 Task: Find connections with filter location Jāmnagar with filter topic #sustainabilitywith filter profile language Potuguese with filter current company Mahindra and Mahindra Limited [Automotive and Farm Equipment Business] with filter school Asia Pacific Institute Of Management with filter industry Movies, Videos and Sound with filter service category Visual Design with filter keywords title Restaurant Manager
Action: Mouse moved to (630, 79)
Screenshot: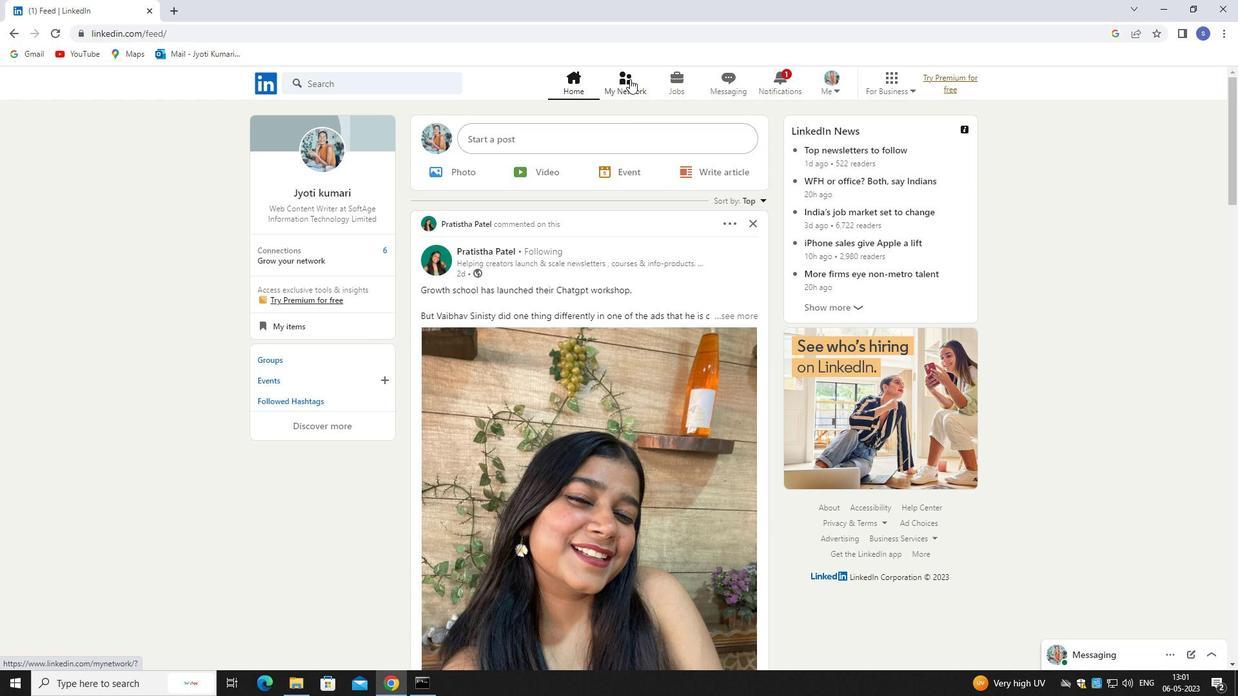 
Action: Mouse pressed left at (630, 79)
Screenshot: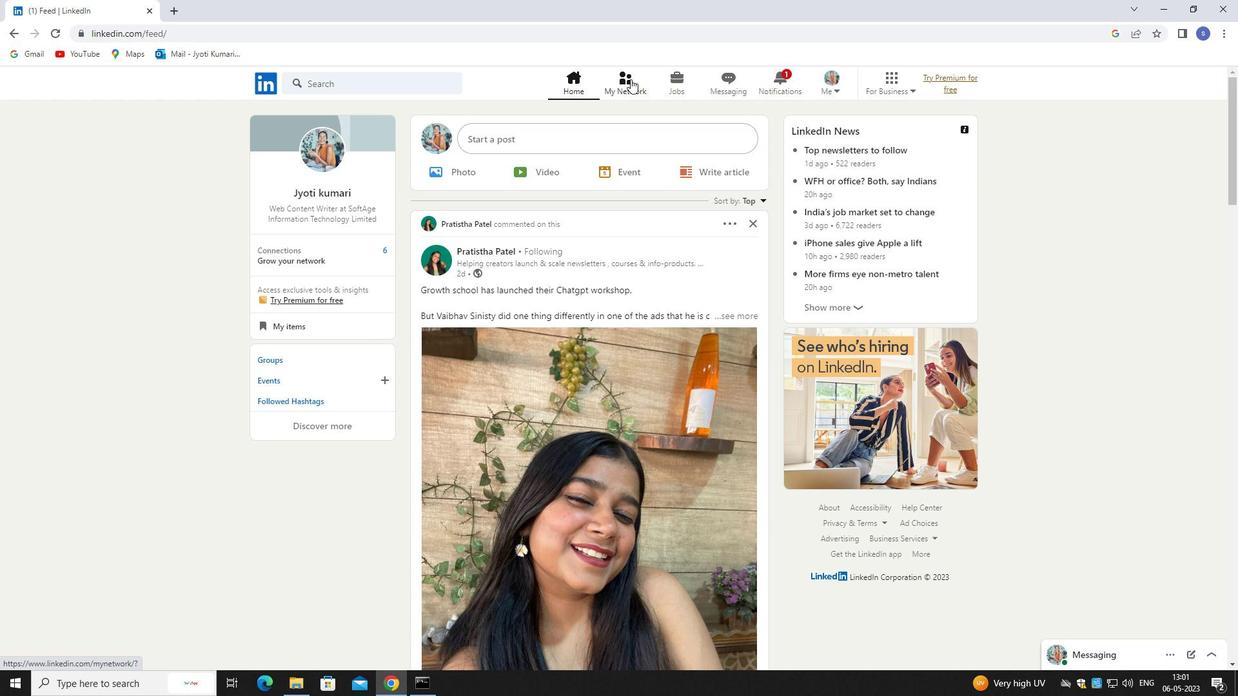 
Action: Mouse moved to (630, 78)
Screenshot: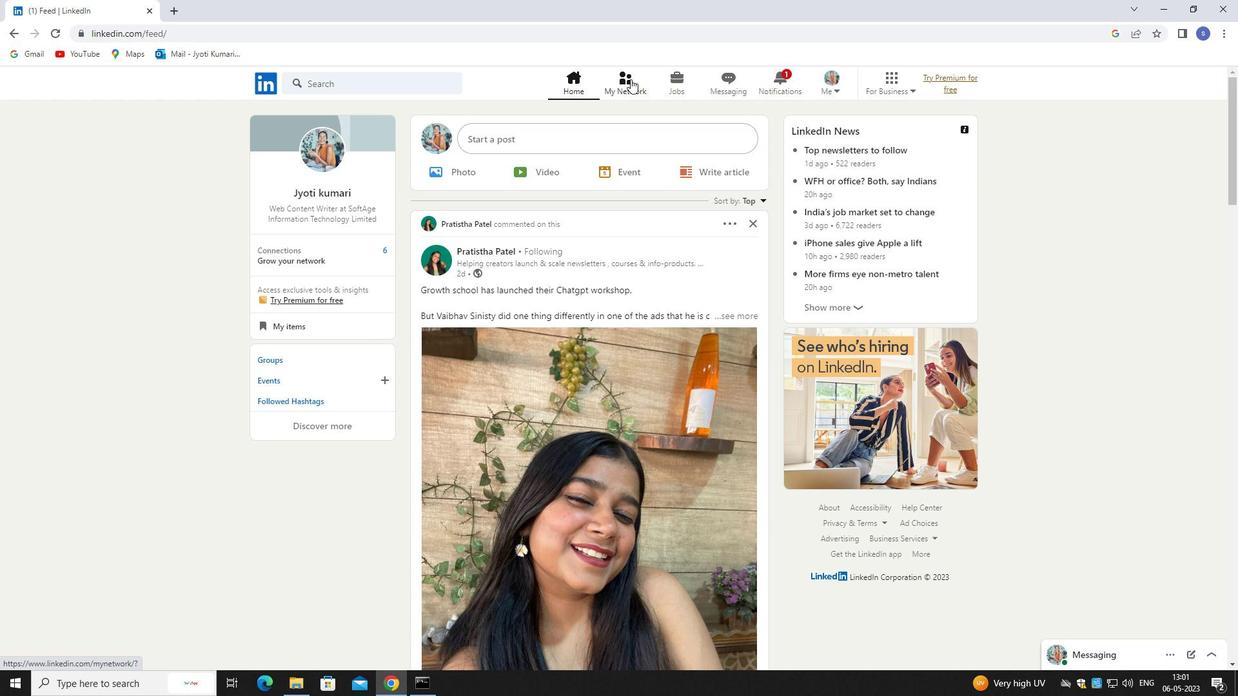 
Action: Mouse pressed left at (630, 78)
Screenshot: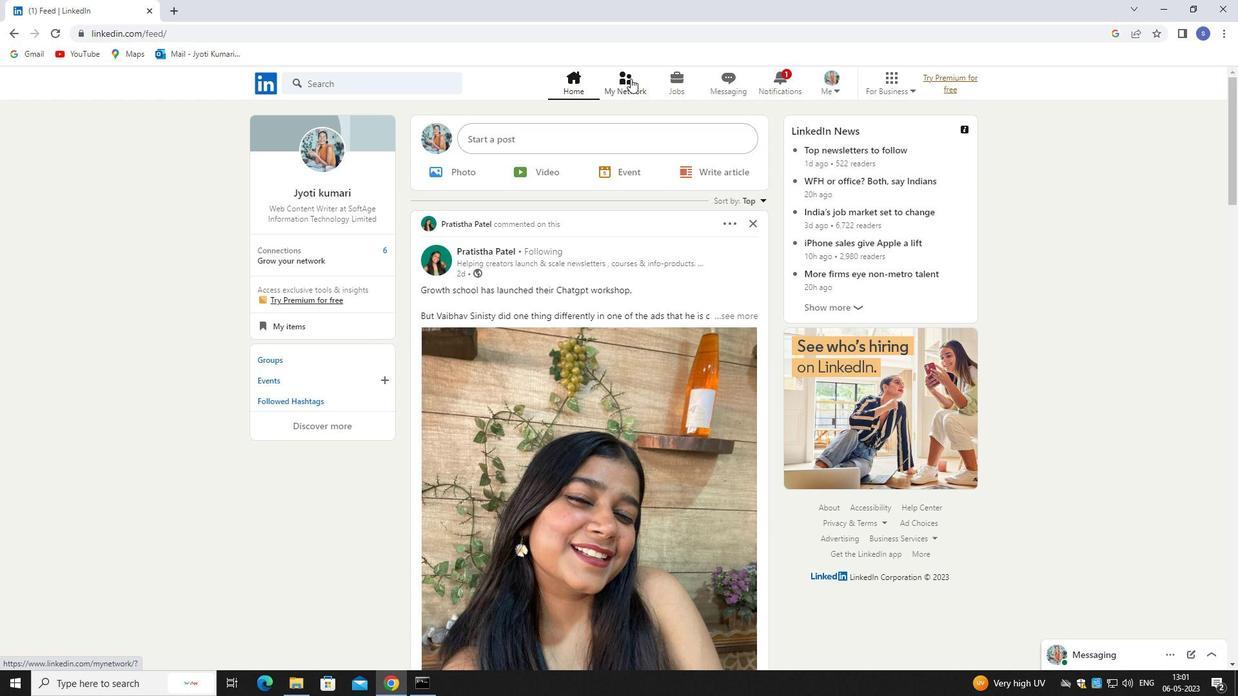 
Action: Mouse moved to (630, 77)
Screenshot: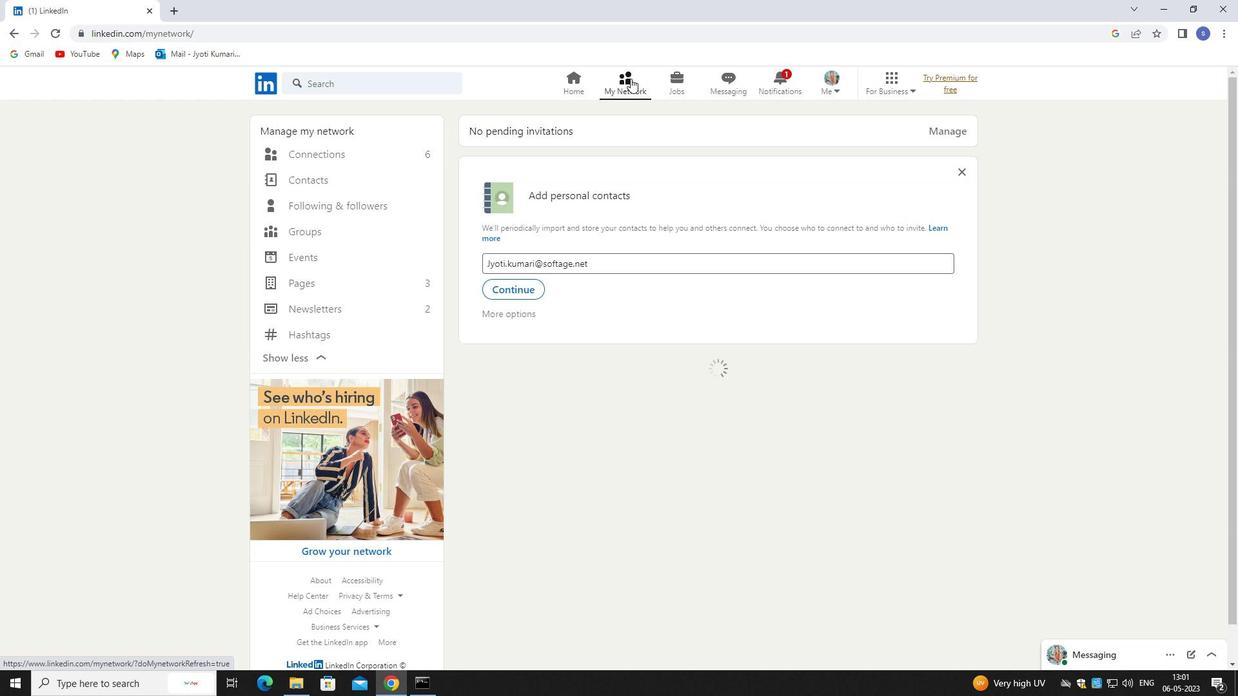 
Action: Key pressed jamnagr
Screenshot: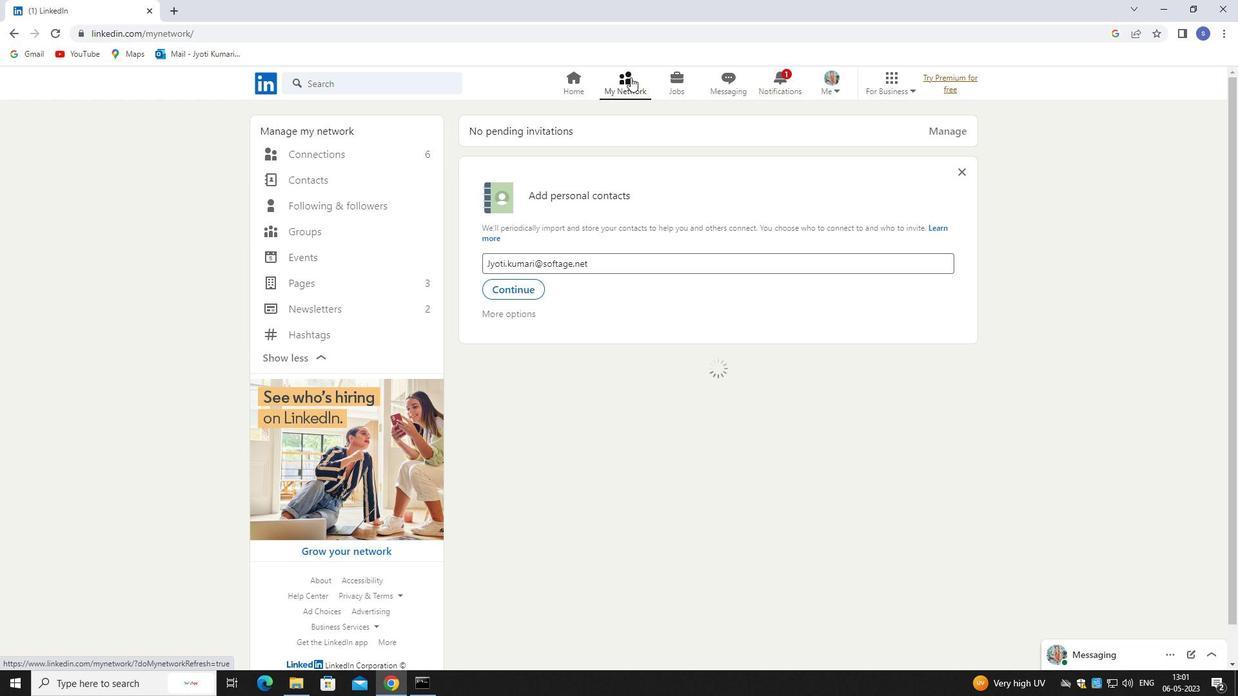 
Action: Mouse moved to (424, 155)
Screenshot: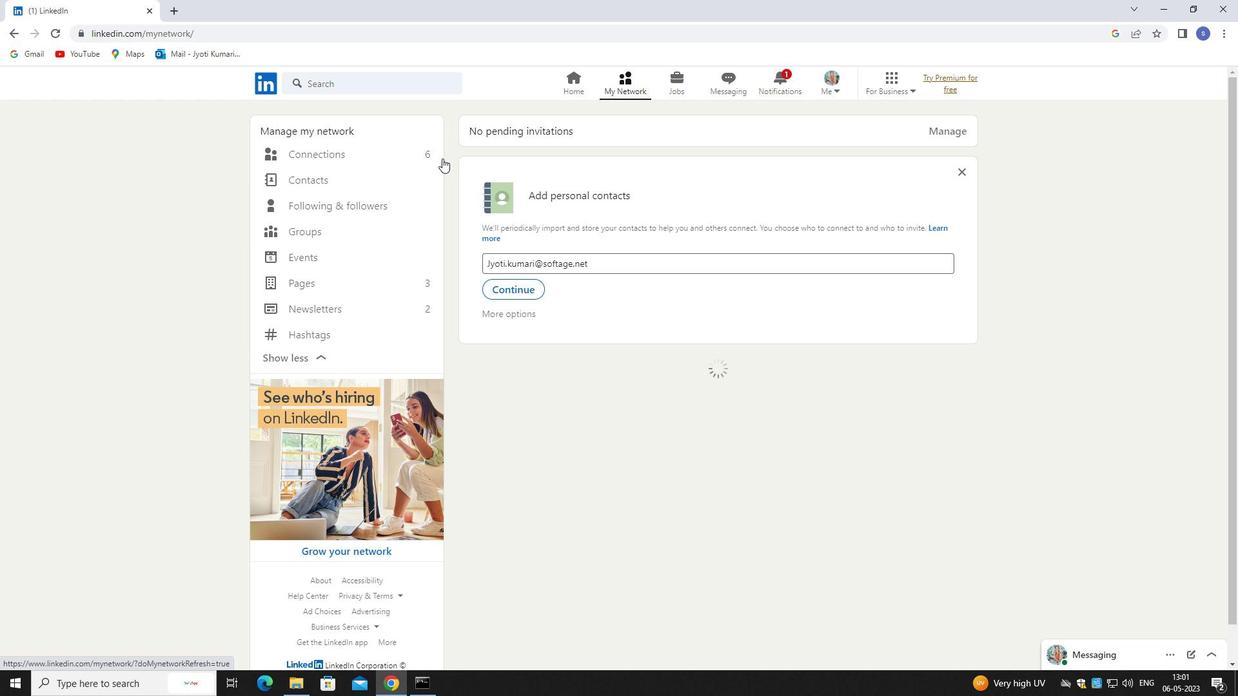 
Action: Mouse pressed left at (424, 155)
Screenshot: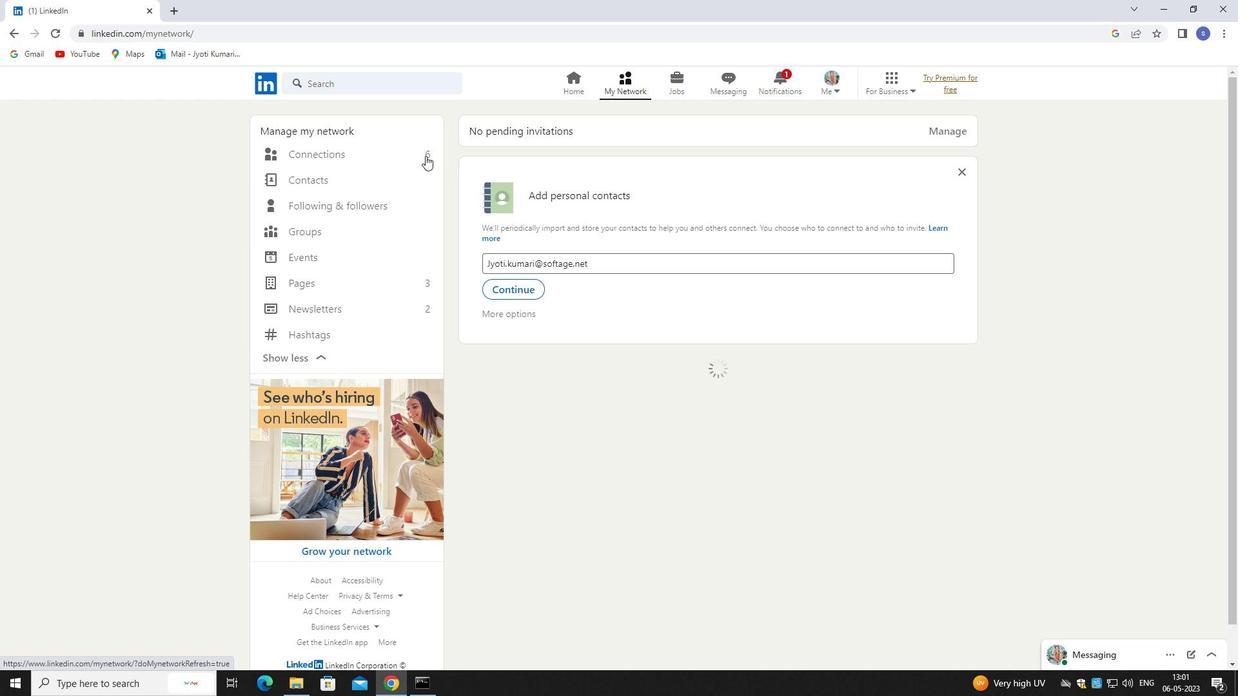 
Action: Mouse pressed left at (424, 155)
Screenshot: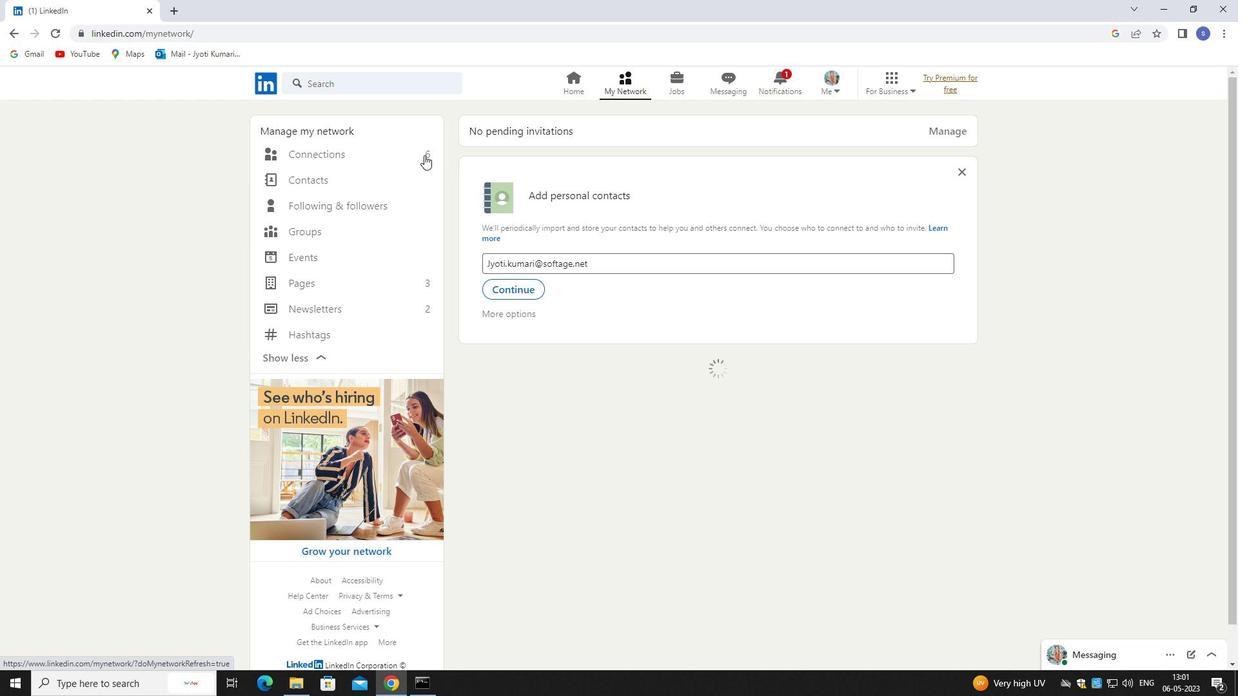 
Action: Mouse moved to (355, 154)
Screenshot: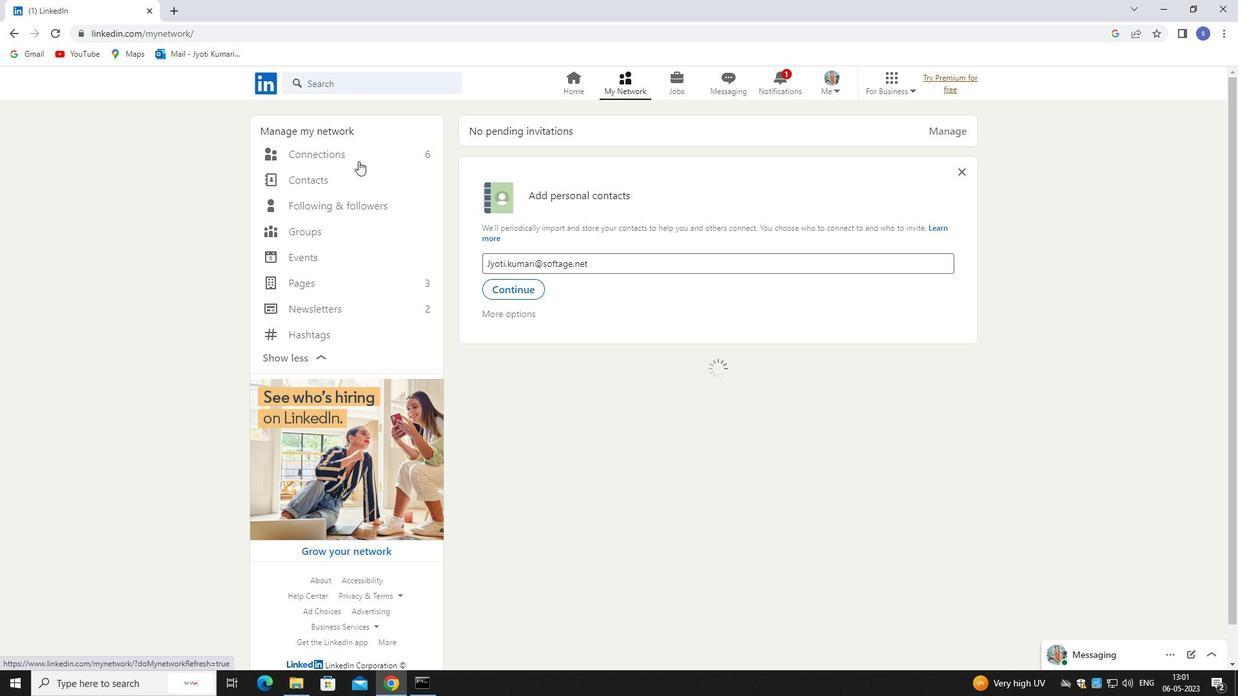 
Action: Mouse pressed left at (355, 154)
Screenshot: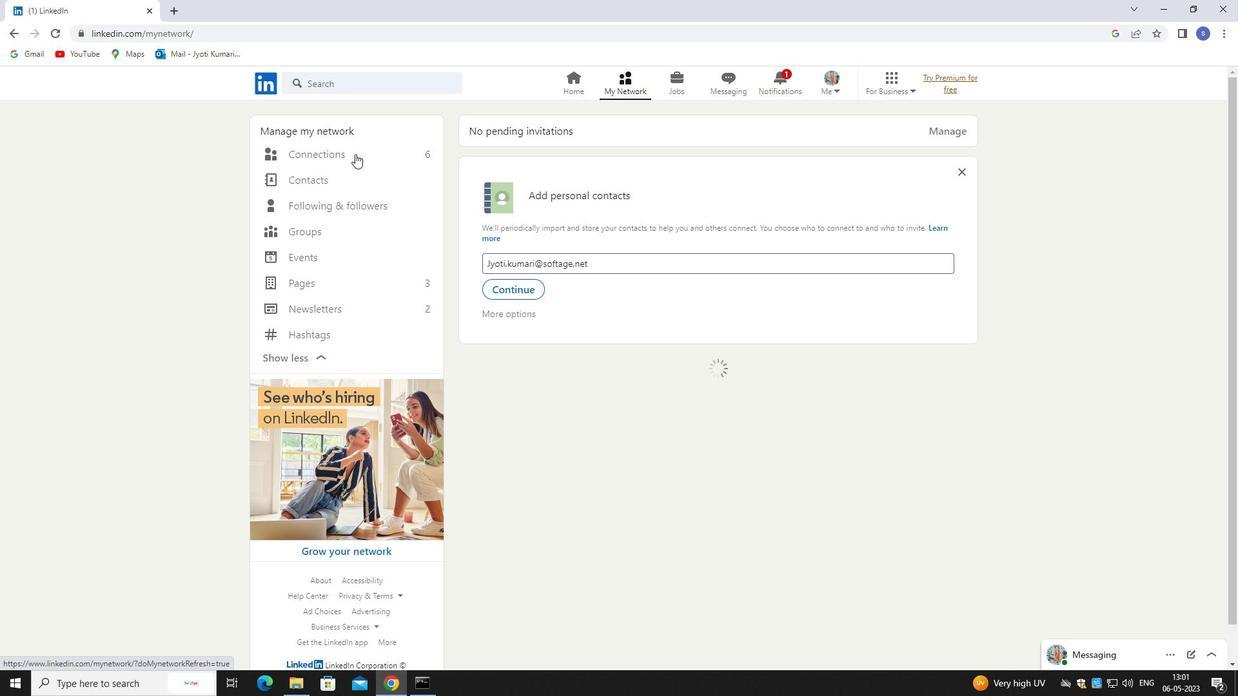 
Action: Mouse pressed left at (355, 154)
Screenshot: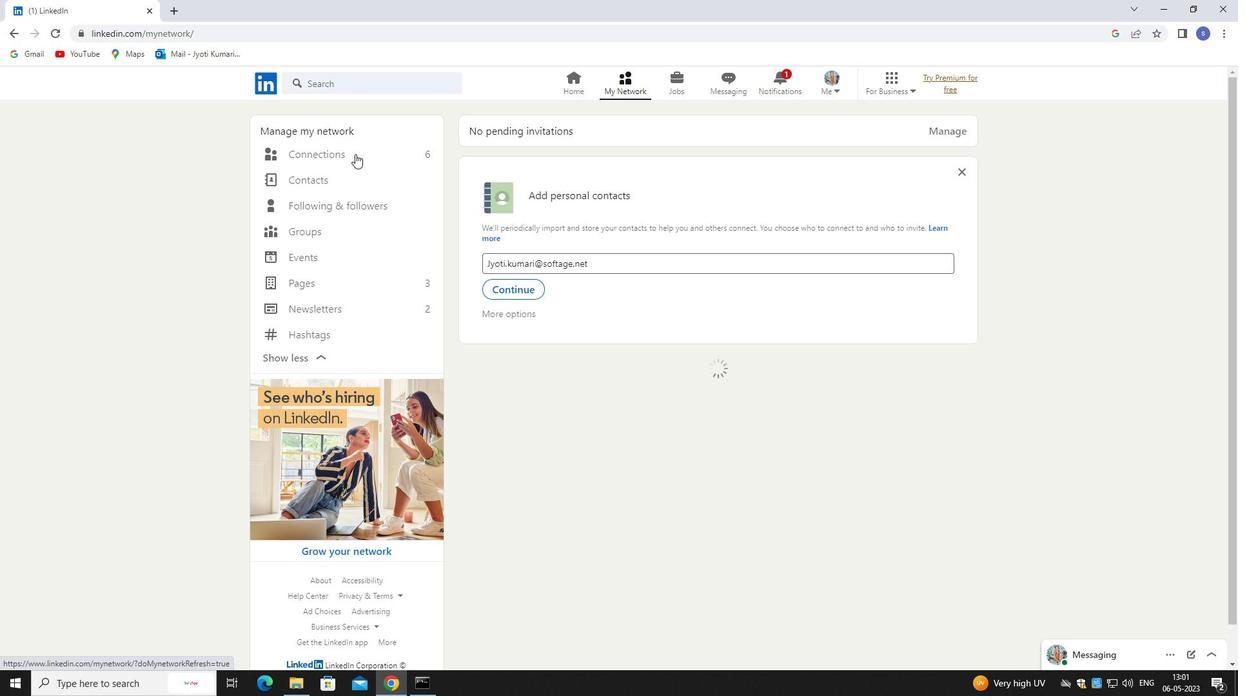 
Action: Mouse moved to (336, 154)
Screenshot: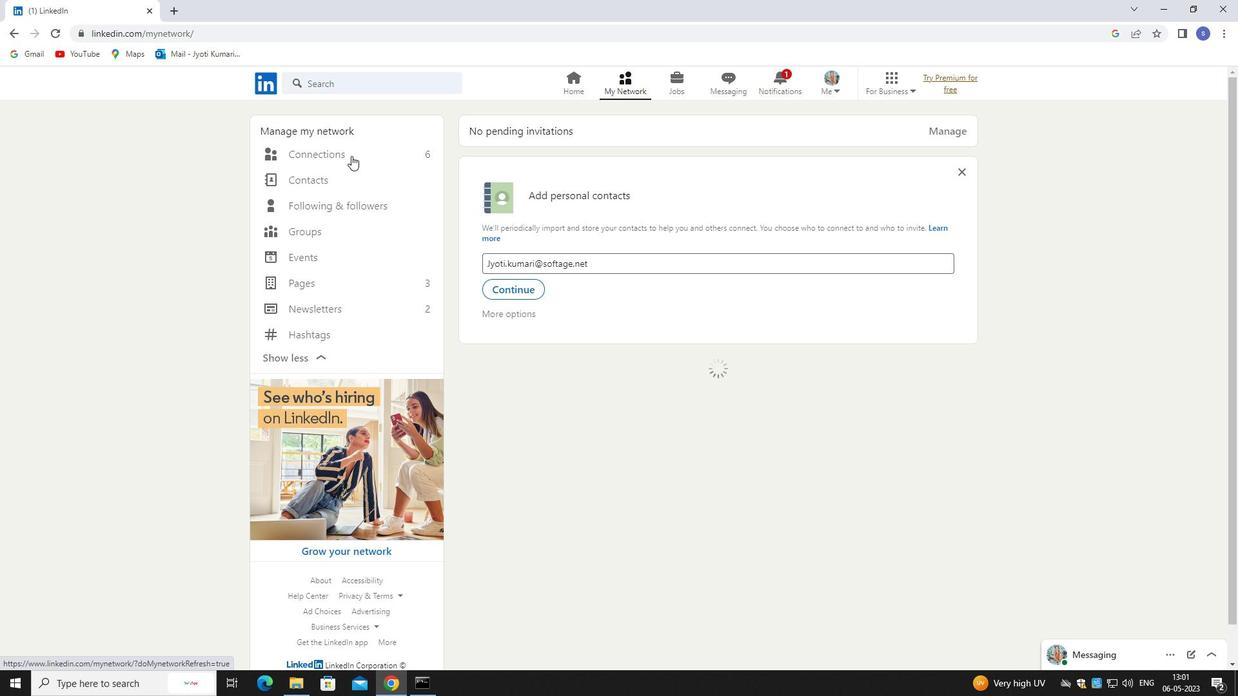 
Action: Mouse pressed left at (336, 154)
Screenshot: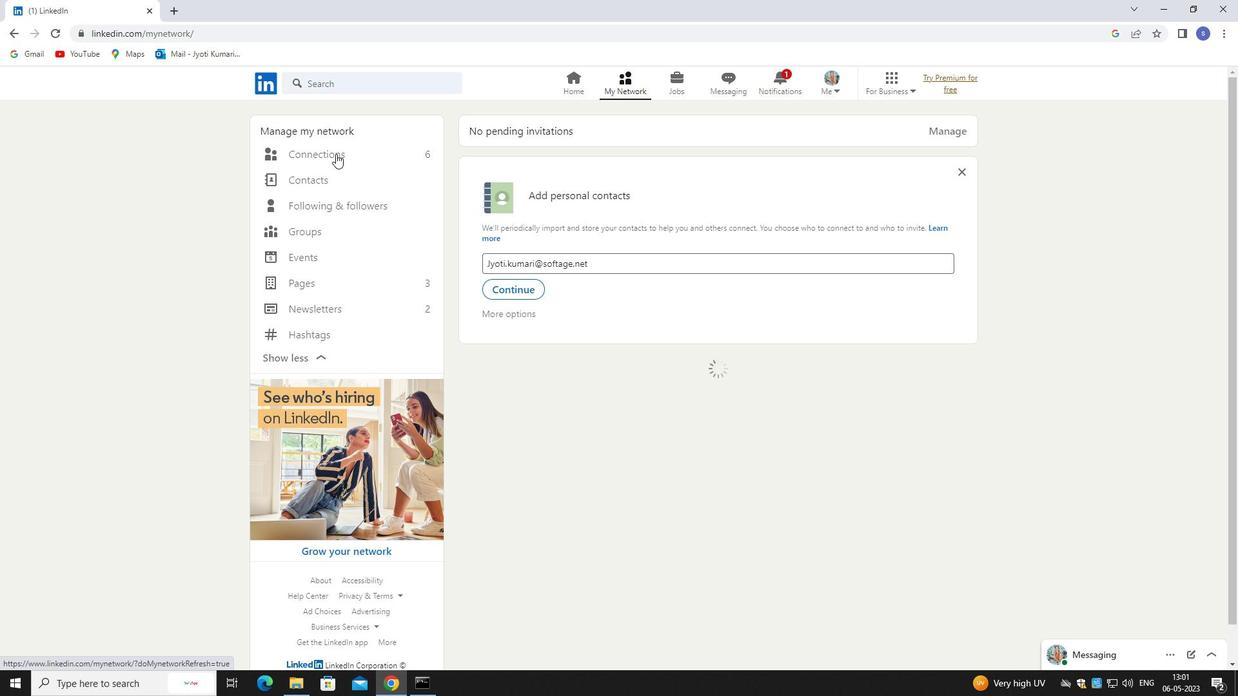 
Action: Mouse moved to (335, 153)
Screenshot: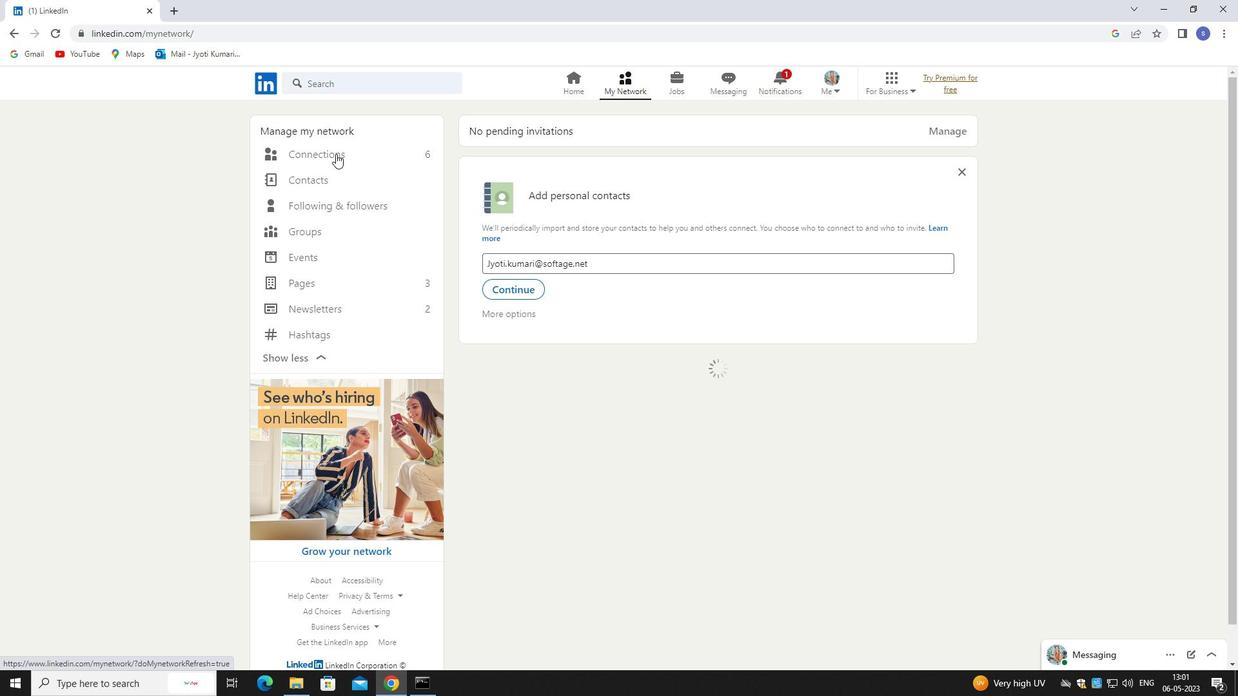 
Action: Mouse pressed left at (335, 153)
Screenshot: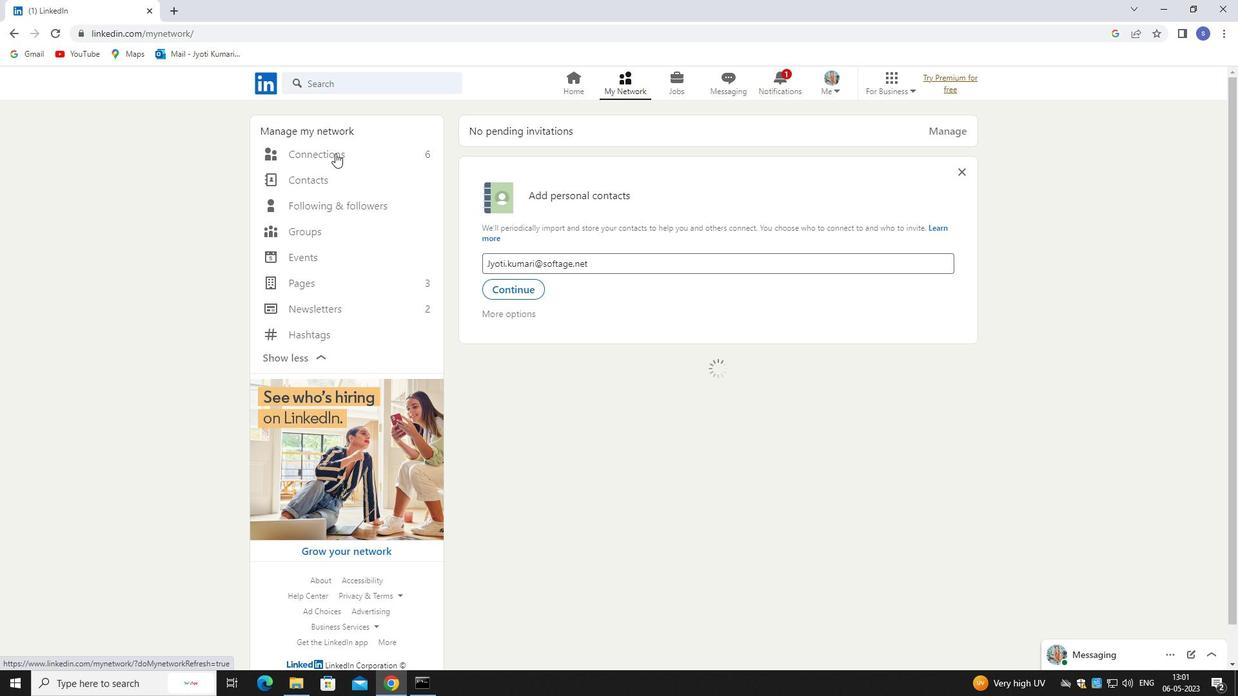 
Action: Mouse moved to (741, 149)
Screenshot: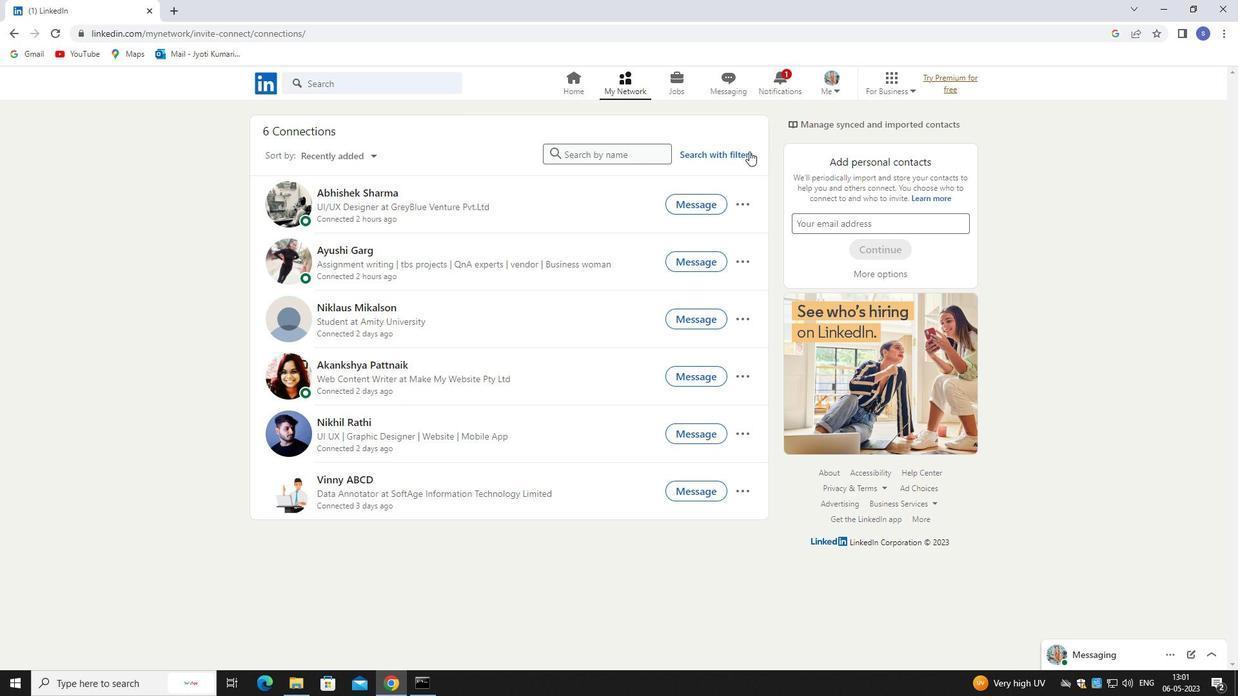 
Action: Mouse pressed left at (741, 149)
Screenshot: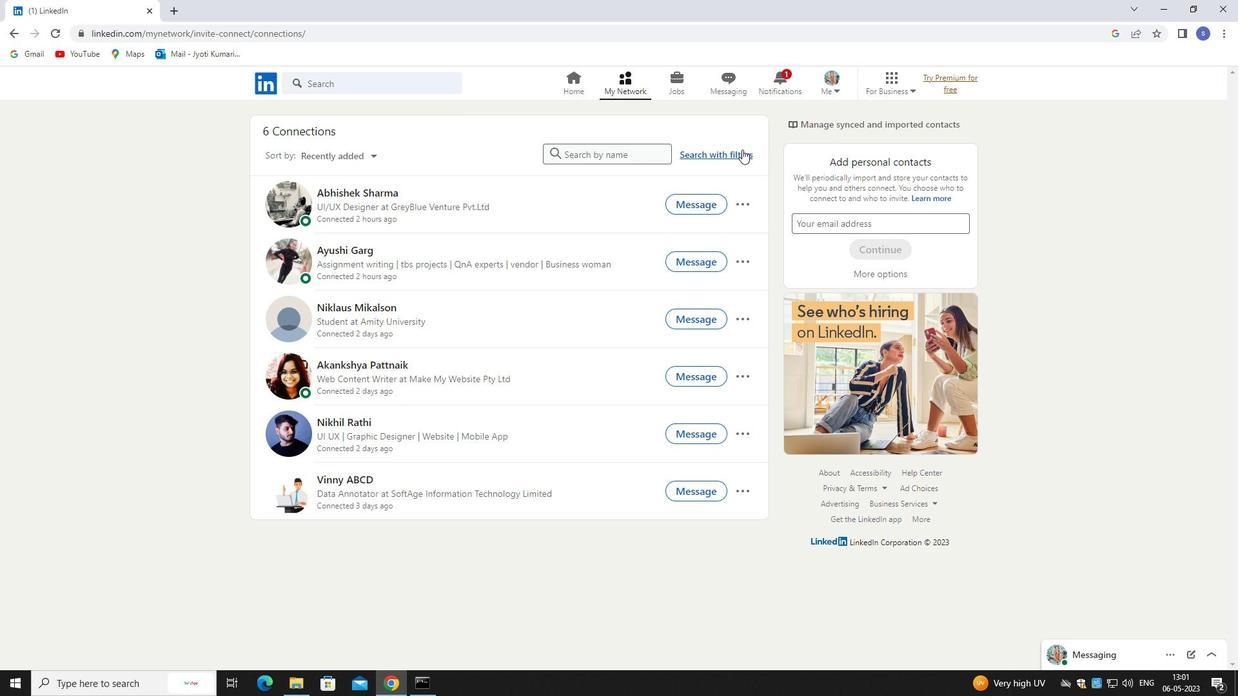 
Action: Mouse moved to (668, 120)
Screenshot: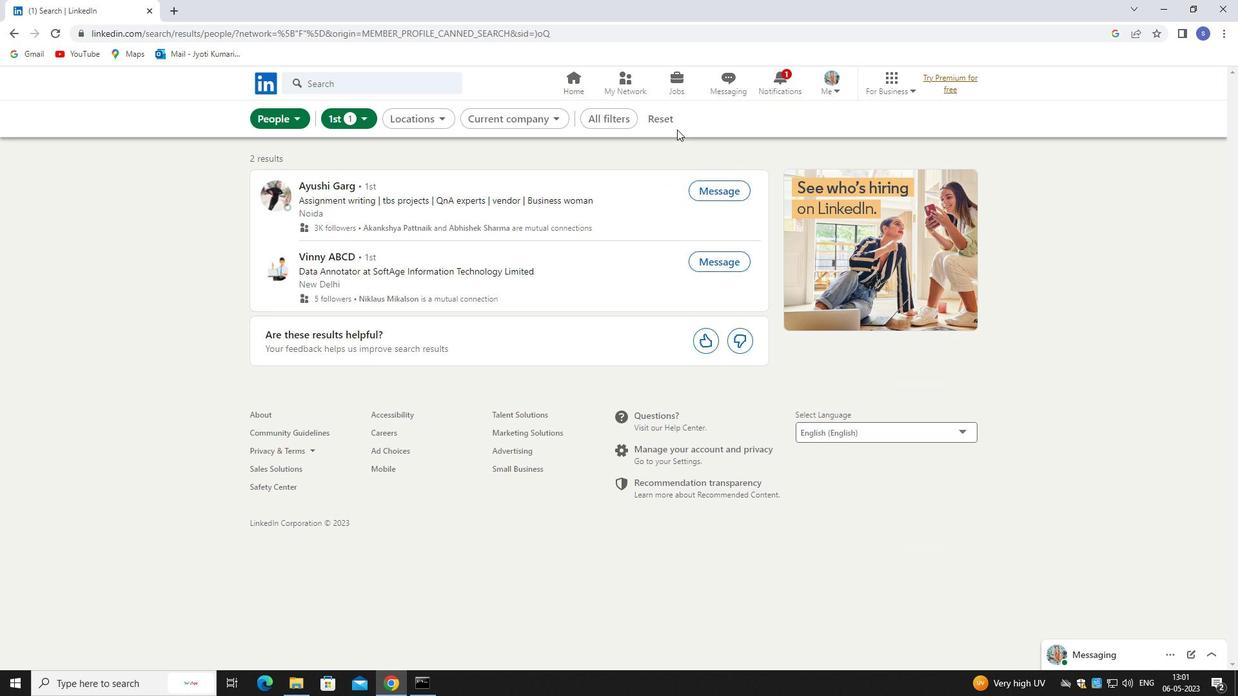 
Action: Mouse pressed left at (668, 120)
Screenshot: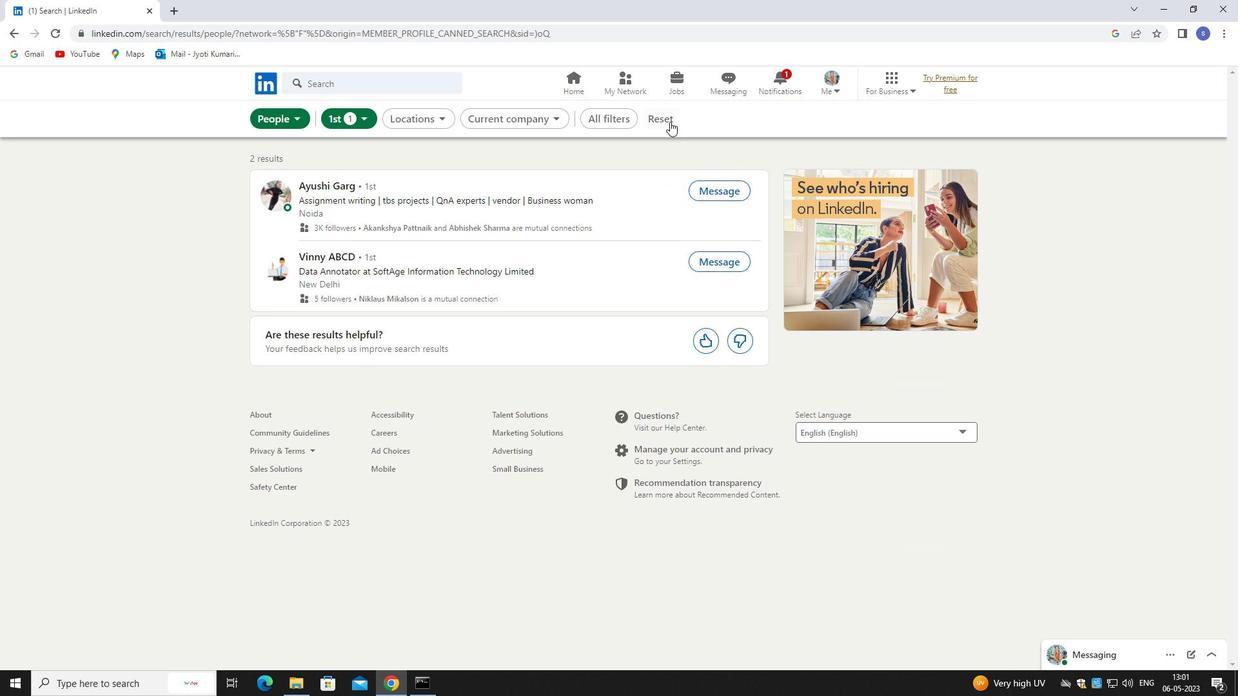 
Action: Mouse moved to (624, 119)
Screenshot: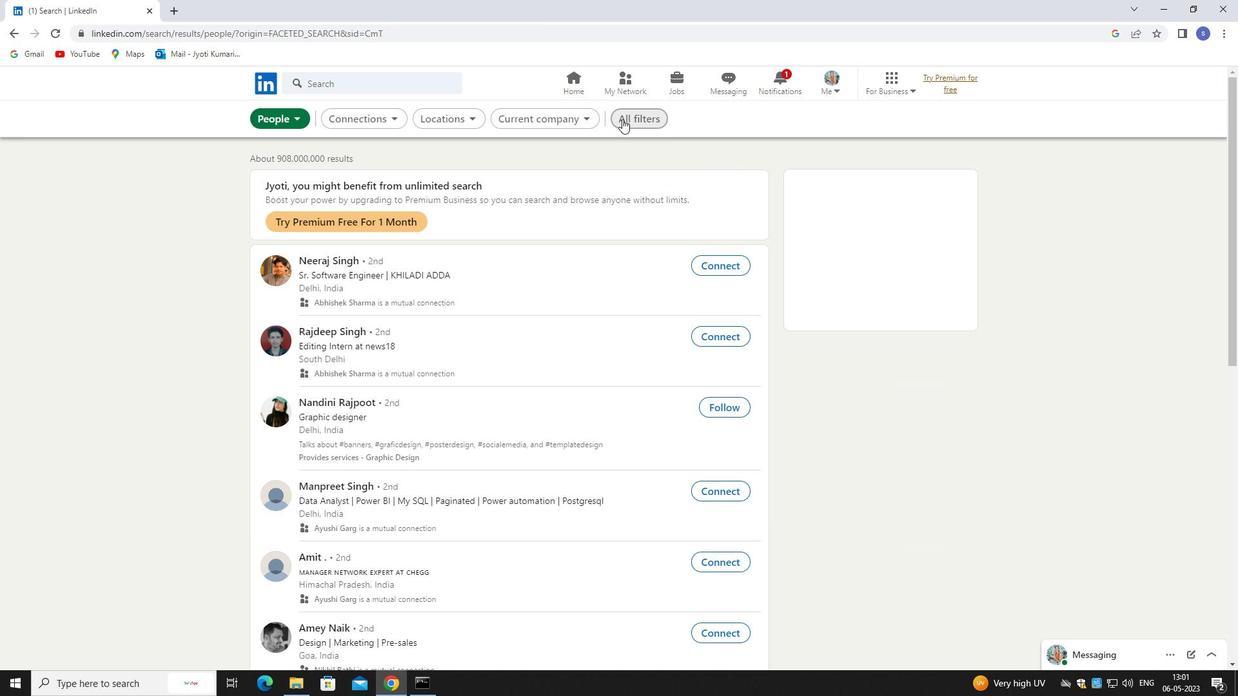 
Action: Mouse pressed left at (624, 119)
Screenshot: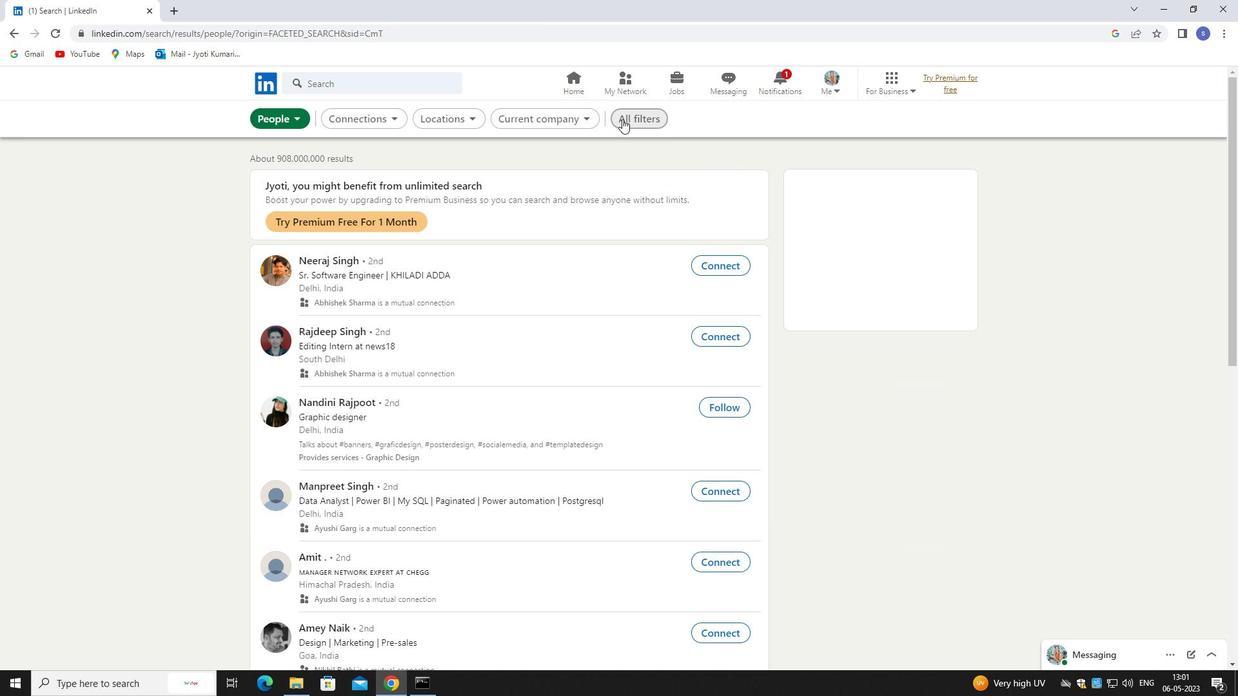
Action: Mouse moved to (1104, 505)
Screenshot: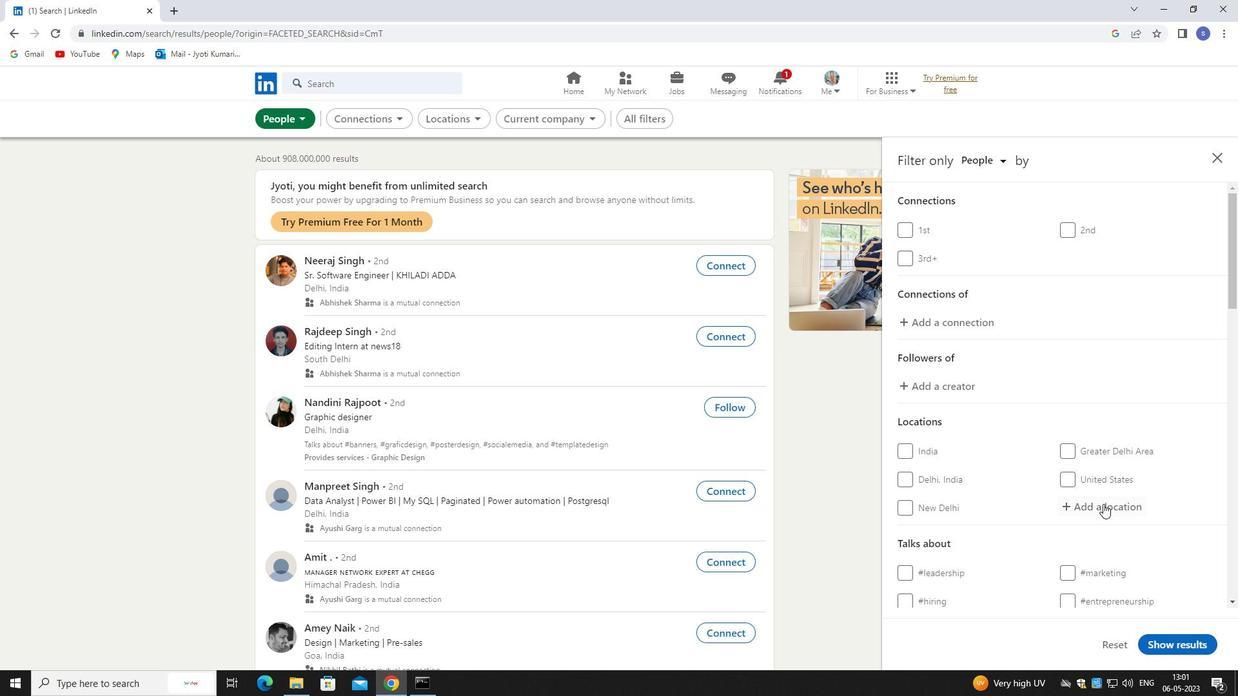 
Action: Mouse pressed left at (1104, 505)
Screenshot: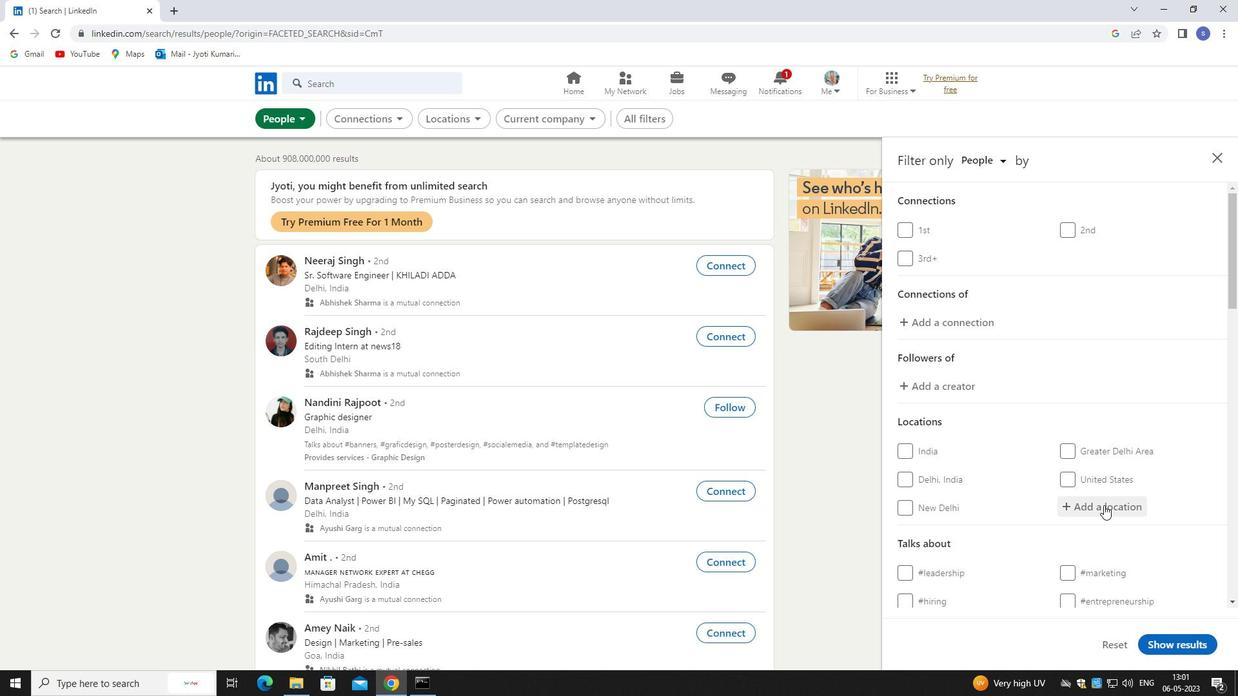 
Action: Mouse moved to (1068, 483)
Screenshot: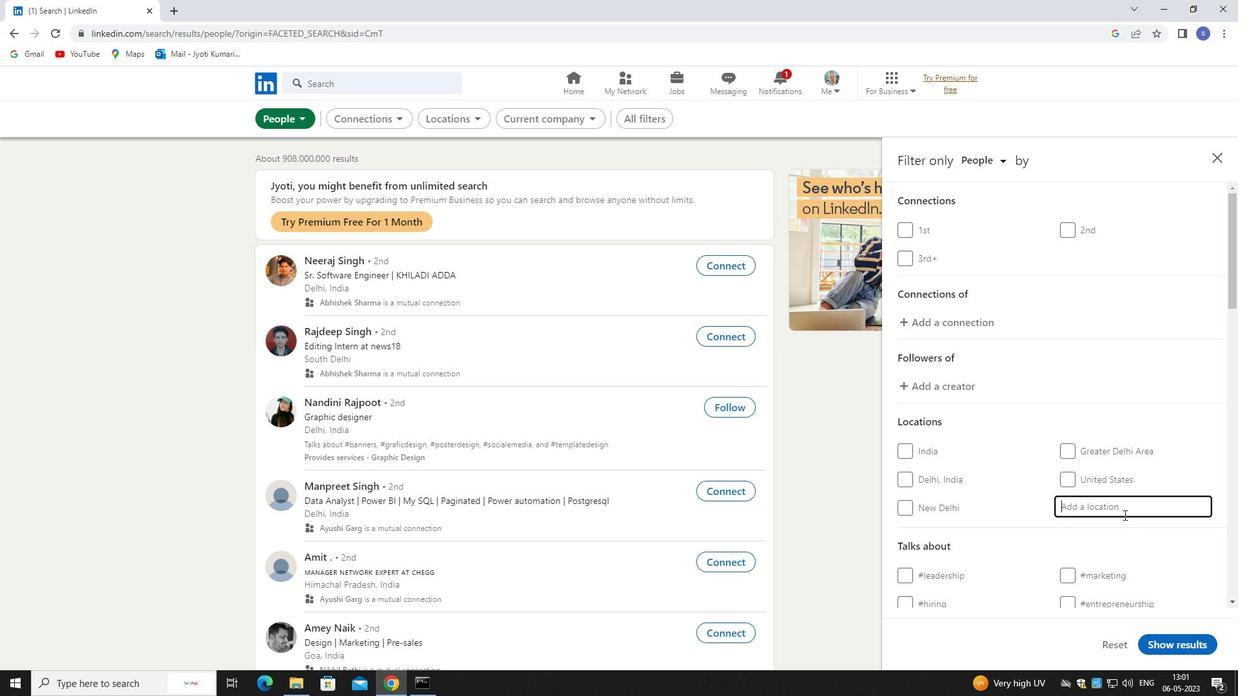 
Action: Key pressed jamnag
Screenshot: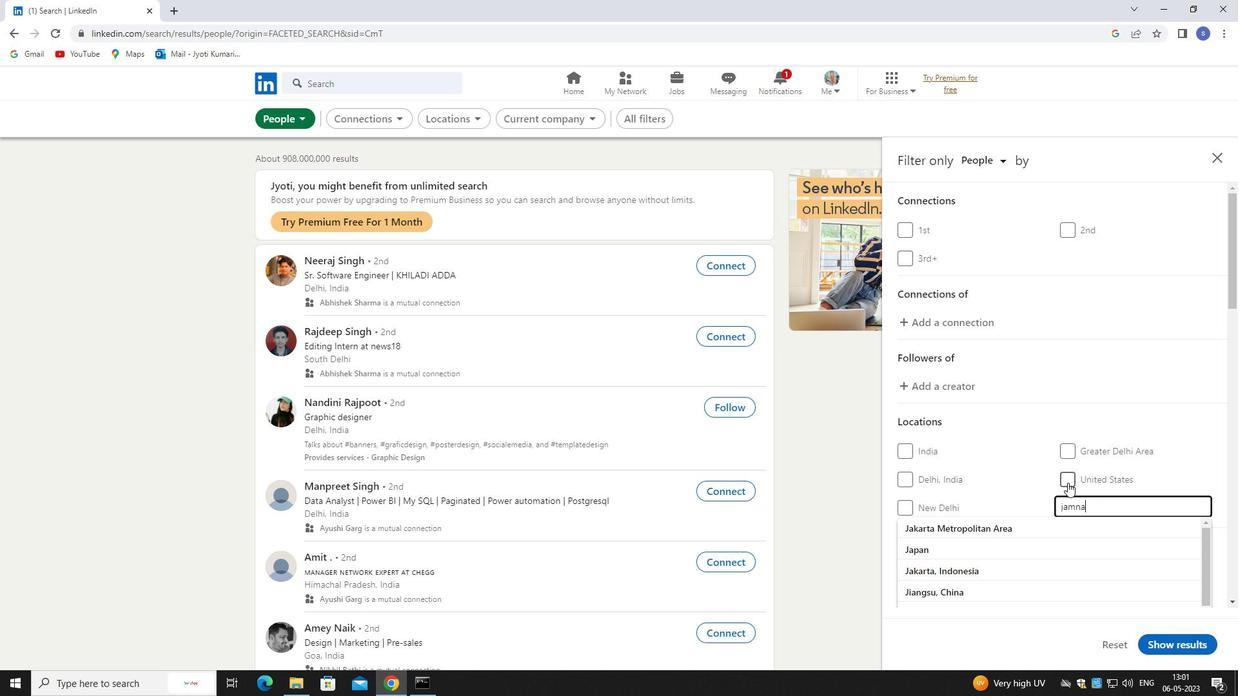 
Action: Mouse moved to (1059, 530)
Screenshot: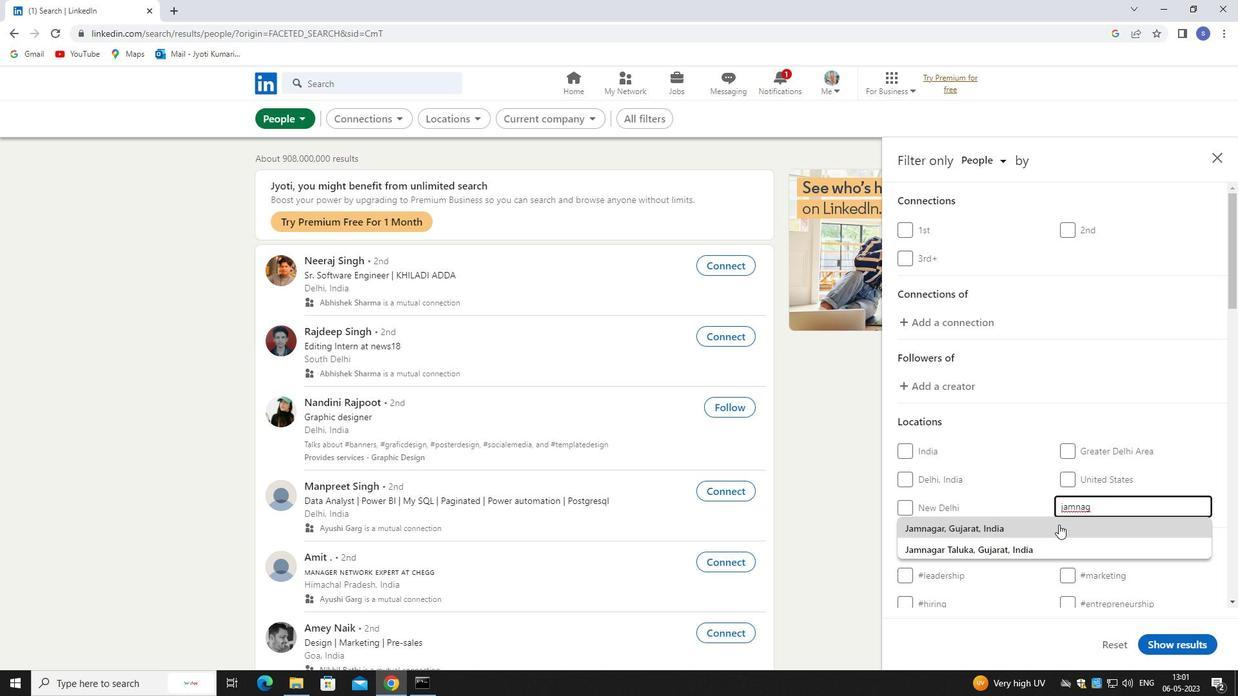 
Action: Mouse pressed left at (1059, 530)
Screenshot: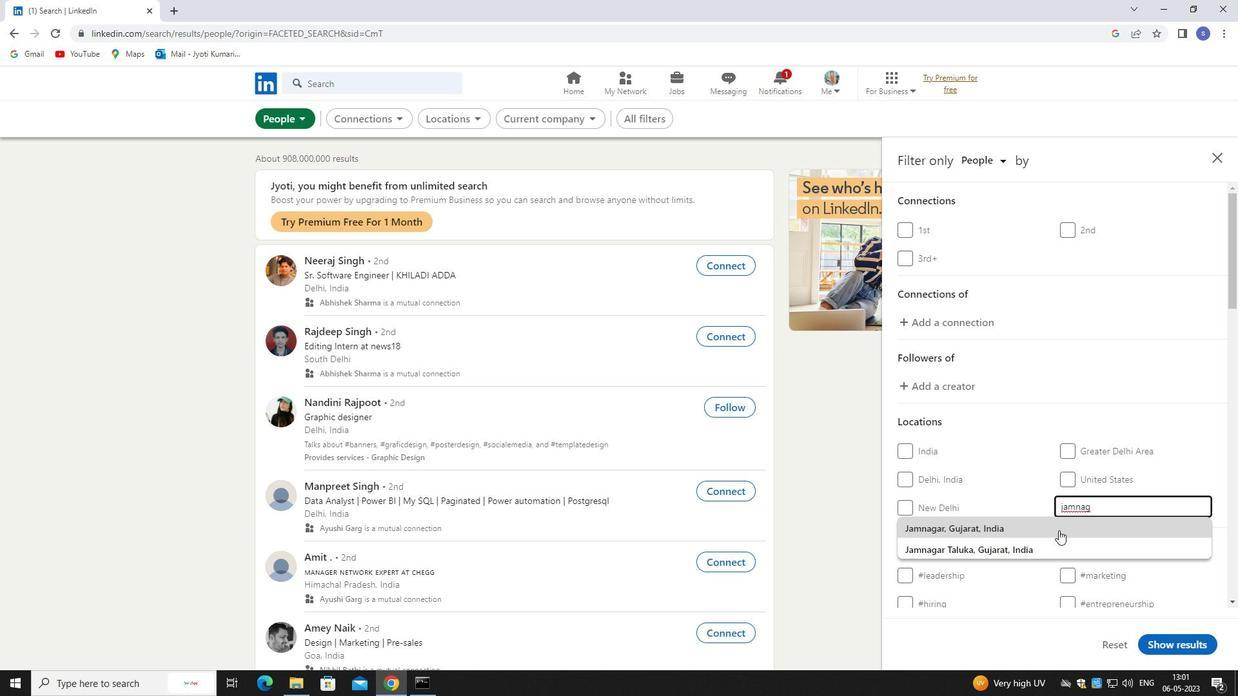 
Action: Mouse scrolled (1059, 530) with delta (0, 0)
Screenshot: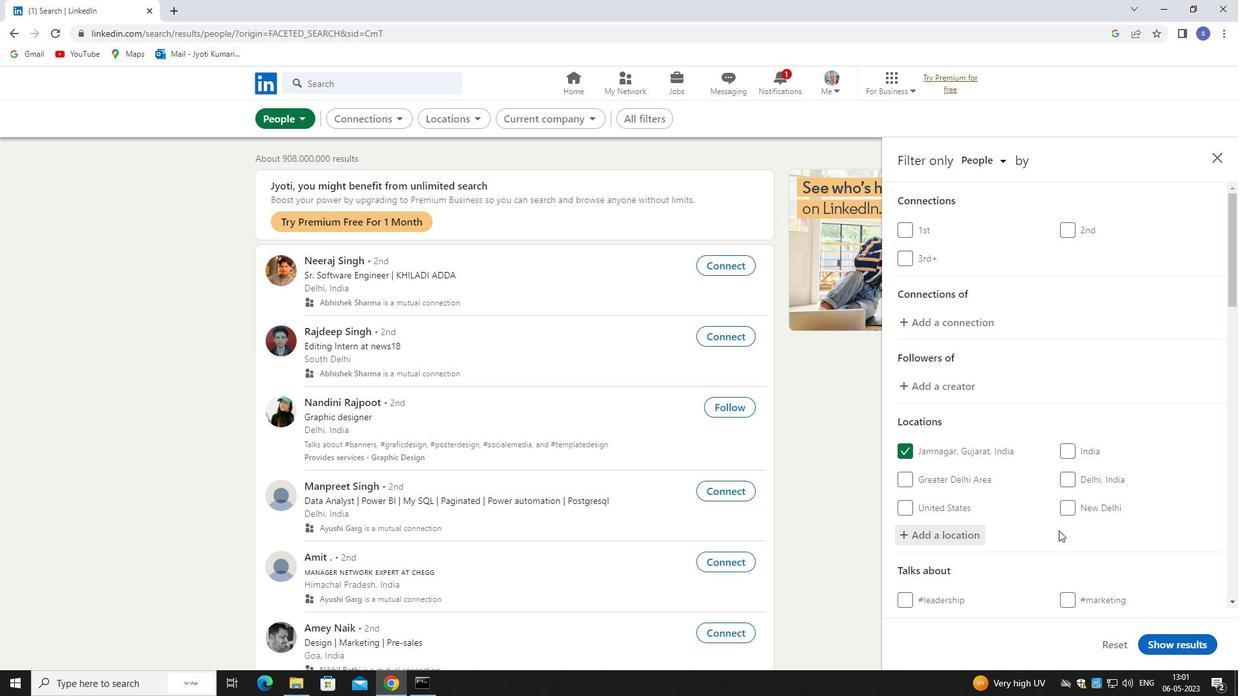 
Action: Mouse scrolled (1059, 530) with delta (0, 0)
Screenshot: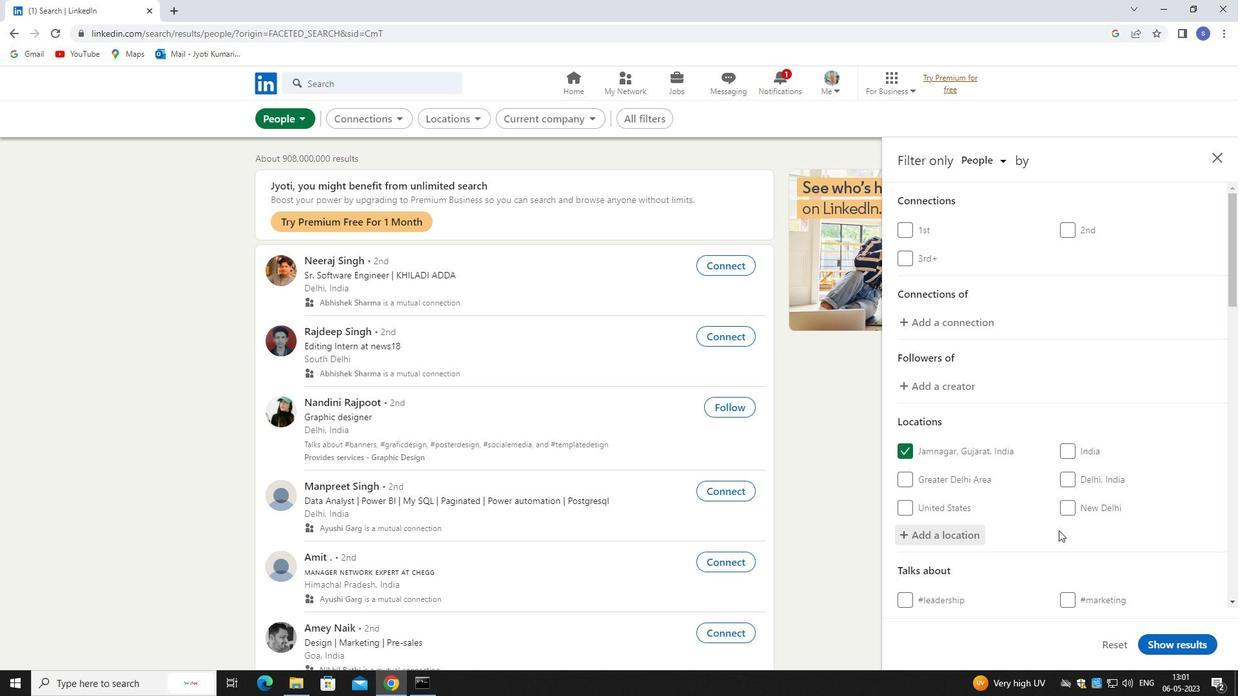 
Action: Mouse scrolled (1059, 530) with delta (0, 0)
Screenshot: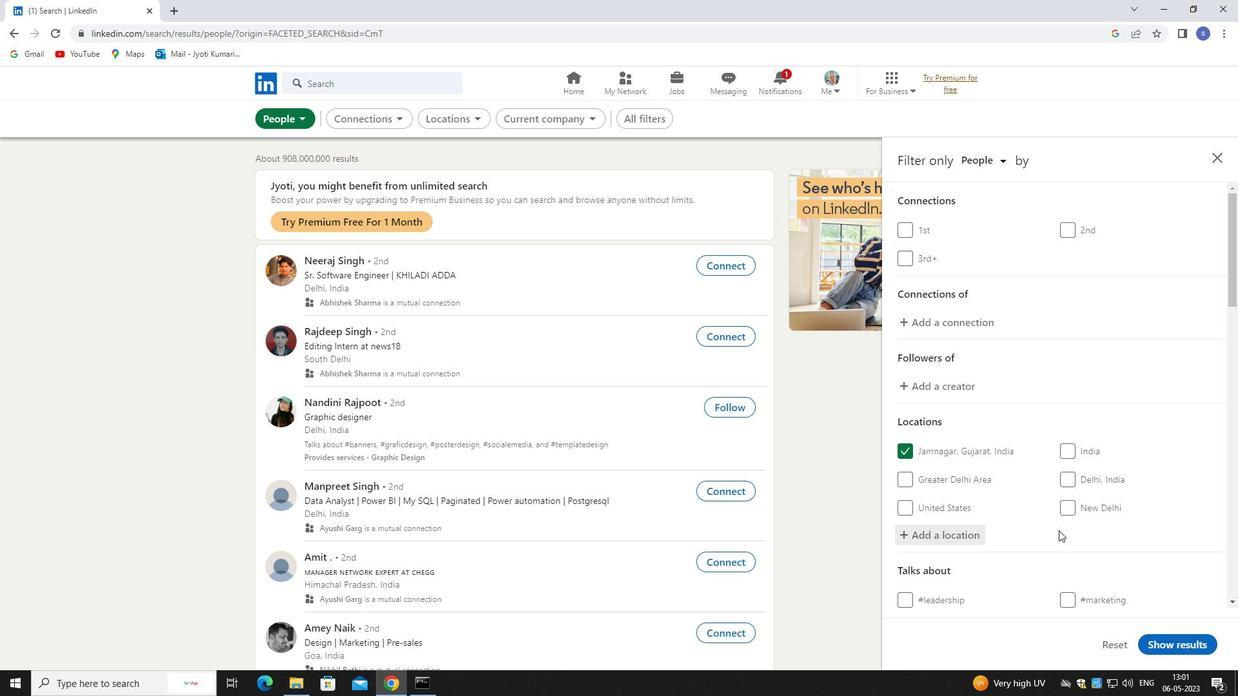 
Action: Mouse scrolled (1059, 530) with delta (0, 0)
Screenshot: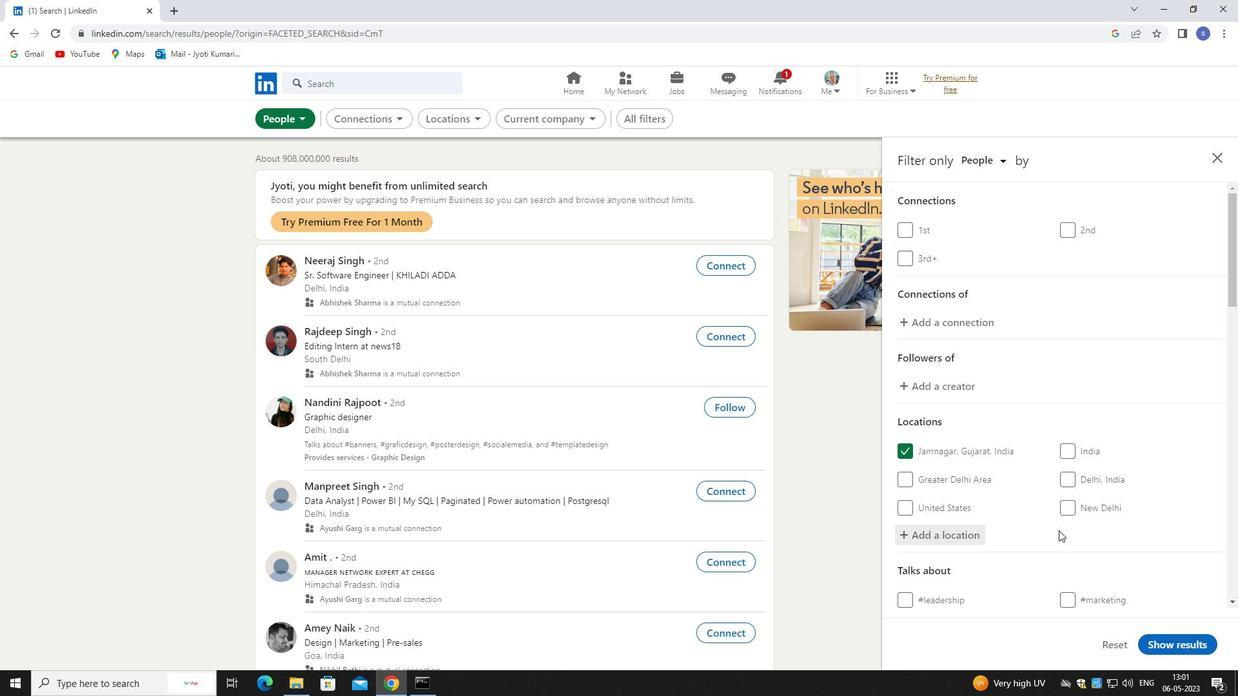 
Action: Mouse scrolled (1059, 530) with delta (0, 0)
Screenshot: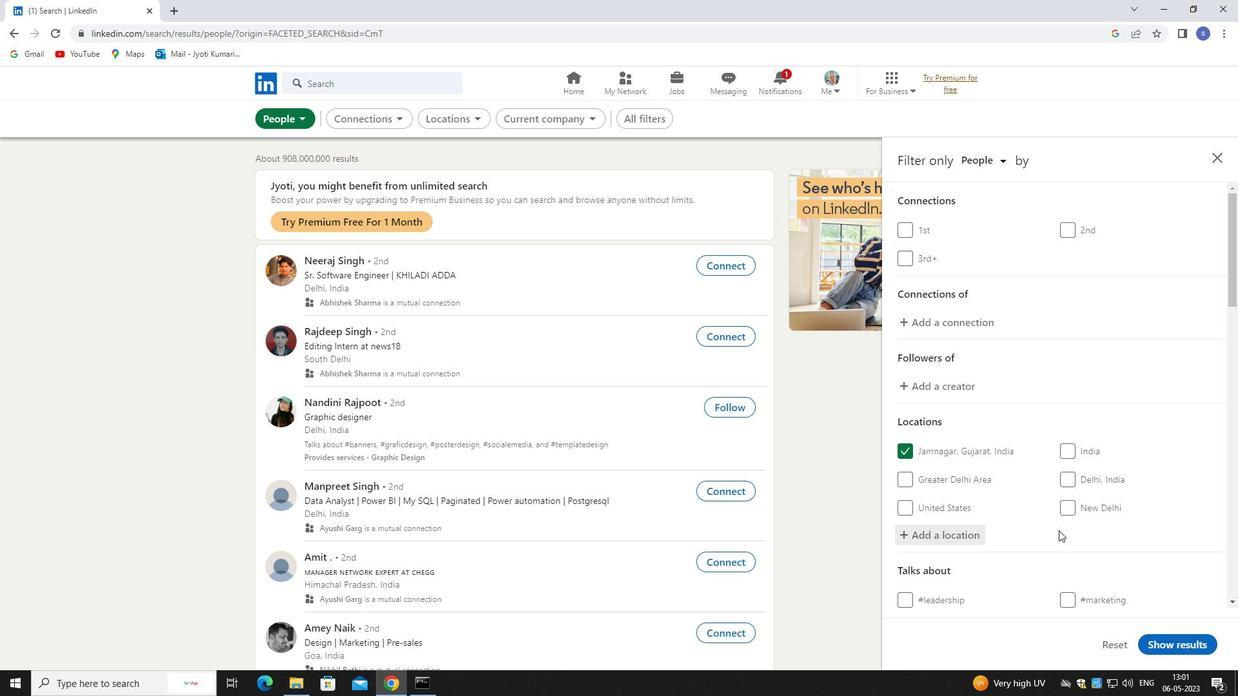 
Action: Mouse moved to (1109, 327)
Screenshot: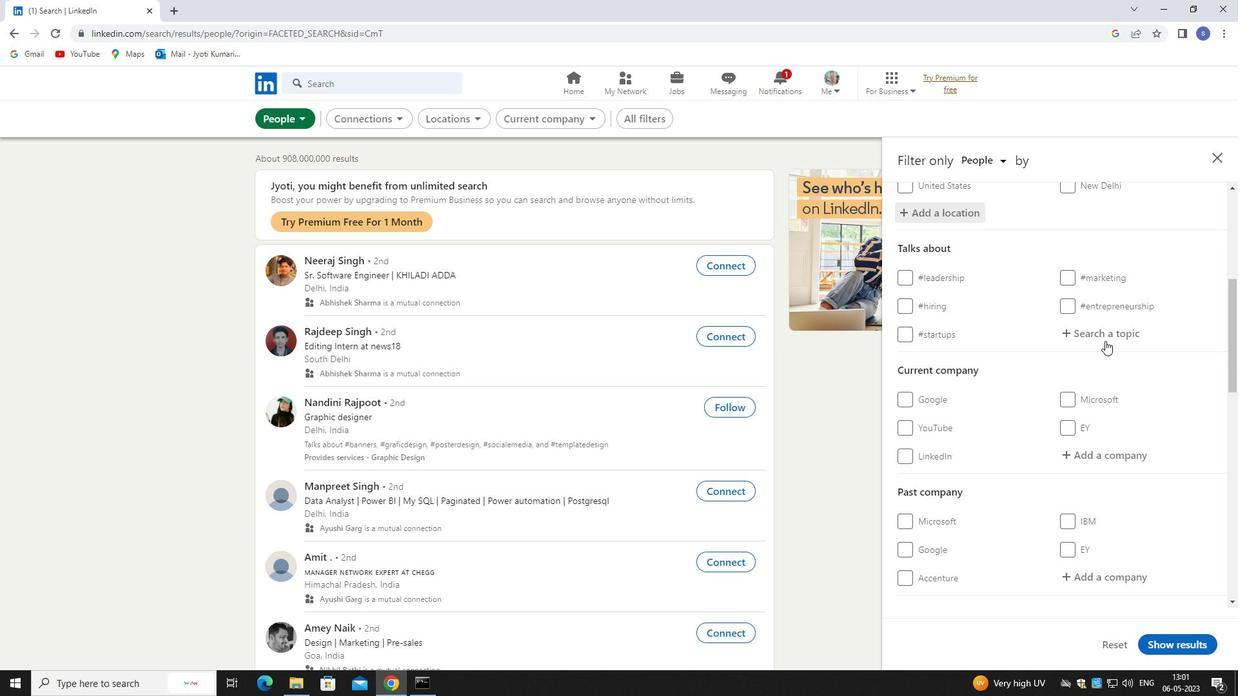 
Action: Mouse pressed left at (1109, 327)
Screenshot: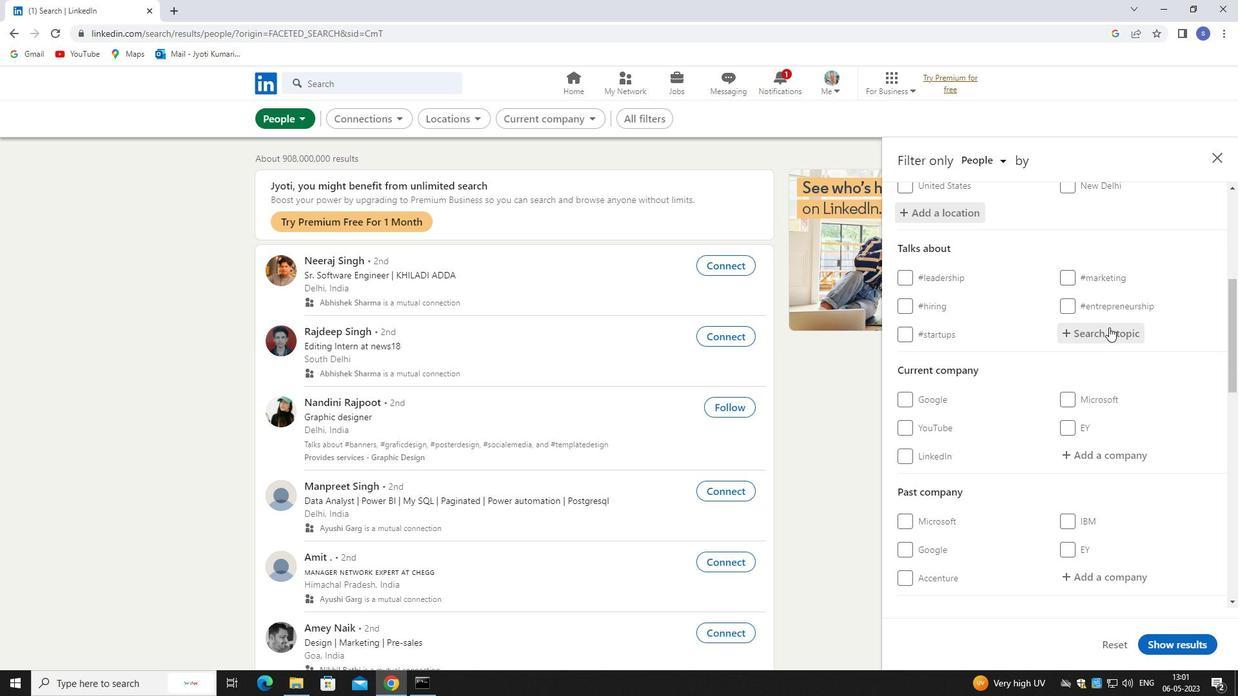 
Action: Mouse moved to (1087, 316)
Screenshot: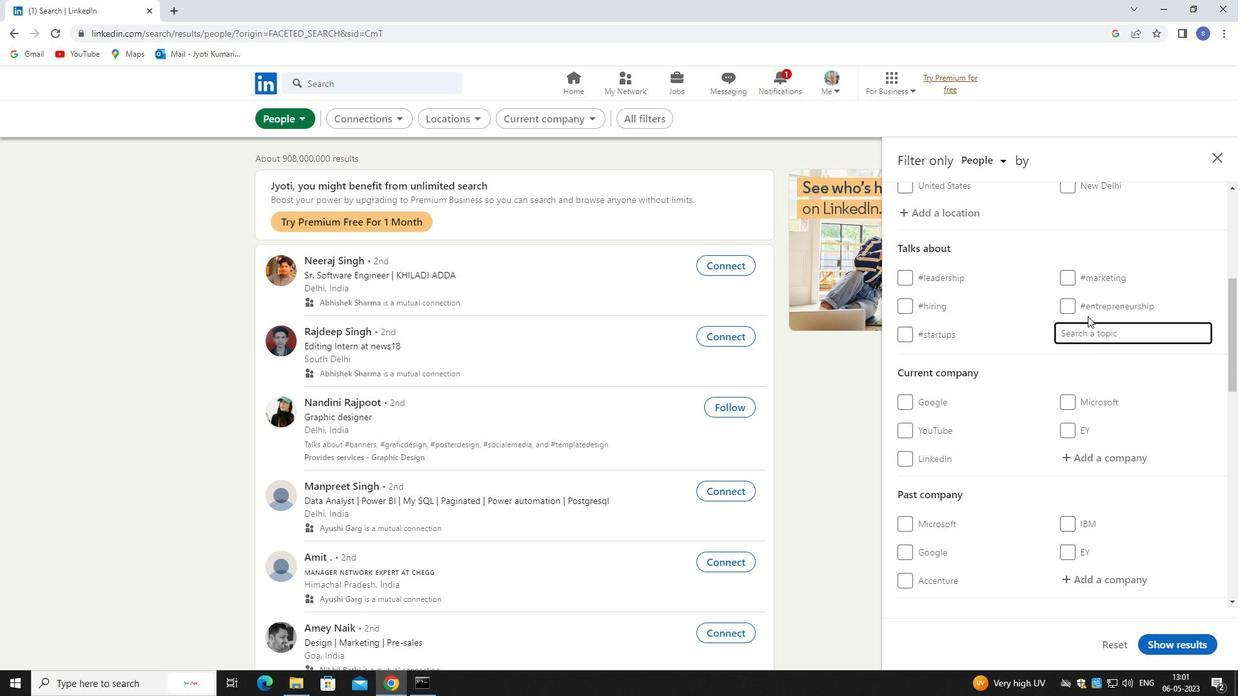 
Action: Key pressed sustain
Screenshot: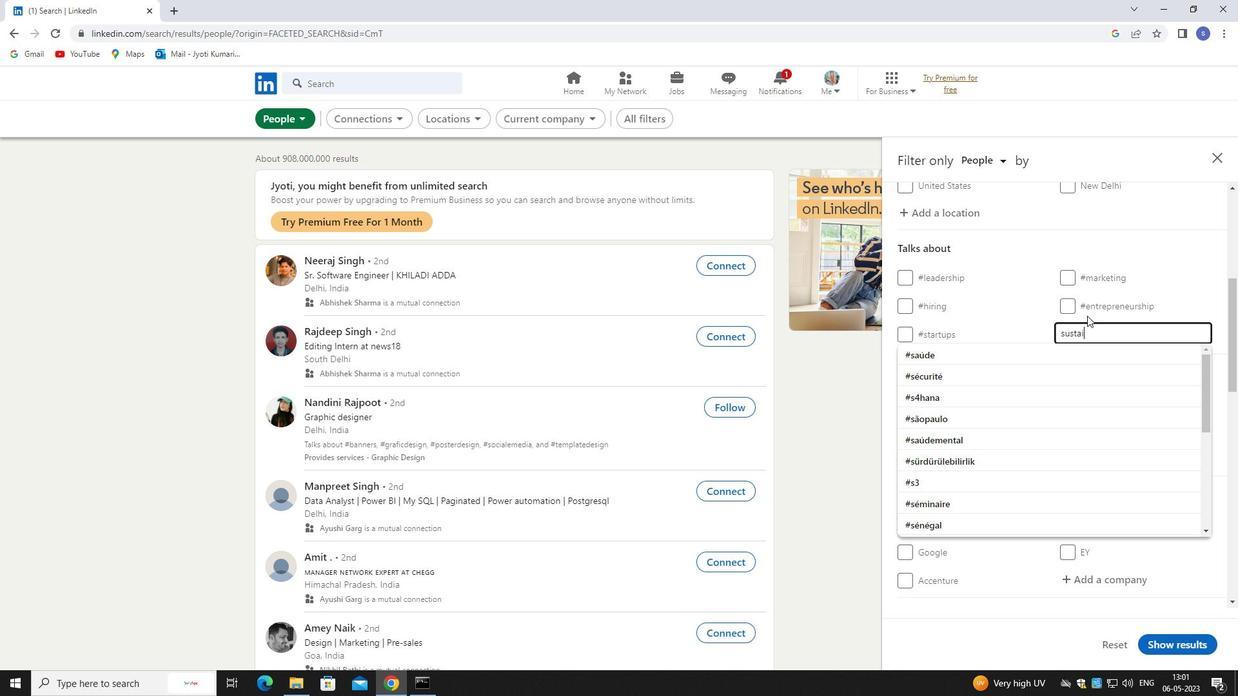 
Action: Mouse moved to (1044, 344)
Screenshot: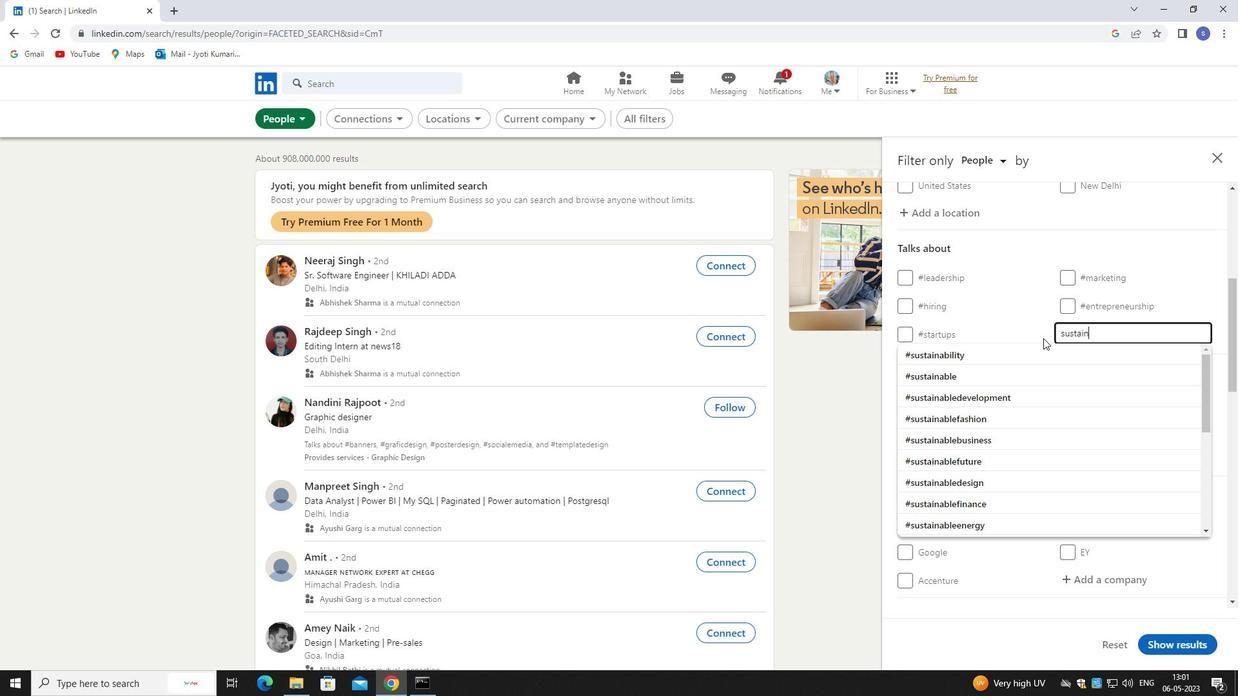 
Action: Mouse pressed left at (1044, 344)
Screenshot: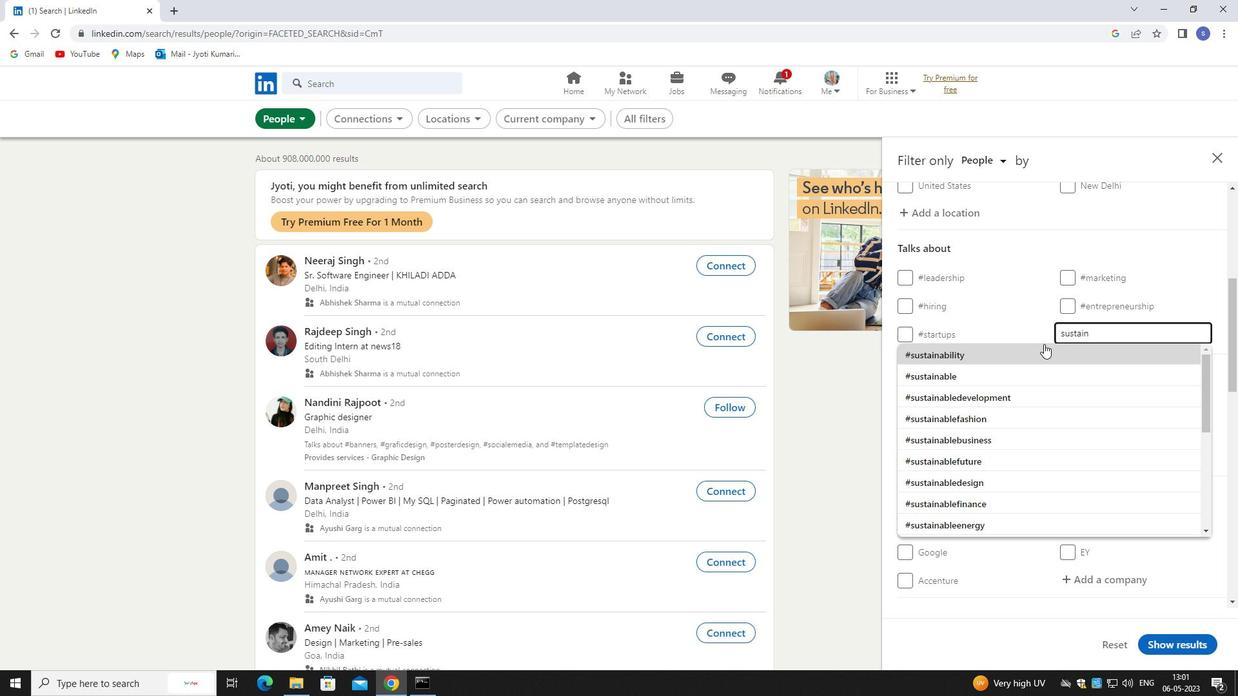 
Action: Mouse moved to (1044, 348)
Screenshot: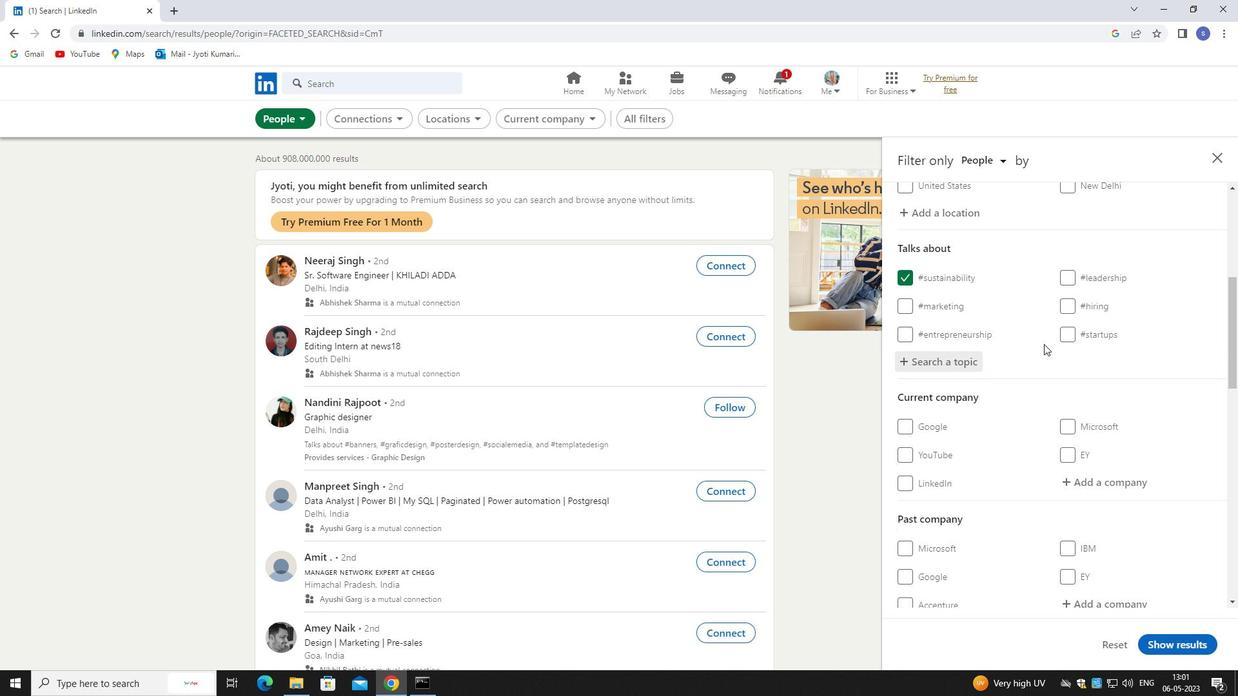 
Action: Mouse scrolled (1044, 347) with delta (0, 0)
Screenshot: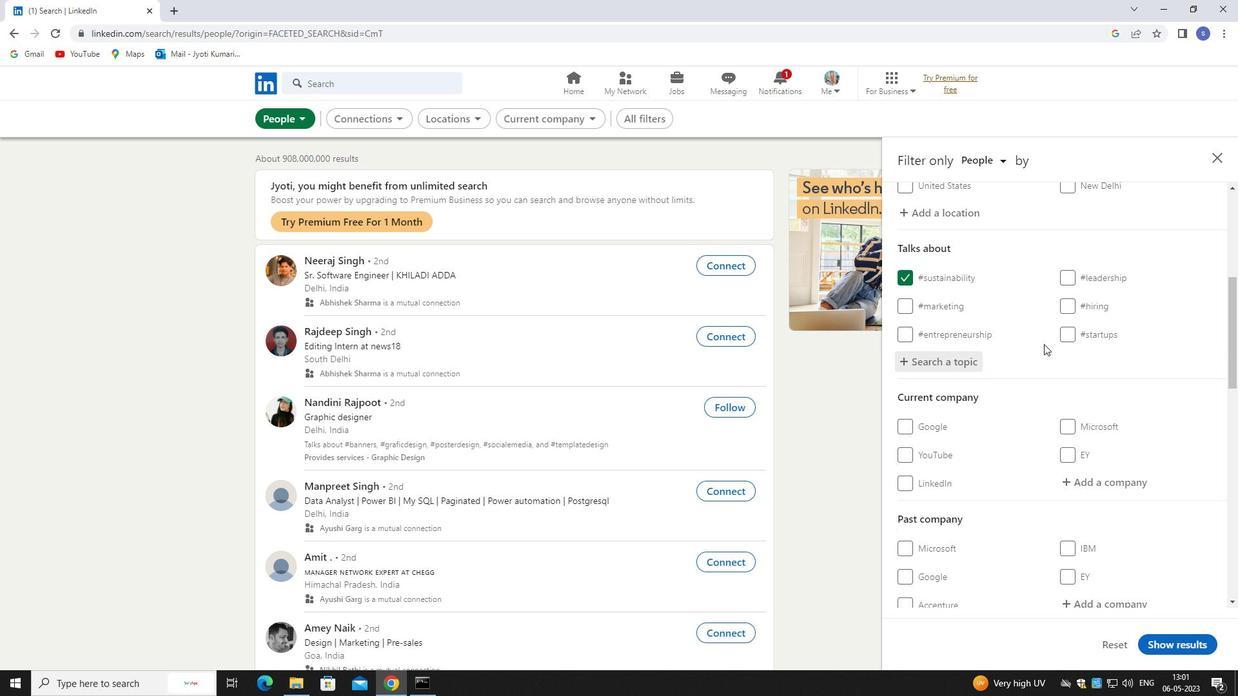 
Action: Mouse moved to (1044, 352)
Screenshot: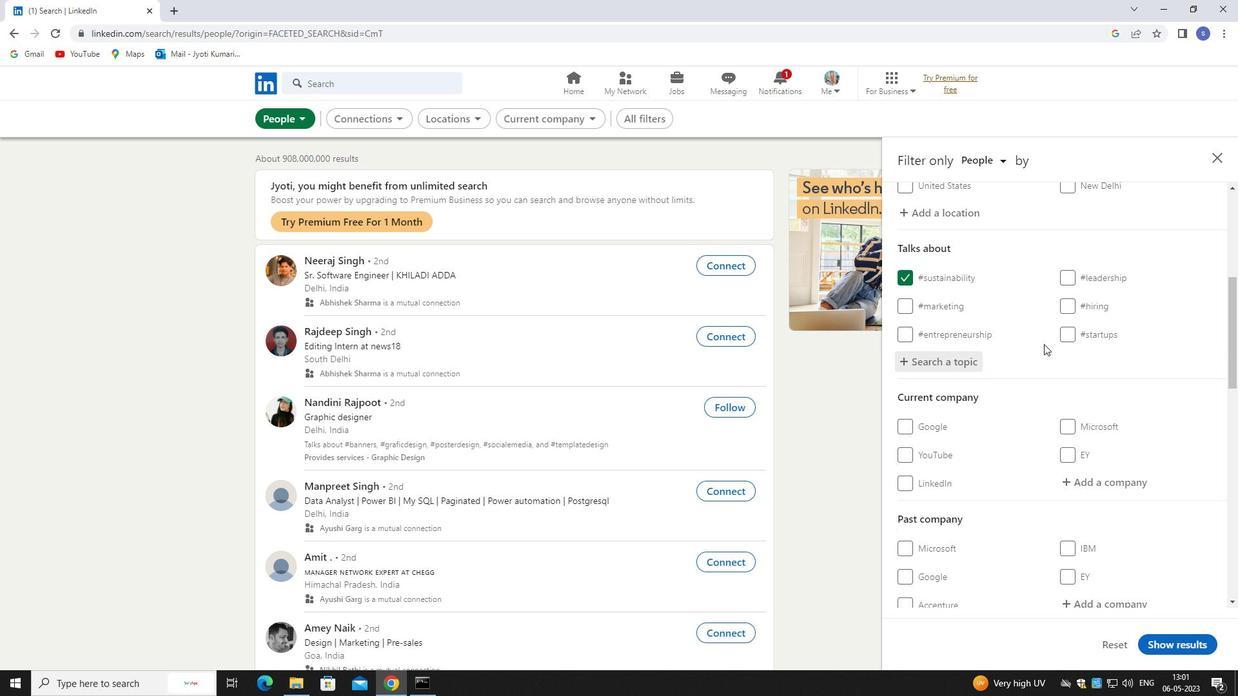 
Action: Mouse scrolled (1044, 351) with delta (0, 0)
Screenshot: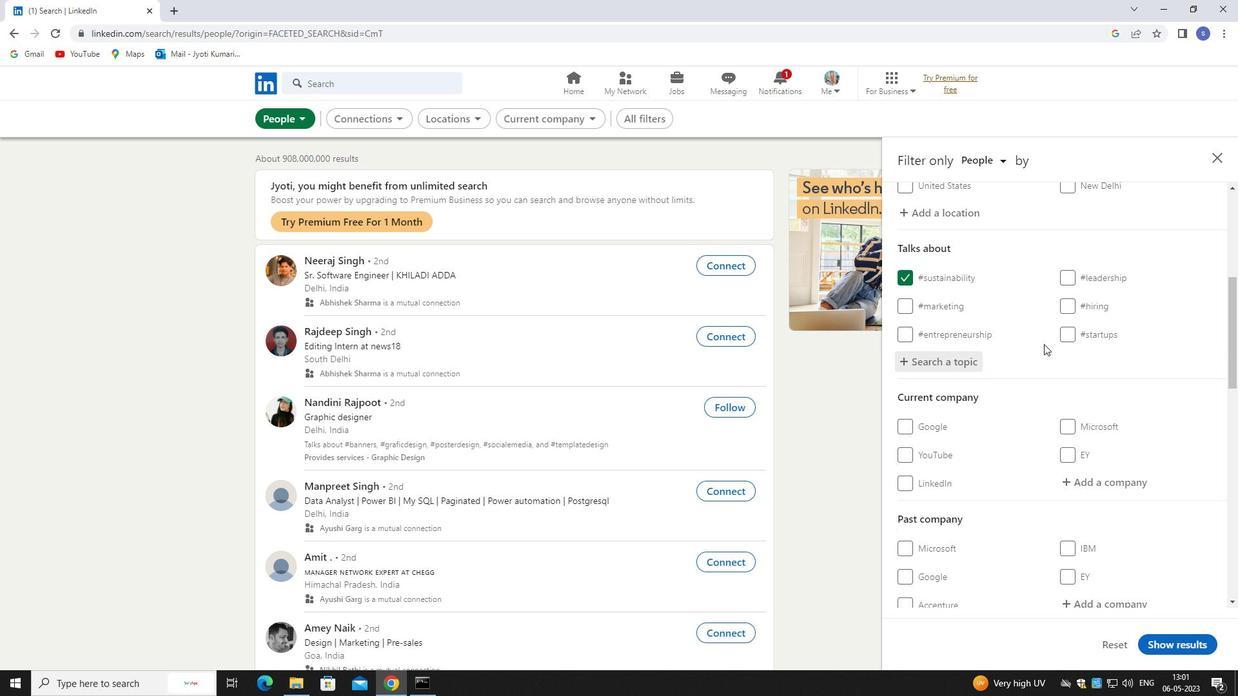 
Action: Mouse moved to (1134, 353)
Screenshot: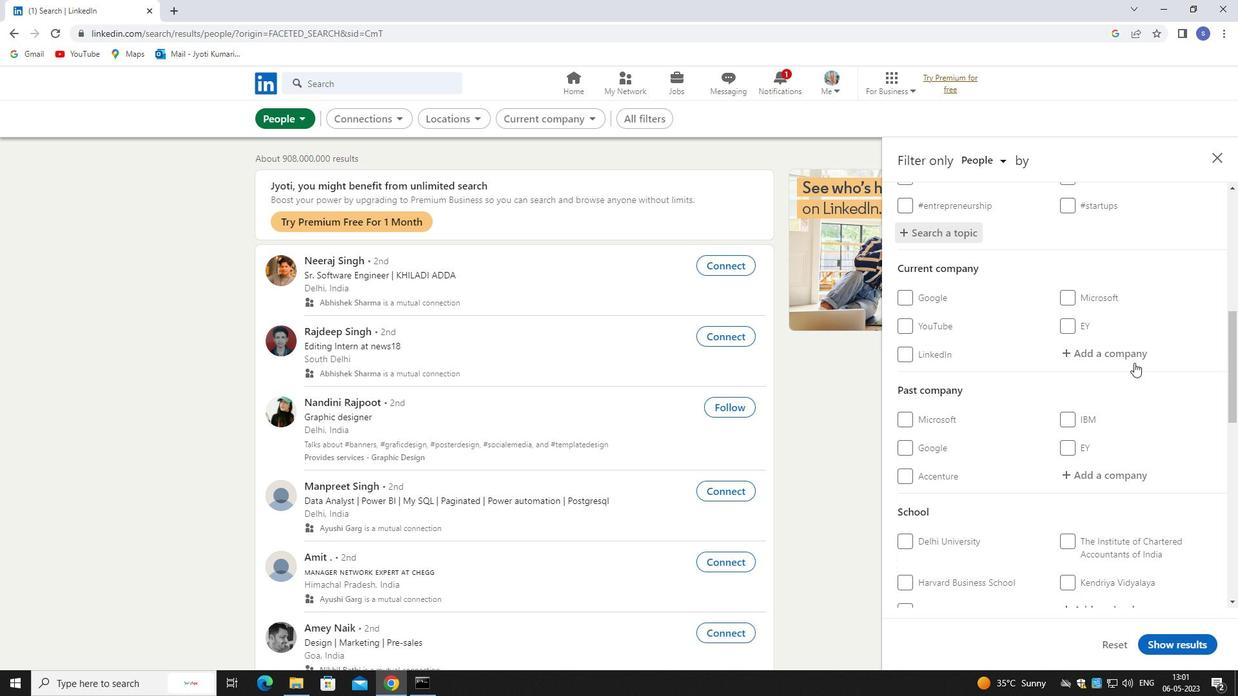 
Action: Mouse pressed left at (1134, 353)
Screenshot: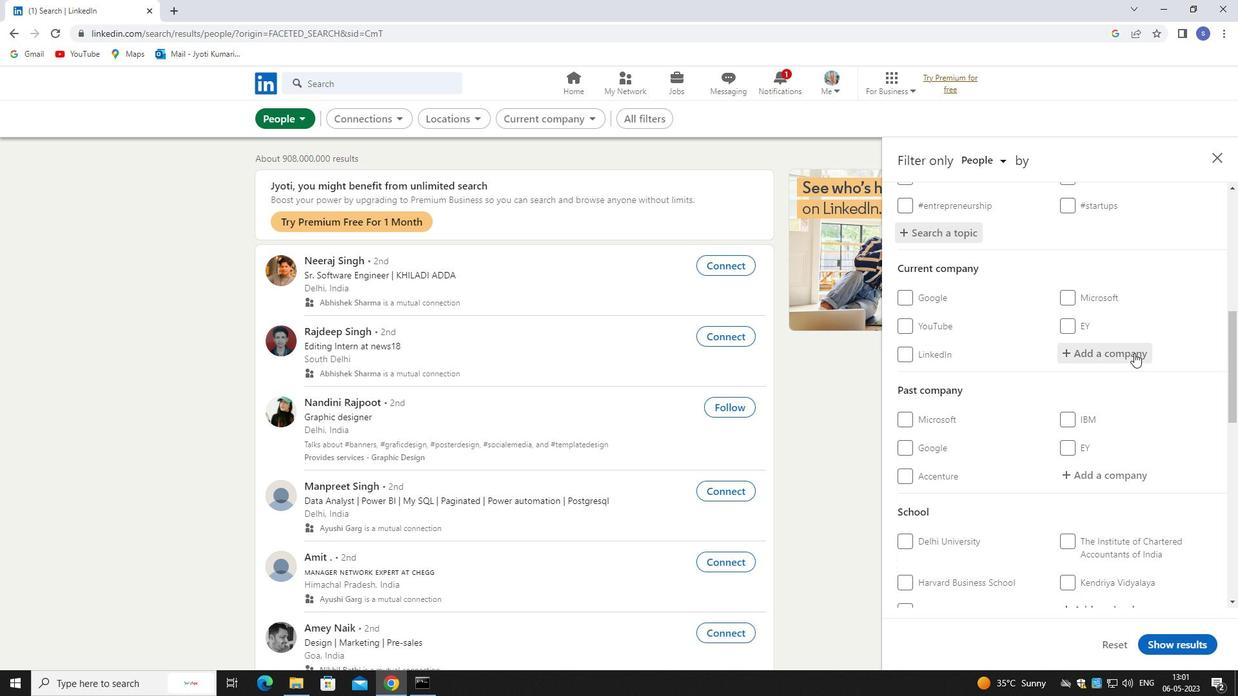 
Action: Key pressed mahindra
Screenshot: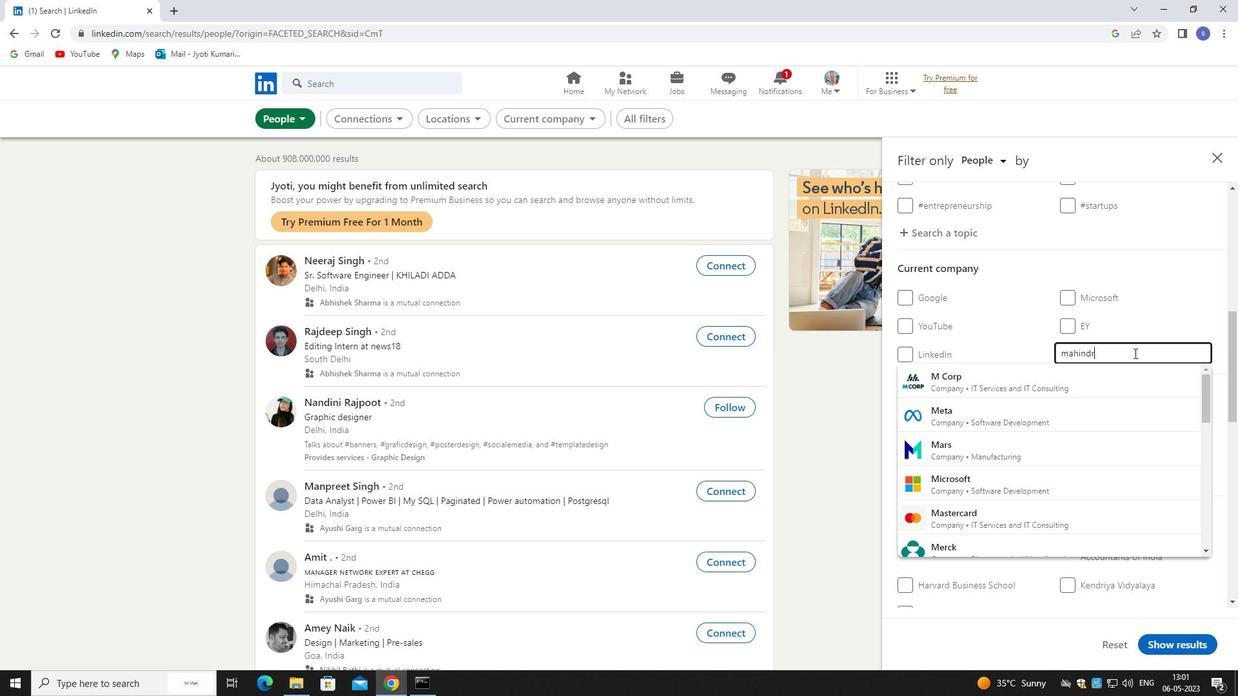 
Action: Mouse moved to (1103, 516)
Screenshot: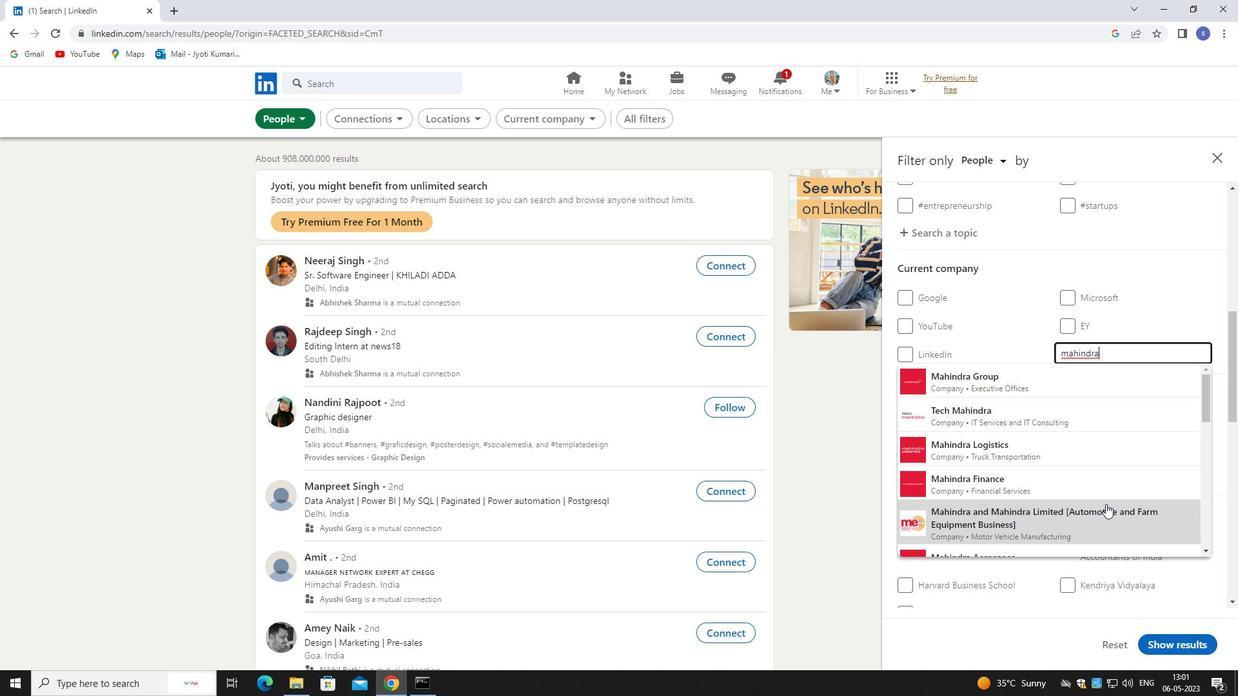 
Action: Mouse pressed left at (1103, 516)
Screenshot: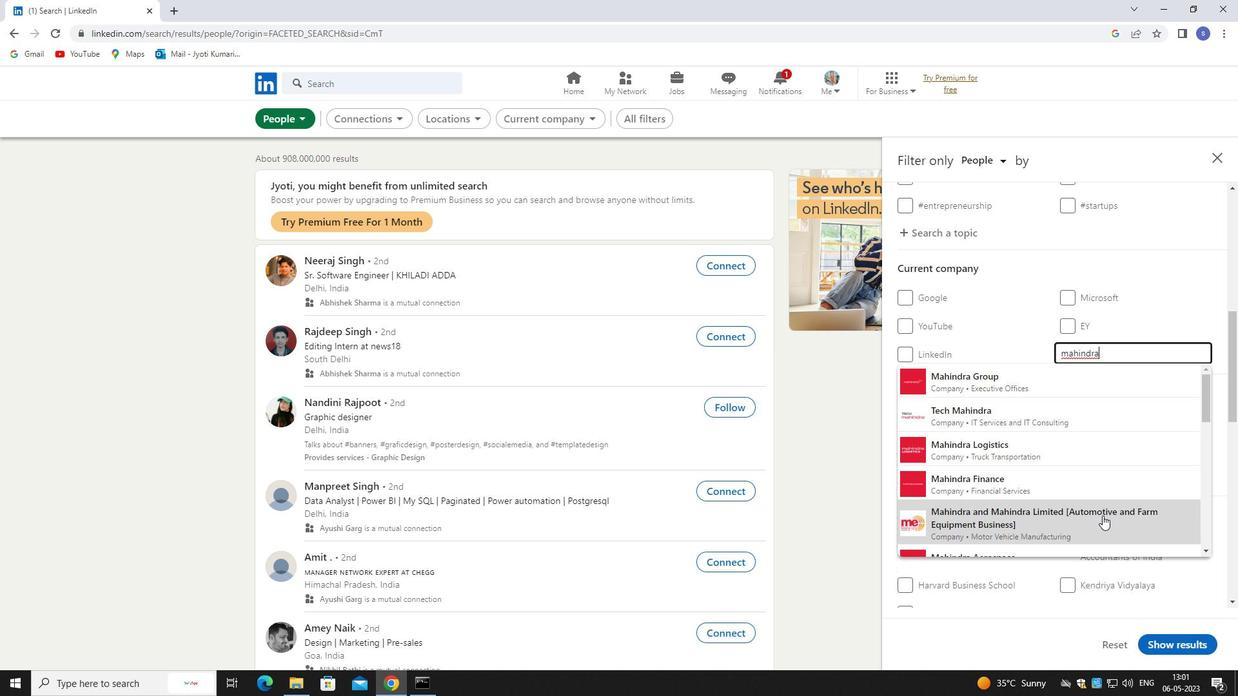 
Action: Mouse moved to (1103, 496)
Screenshot: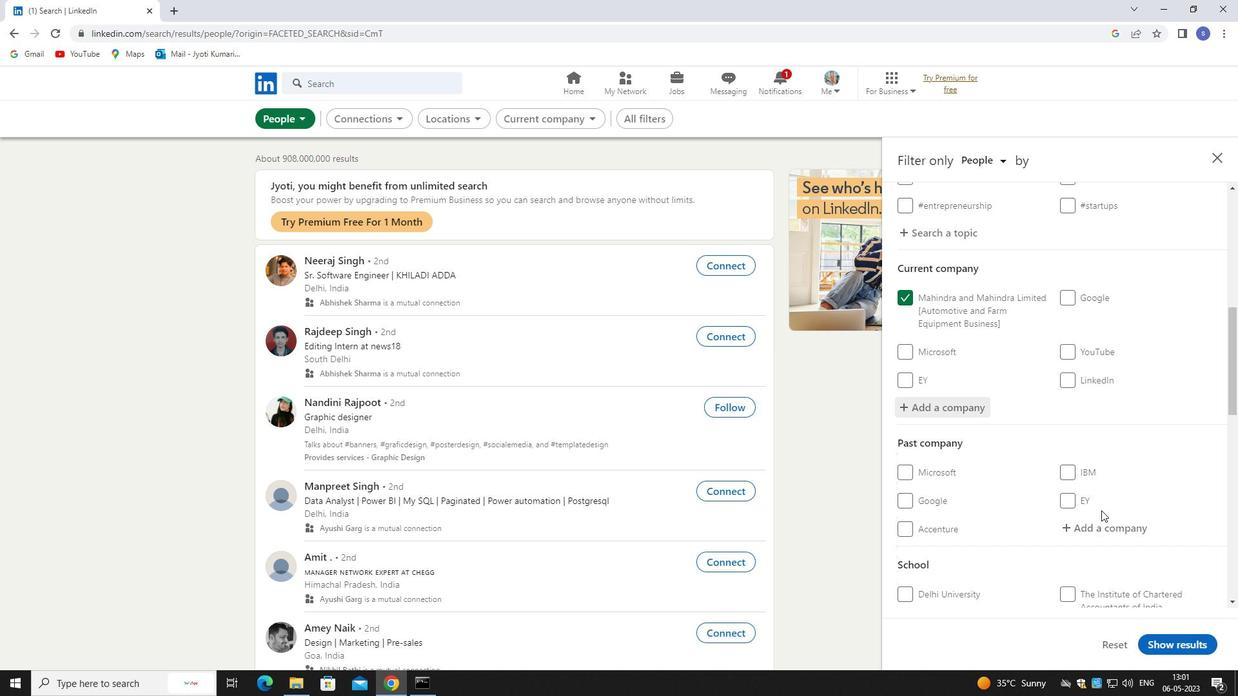 
Action: Mouse scrolled (1103, 495) with delta (0, 0)
Screenshot: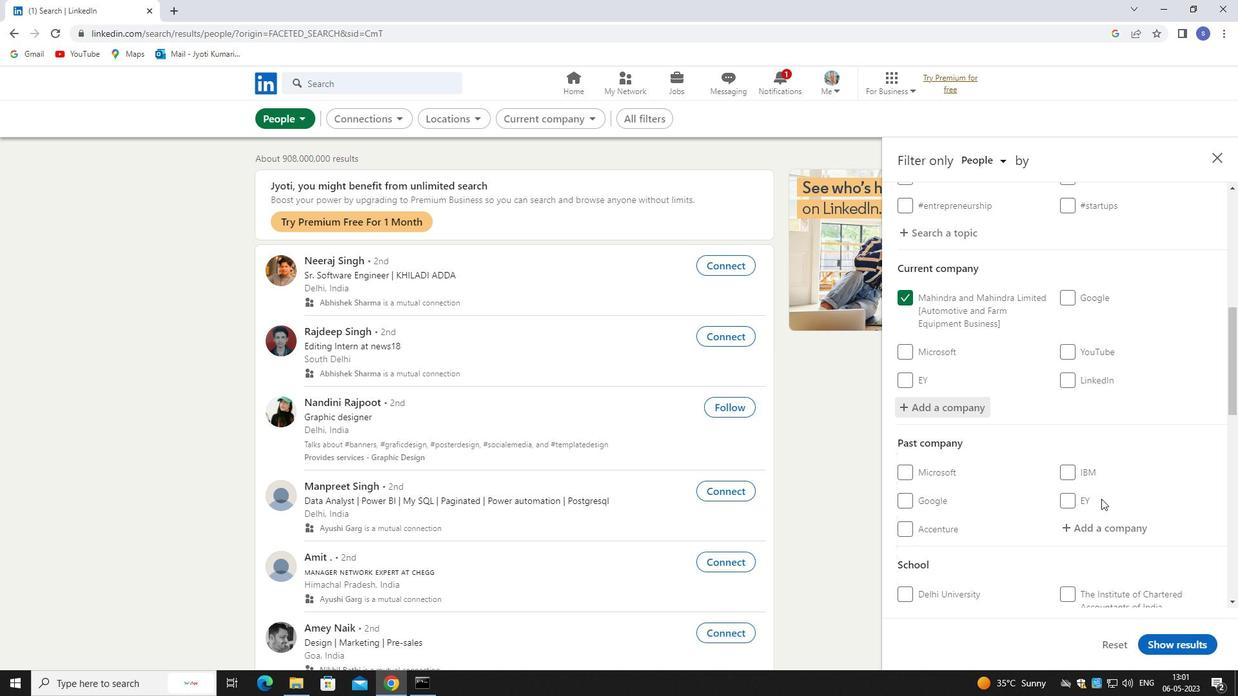 
Action: Mouse scrolled (1103, 495) with delta (0, 0)
Screenshot: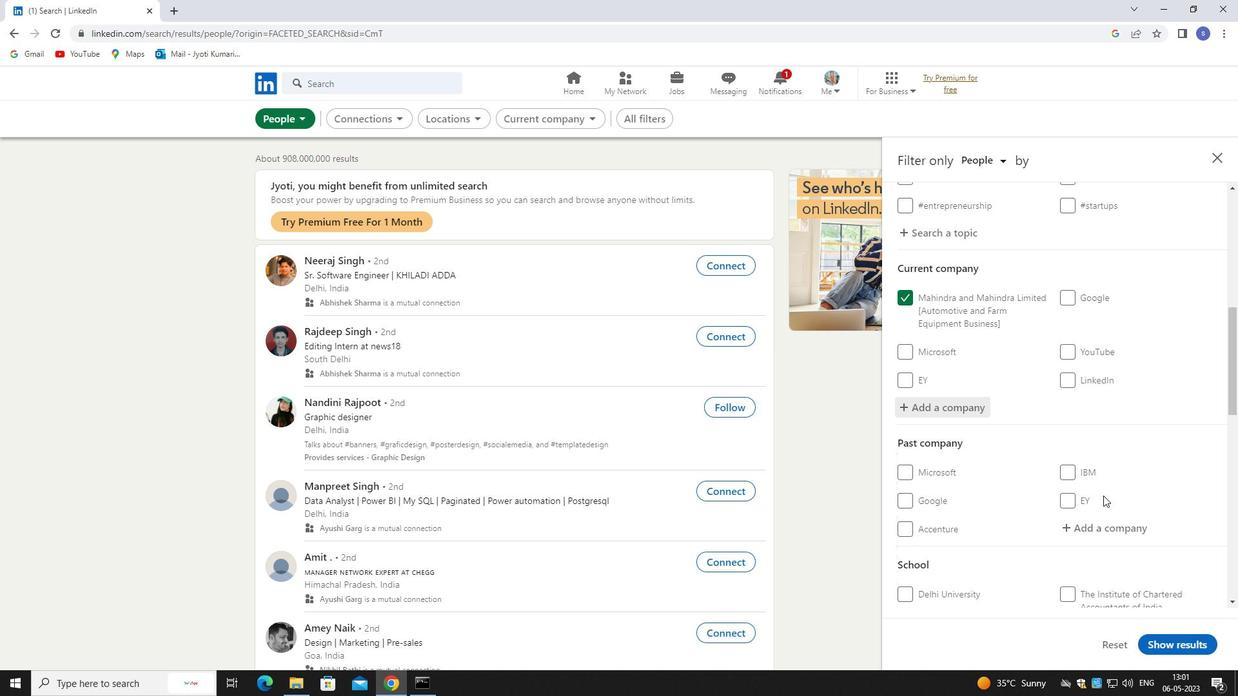 
Action: Mouse scrolled (1103, 495) with delta (0, 0)
Screenshot: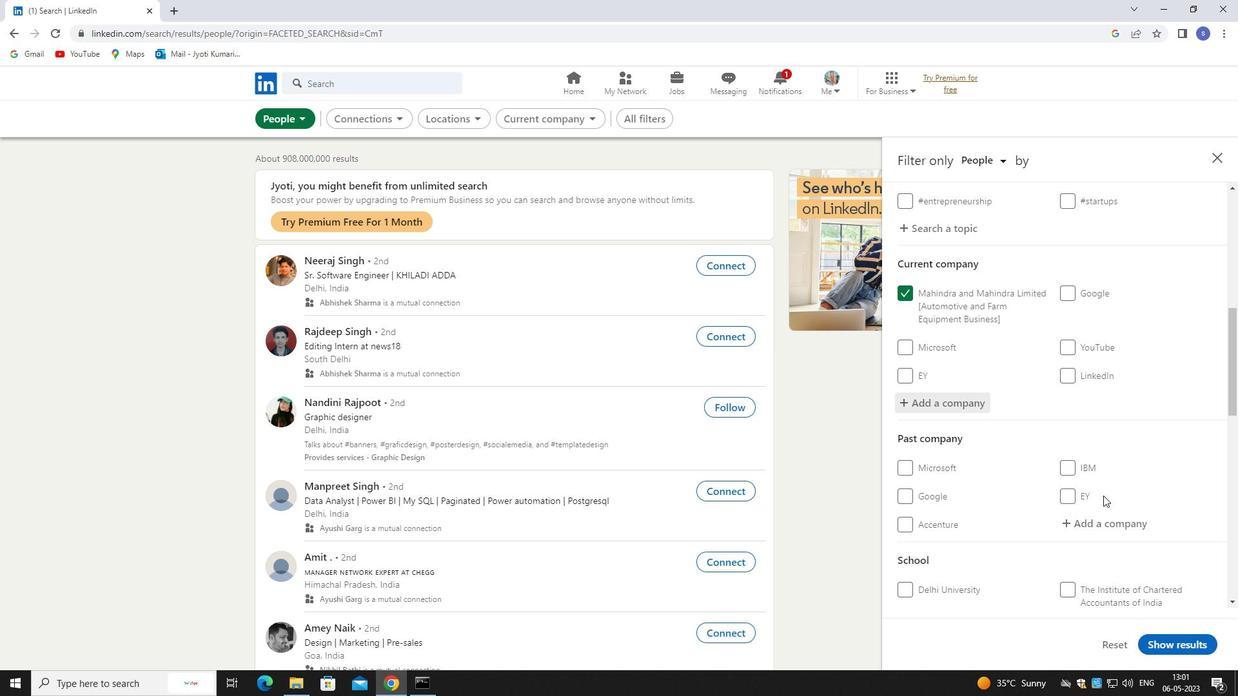 
Action: Mouse moved to (1111, 470)
Screenshot: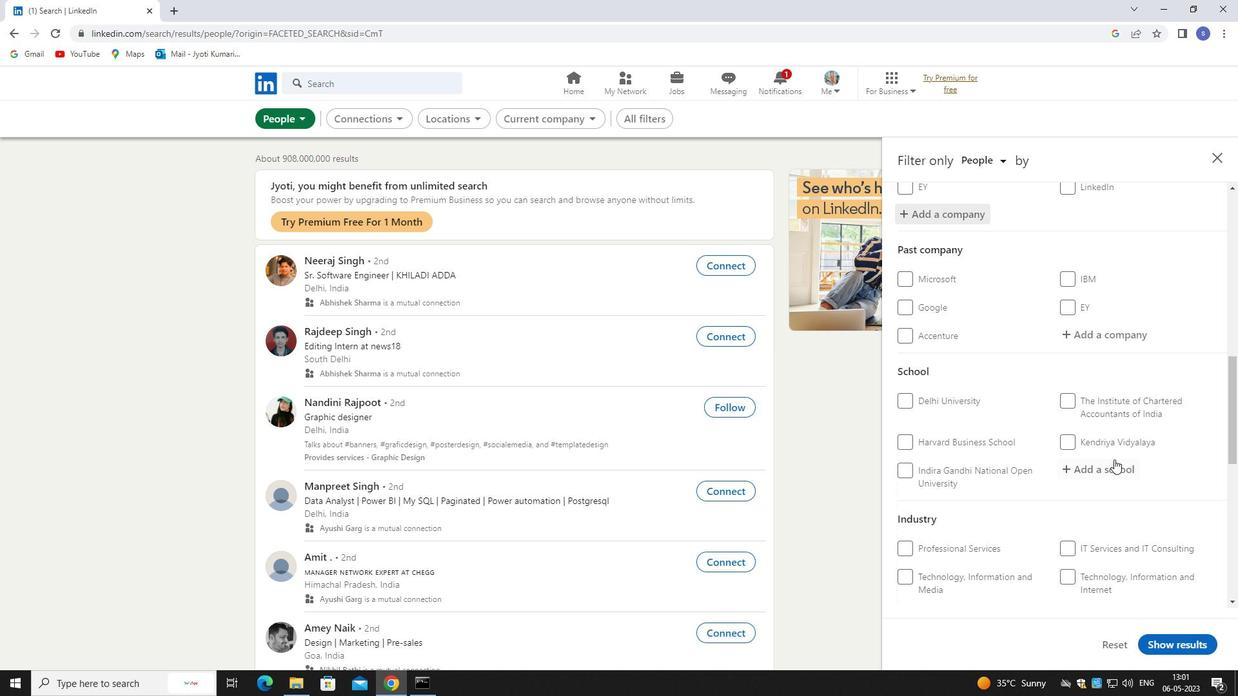 
Action: Mouse pressed left at (1111, 470)
Screenshot: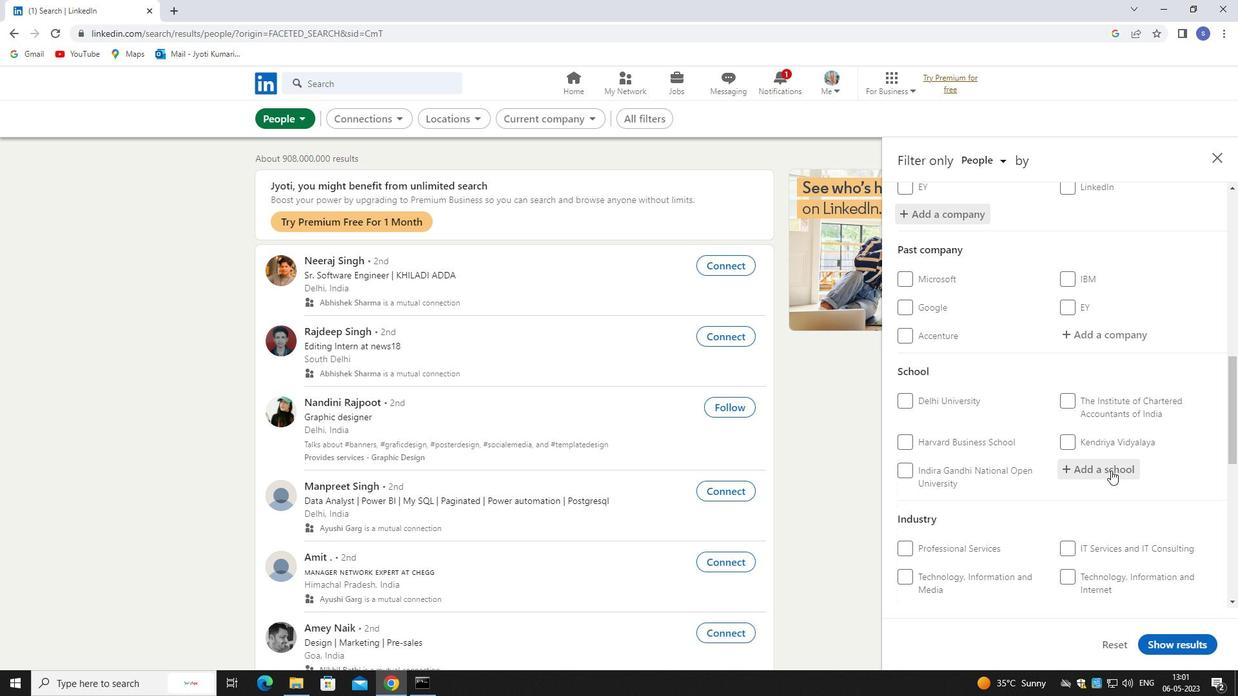 
Action: Key pressed asia<Key.space>pac
Screenshot: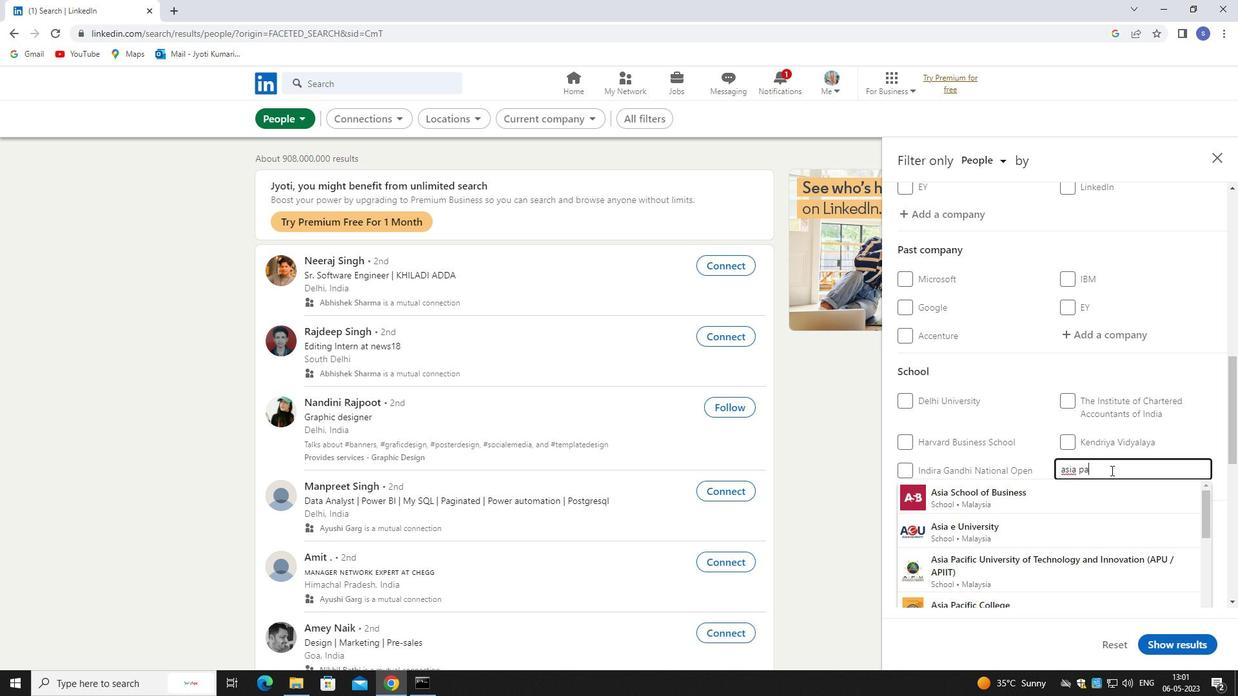 
Action: Mouse moved to (1105, 567)
Screenshot: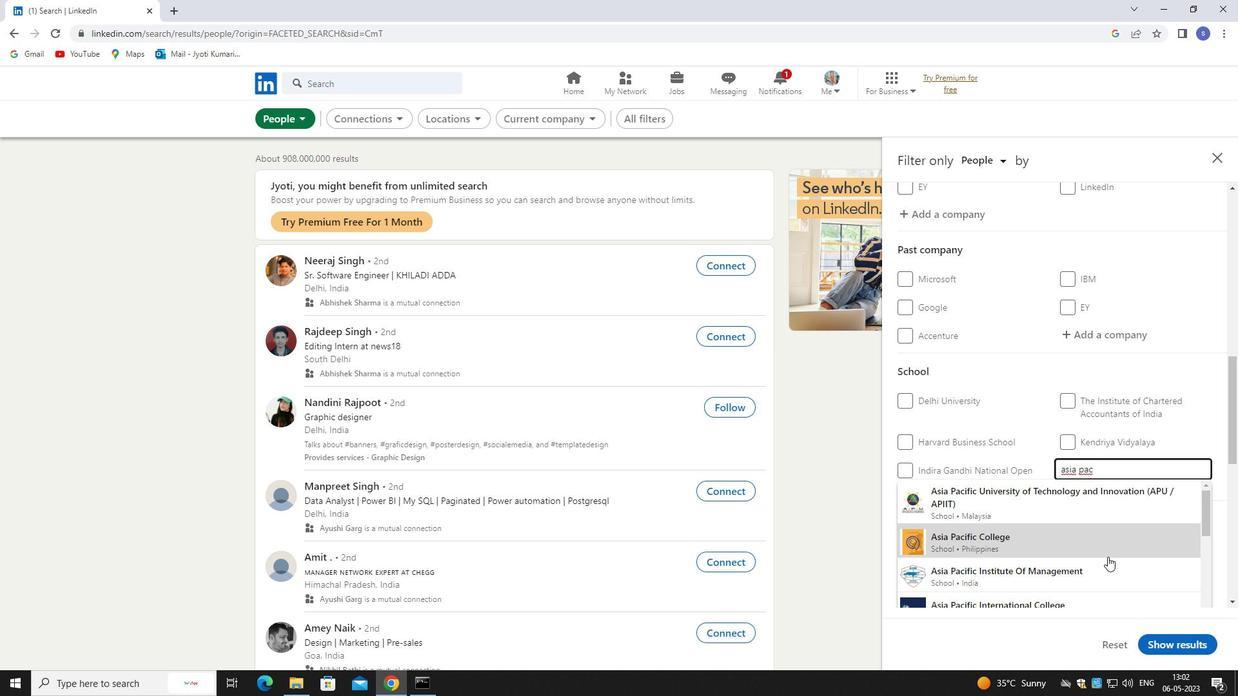 
Action: Mouse pressed left at (1105, 567)
Screenshot: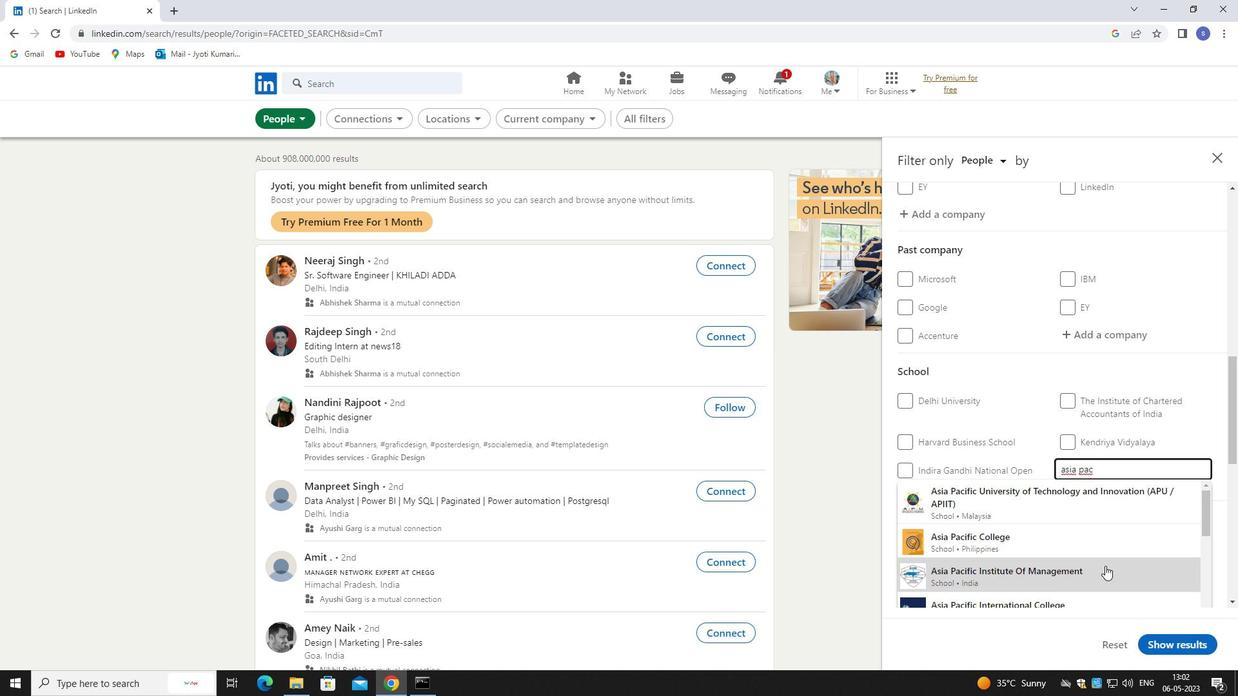 
Action: Mouse moved to (1115, 559)
Screenshot: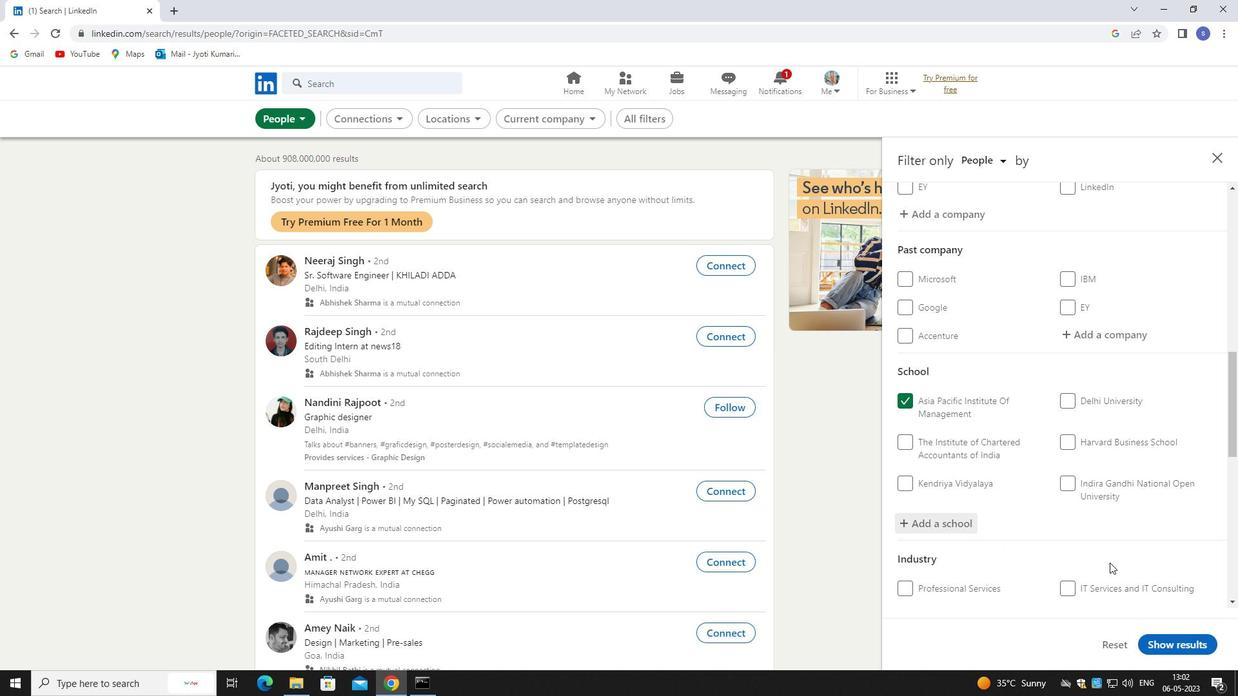 
Action: Mouse scrolled (1115, 558) with delta (0, 0)
Screenshot: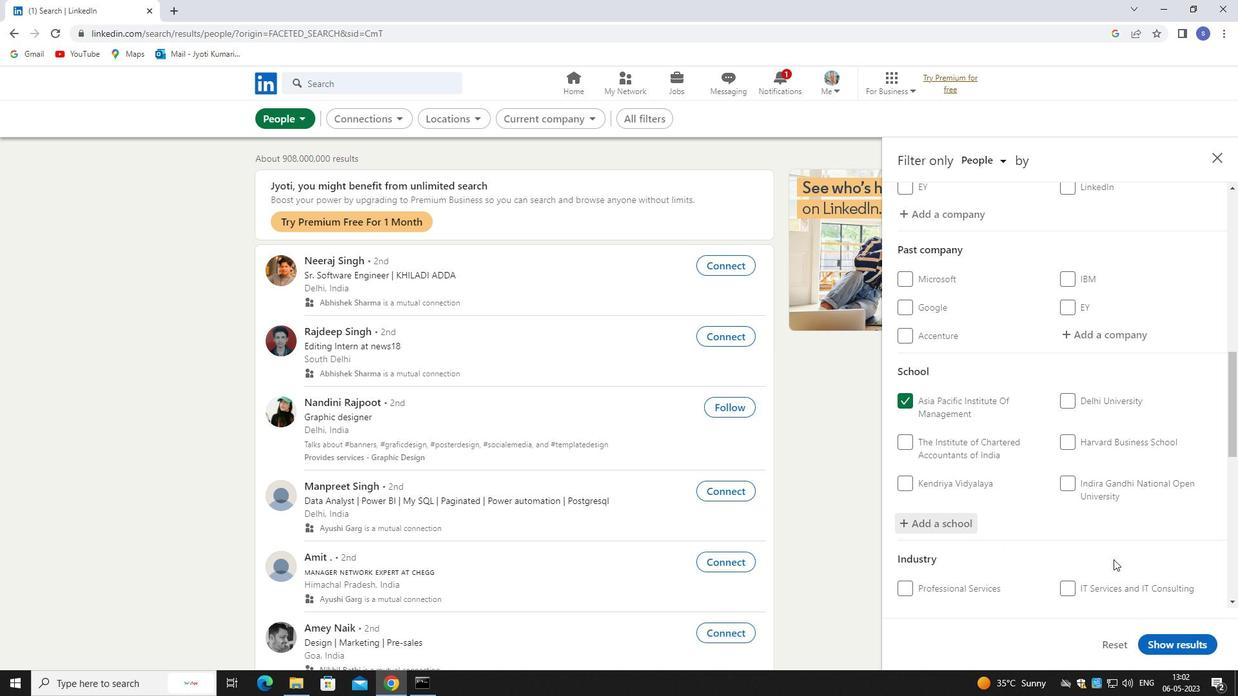 
Action: Mouse moved to (1115, 559)
Screenshot: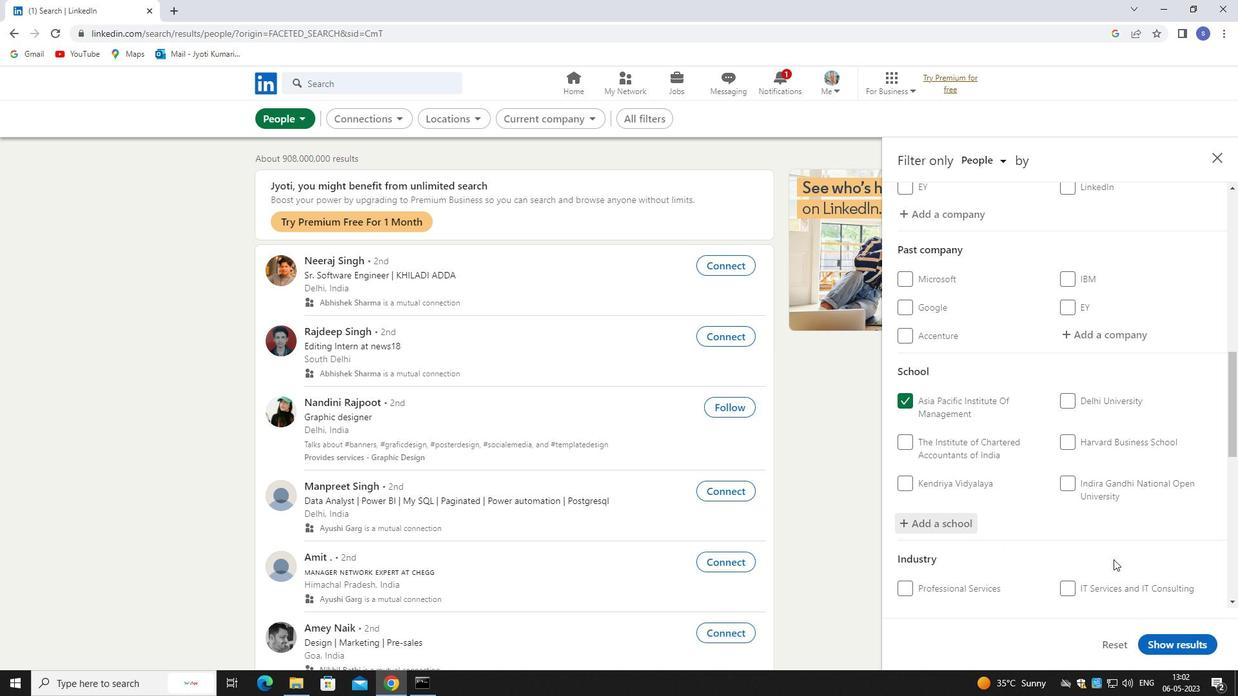 
Action: Mouse scrolled (1115, 558) with delta (0, 0)
Screenshot: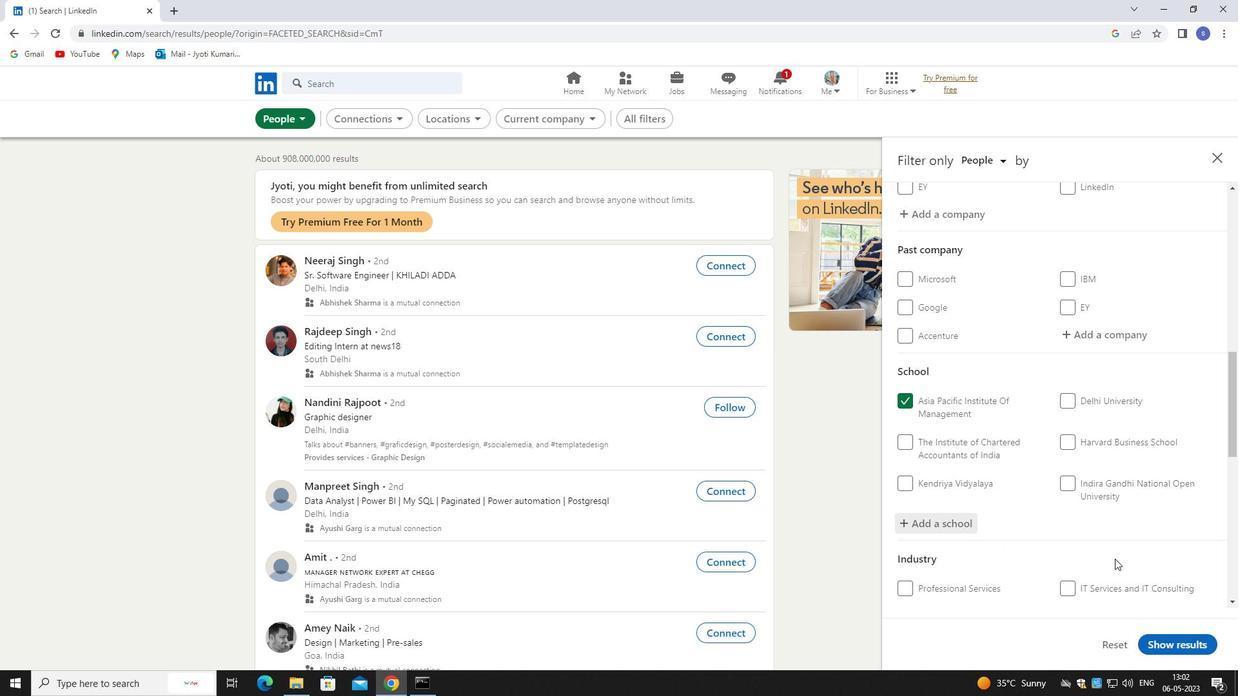 
Action: Mouse moved to (1118, 558)
Screenshot: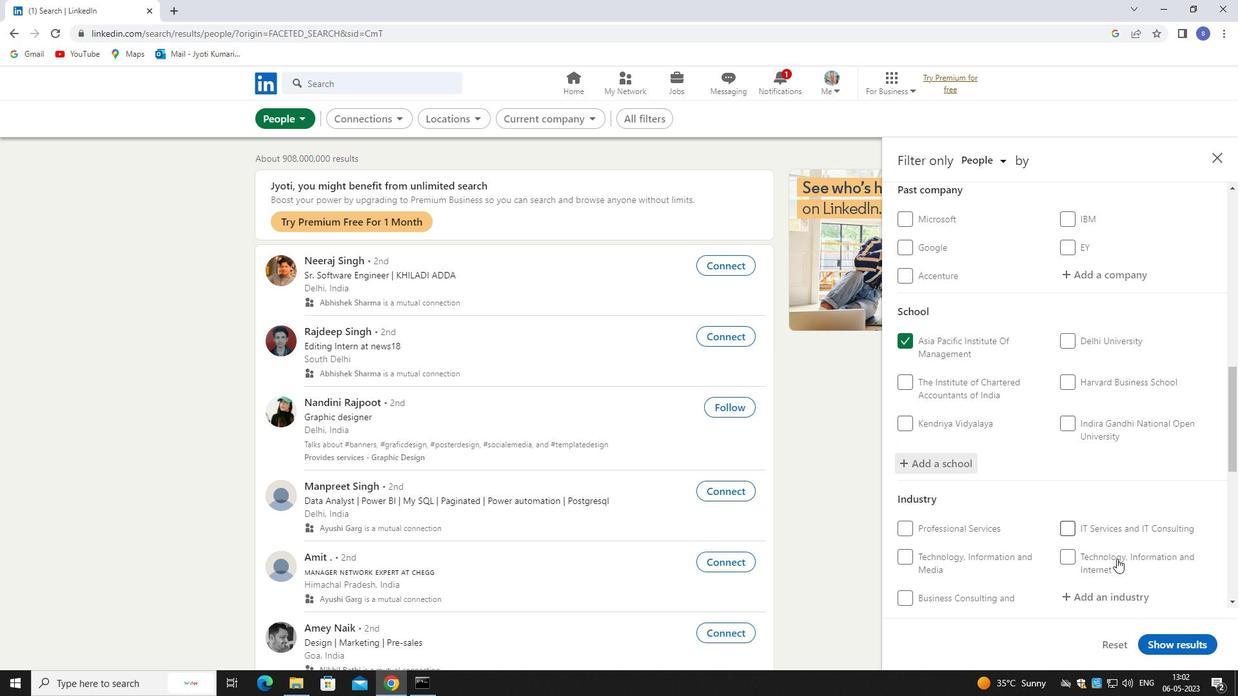 
Action: Mouse scrolled (1118, 557) with delta (0, 0)
Screenshot: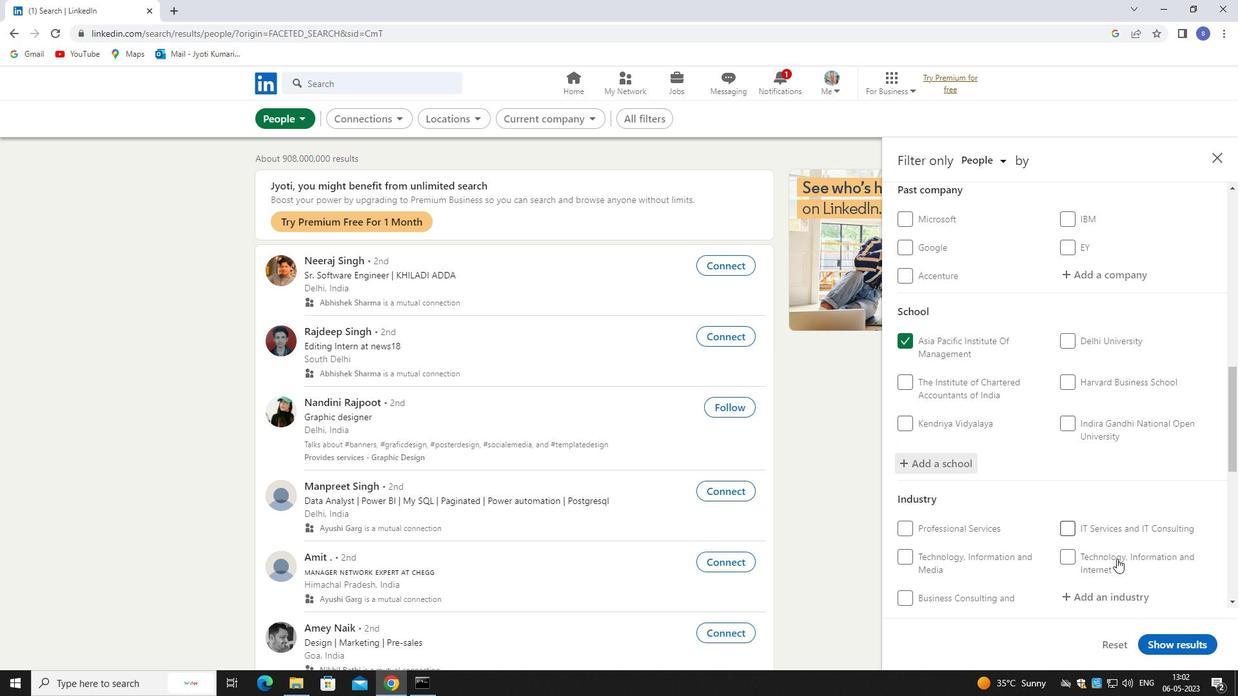 
Action: Mouse moved to (1121, 464)
Screenshot: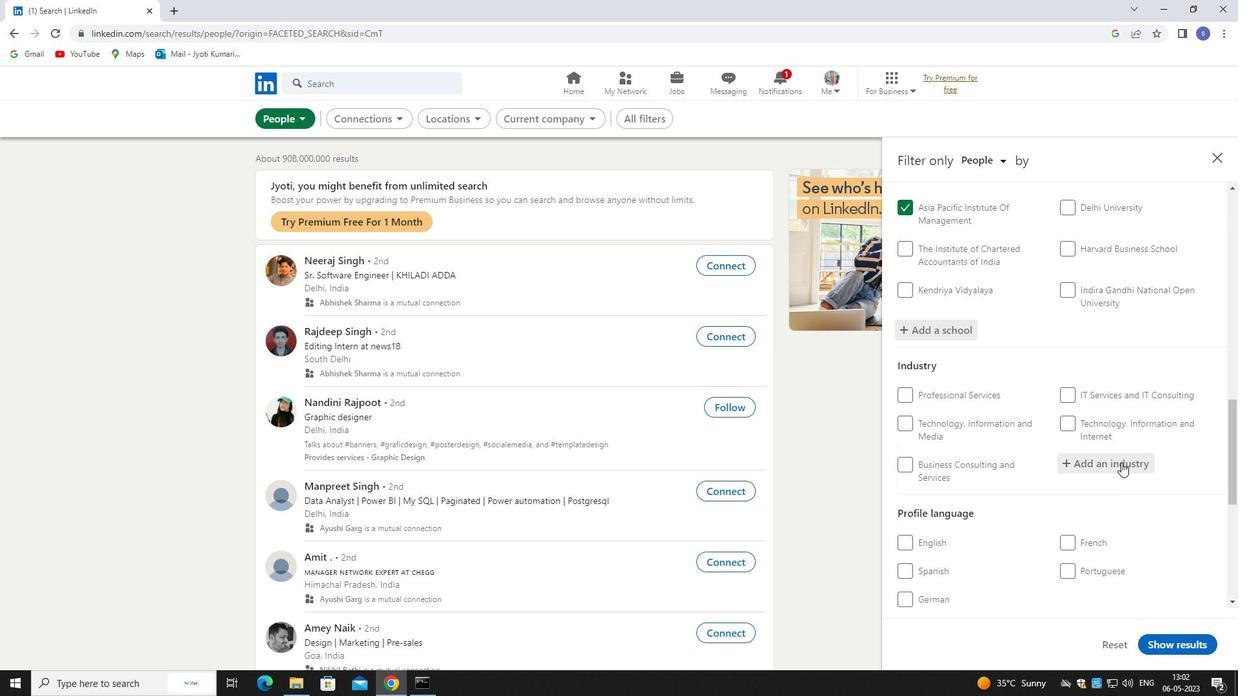 
Action: Mouse pressed left at (1121, 464)
Screenshot: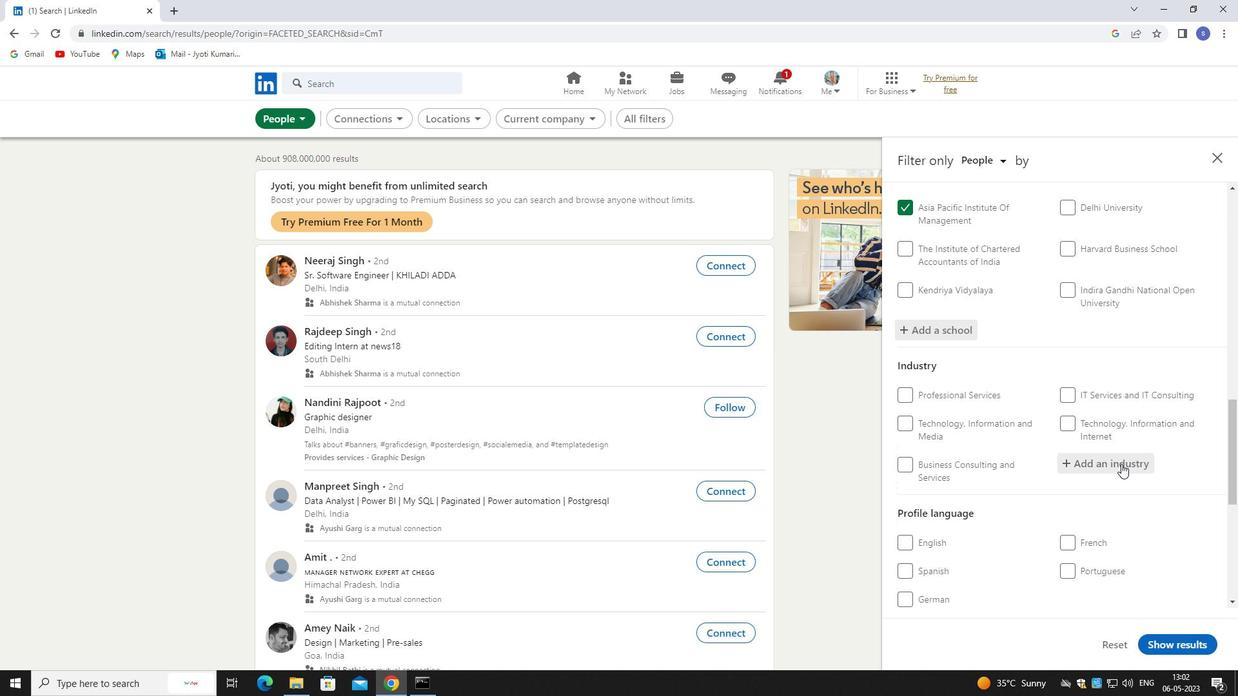 
Action: Mouse moved to (1152, 476)
Screenshot: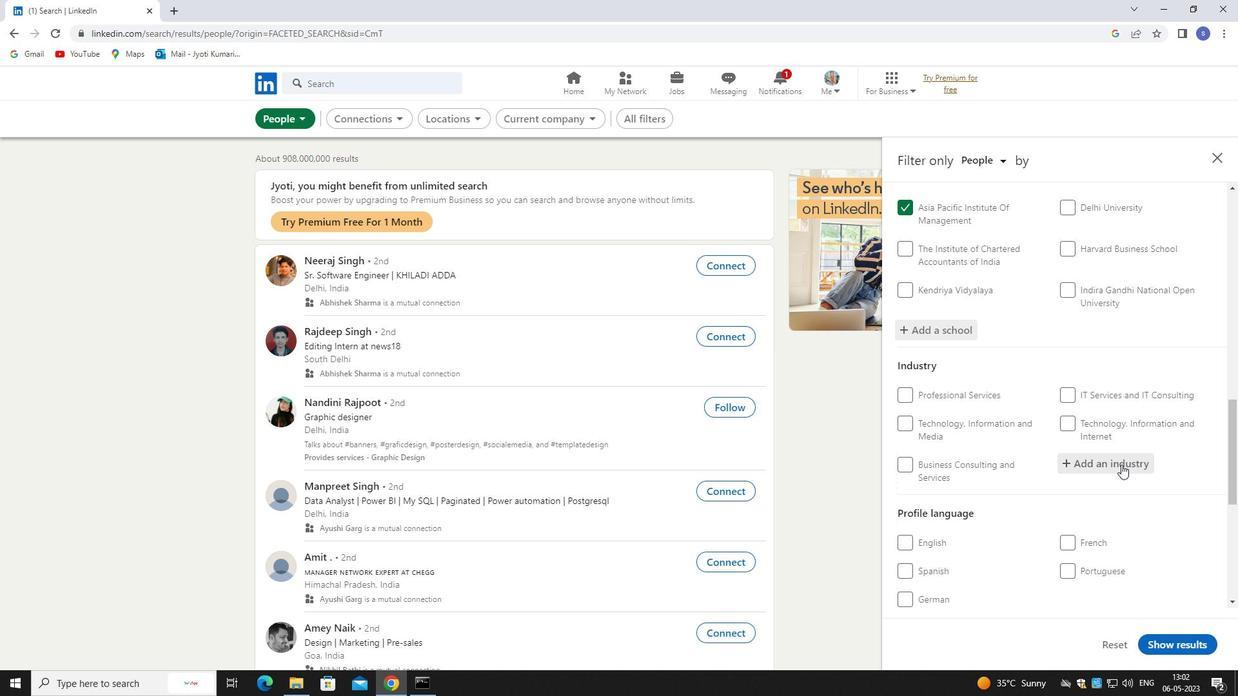 
Action: Key pressed movies
Screenshot: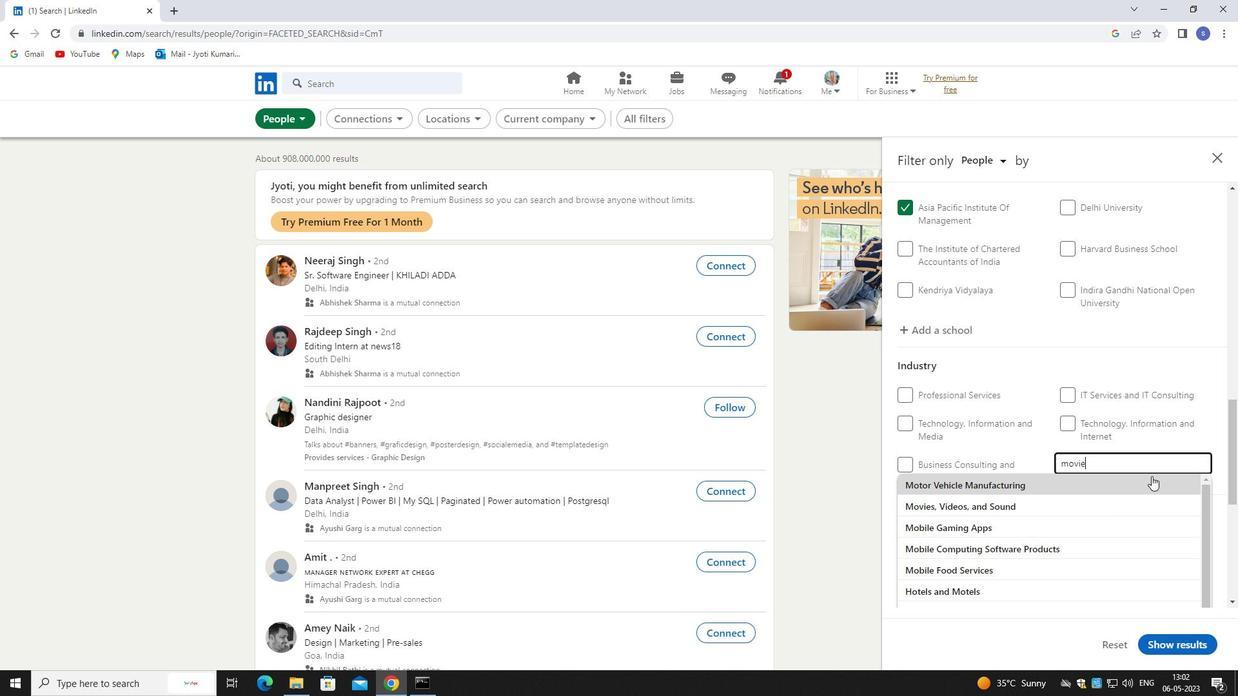 
Action: Mouse moved to (1056, 483)
Screenshot: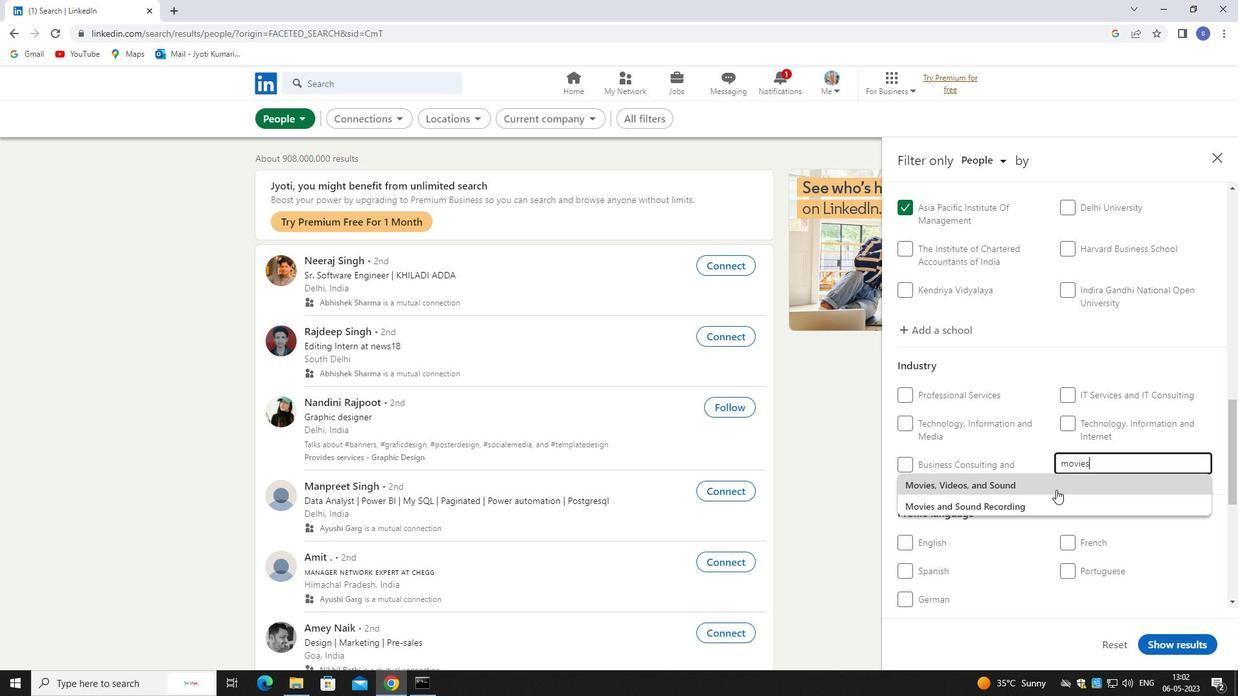 
Action: Mouse pressed left at (1056, 483)
Screenshot: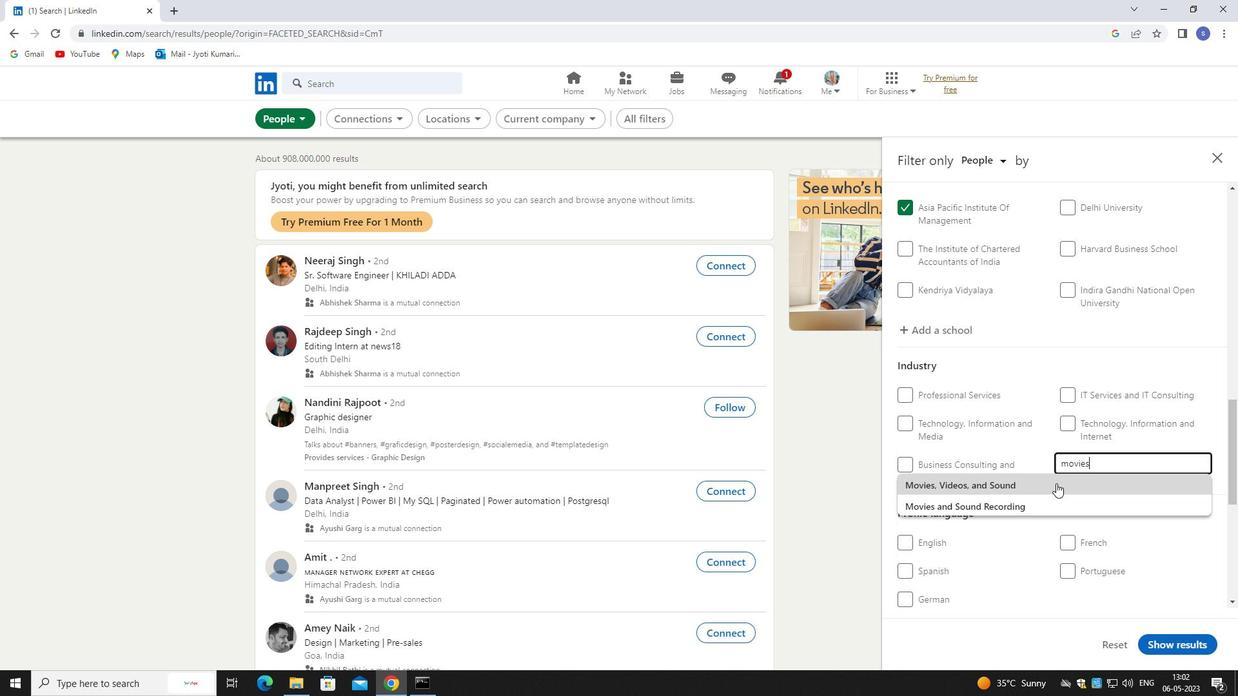
Action: Mouse moved to (1057, 485)
Screenshot: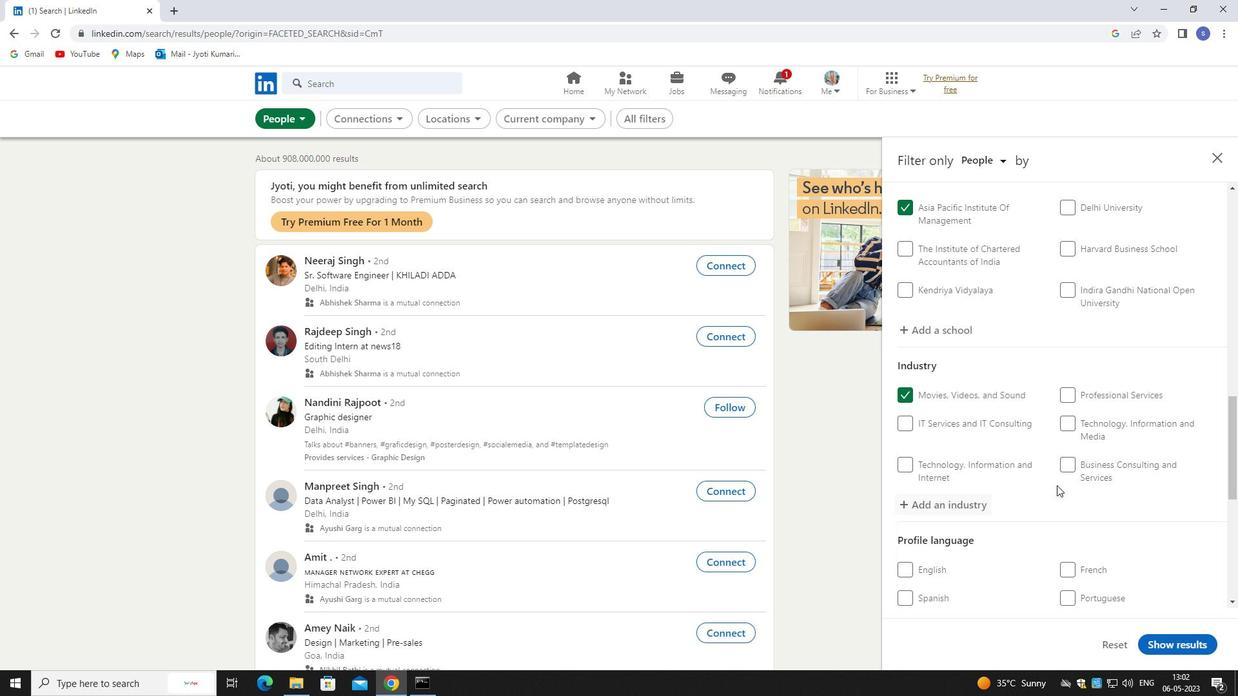 
Action: Mouse scrolled (1057, 484) with delta (0, 0)
Screenshot: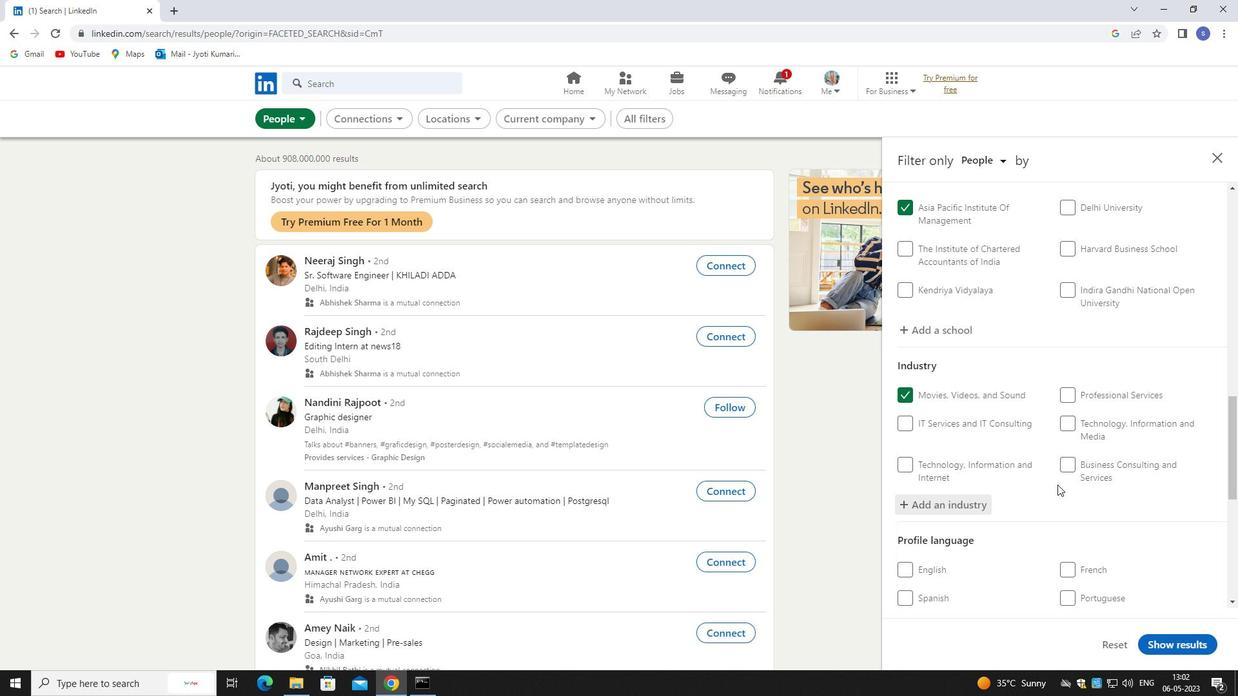 
Action: Mouse scrolled (1057, 484) with delta (0, 0)
Screenshot: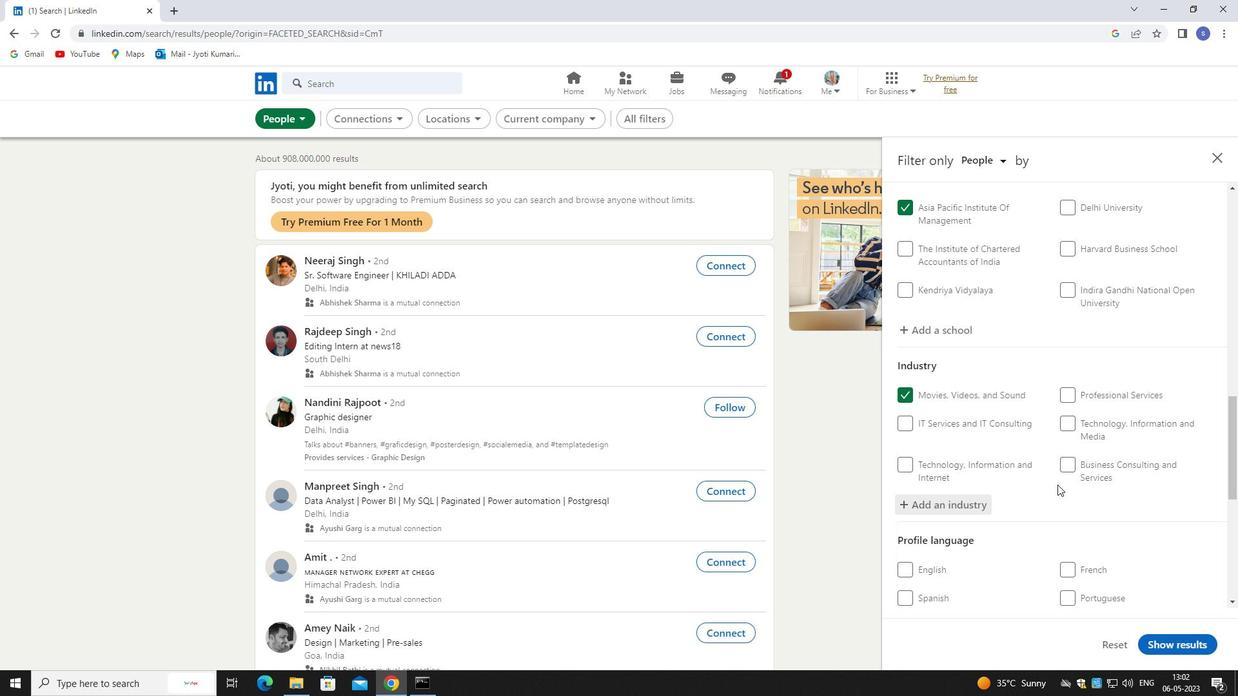 
Action: Mouse scrolled (1057, 484) with delta (0, 0)
Screenshot: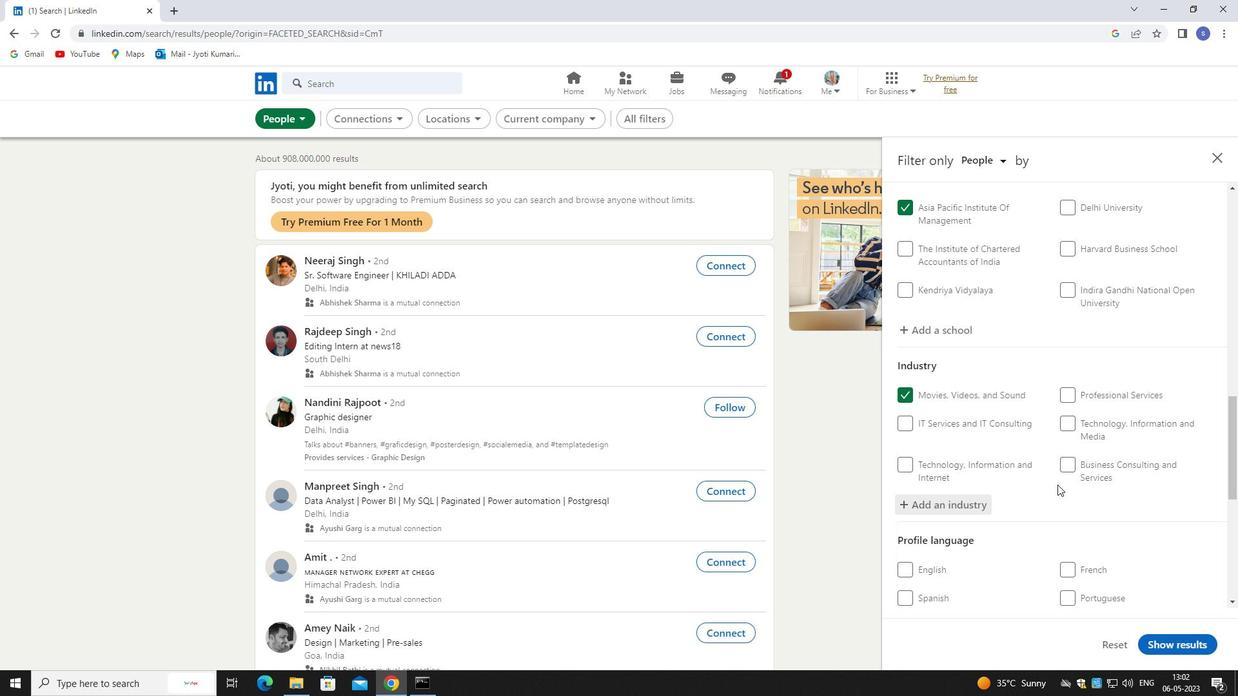 
Action: Mouse moved to (1077, 396)
Screenshot: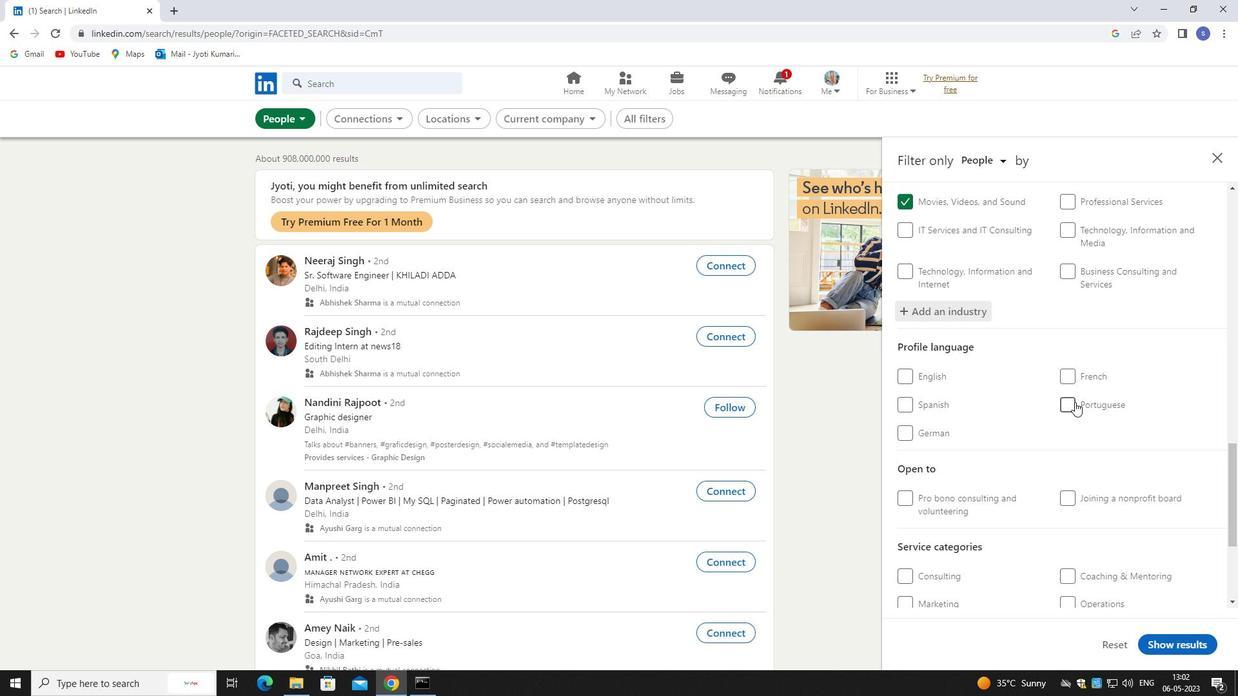 
Action: Mouse pressed left at (1077, 396)
Screenshot: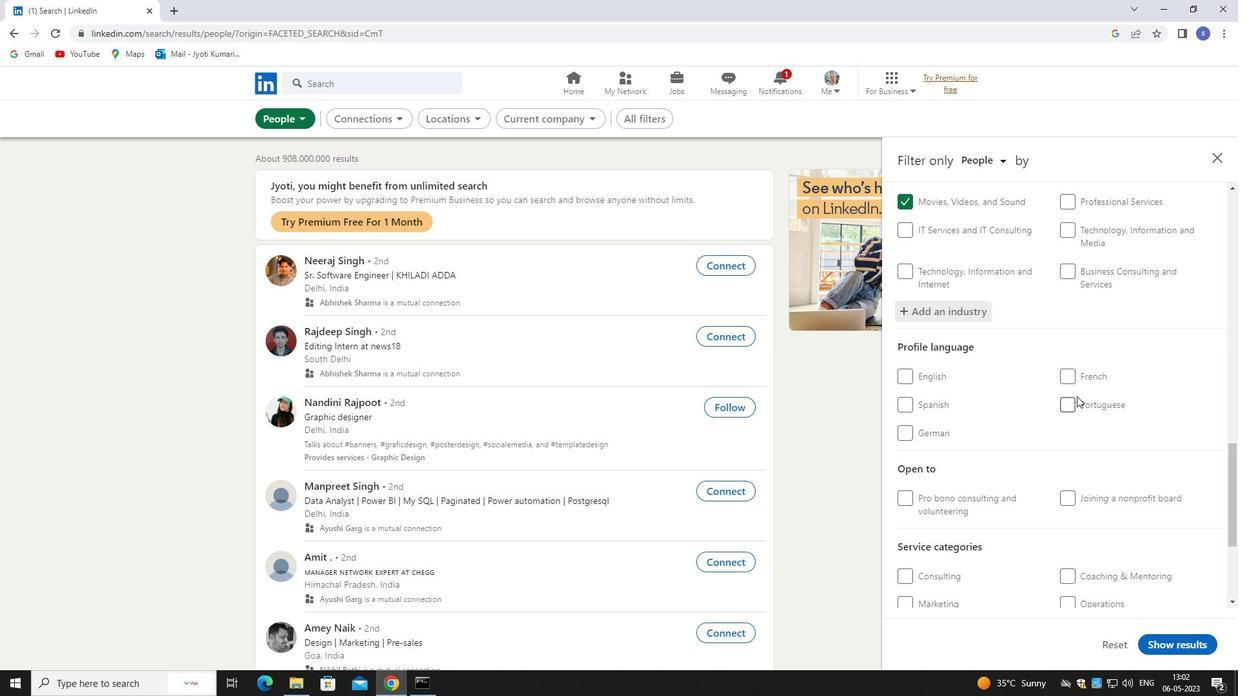 
Action: Mouse moved to (1076, 405)
Screenshot: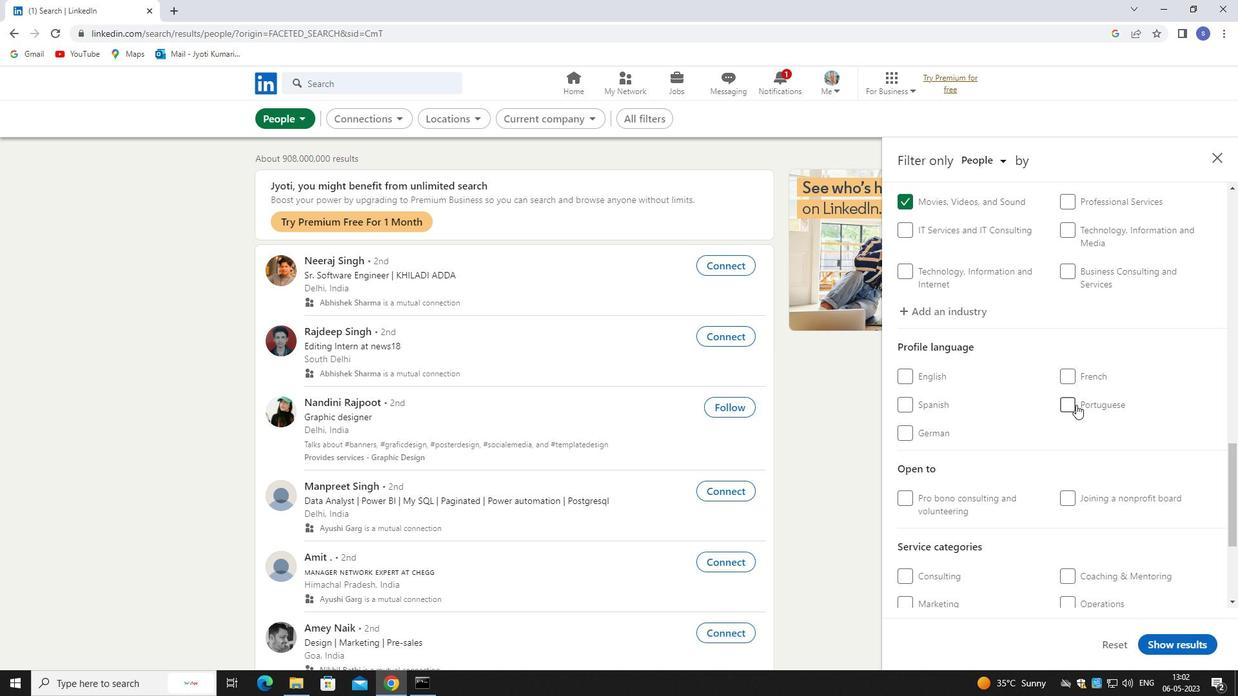 
Action: Mouse pressed left at (1076, 405)
Screenshot: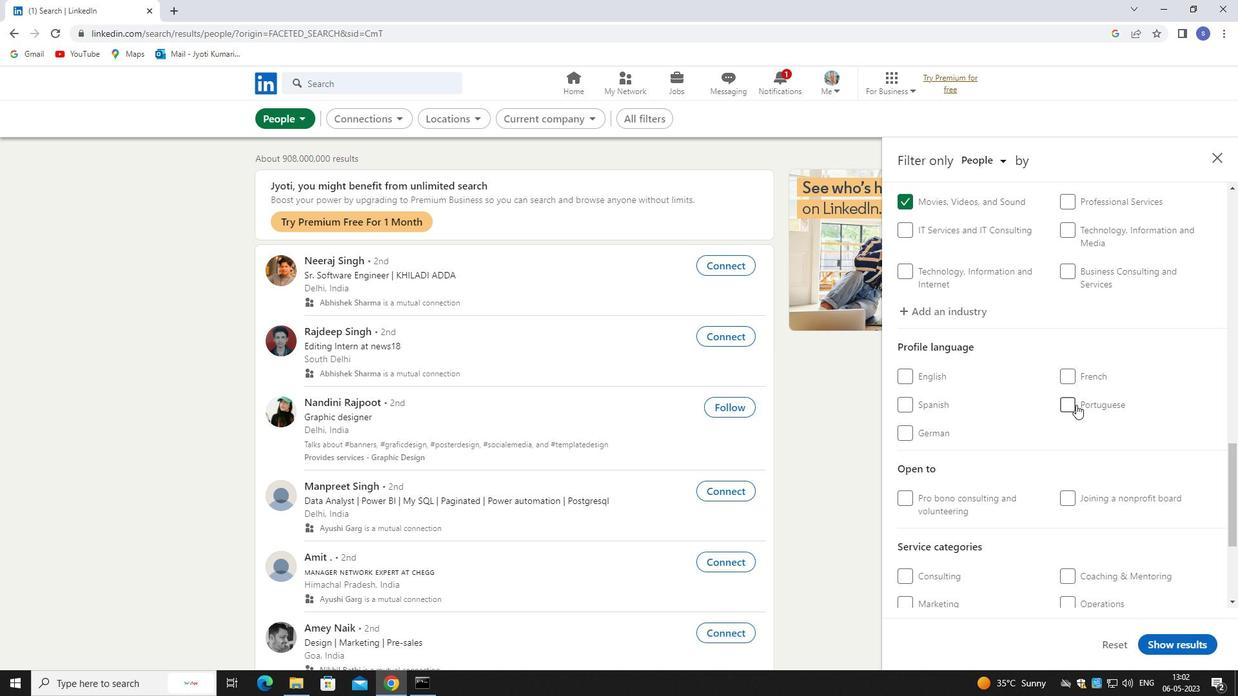 
Action: Mouse moved to (1072, 408)
Screenshot: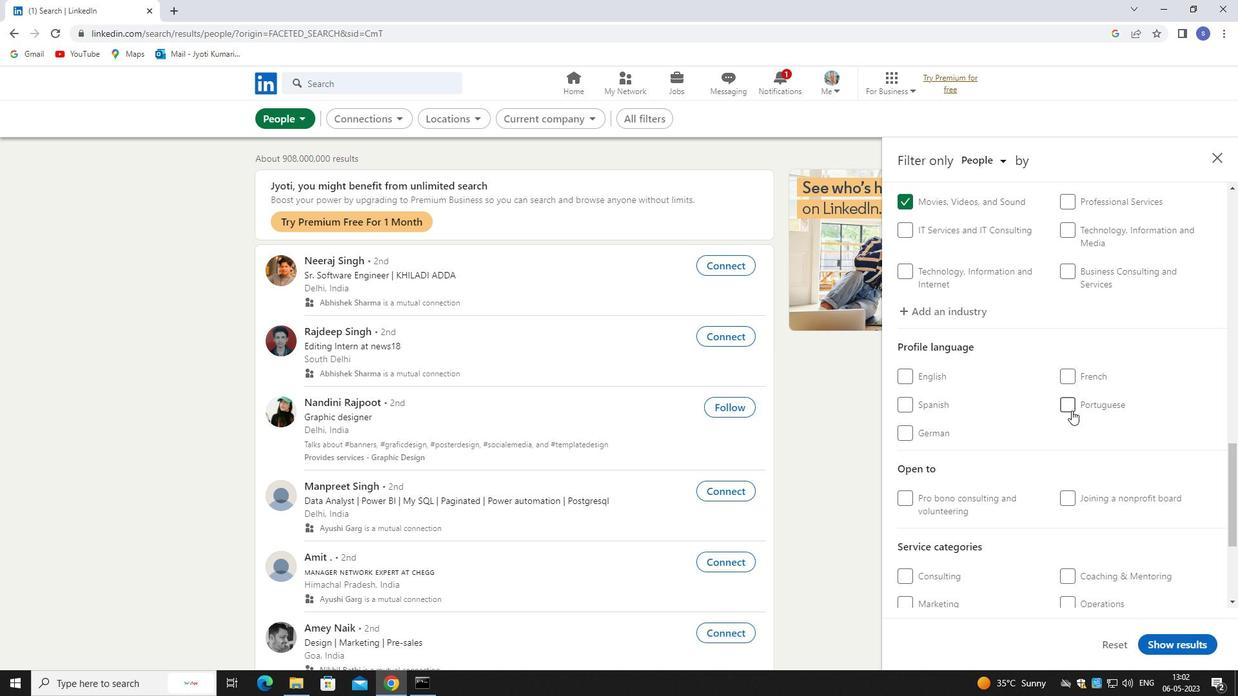 
Action: Mouse pressed left at (1072, 408)
Screenshot: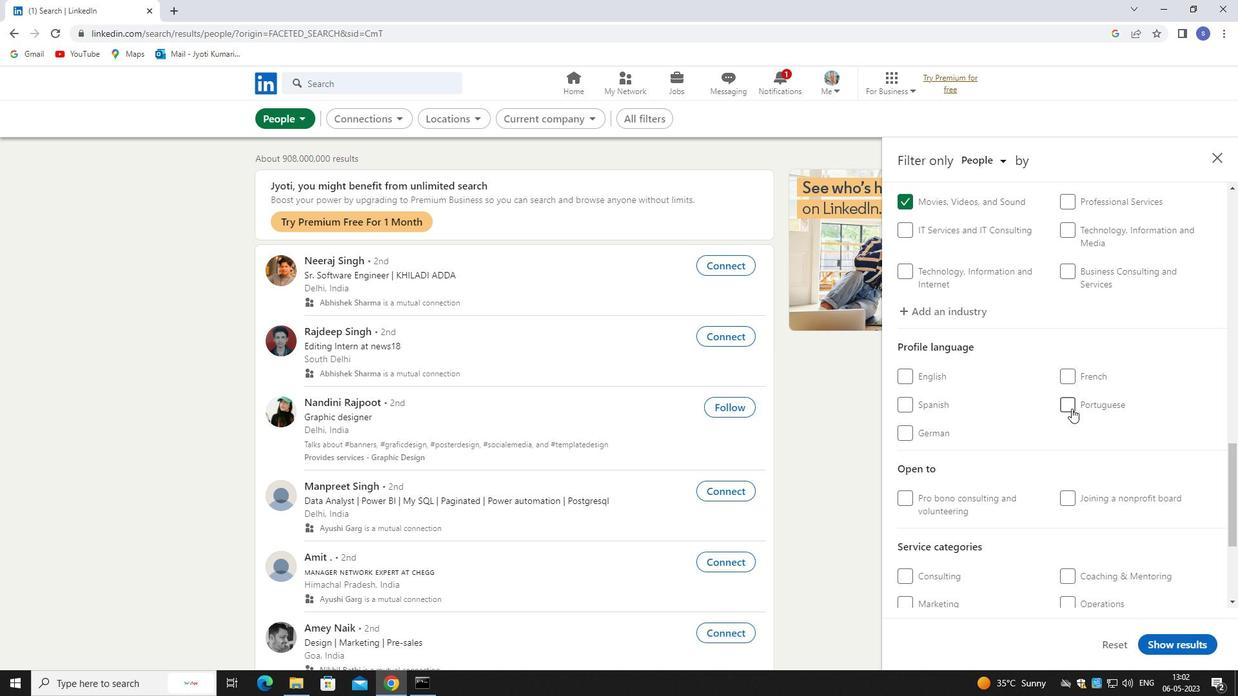 
Action: Mouse moved to (1068, 404)
Screenshot: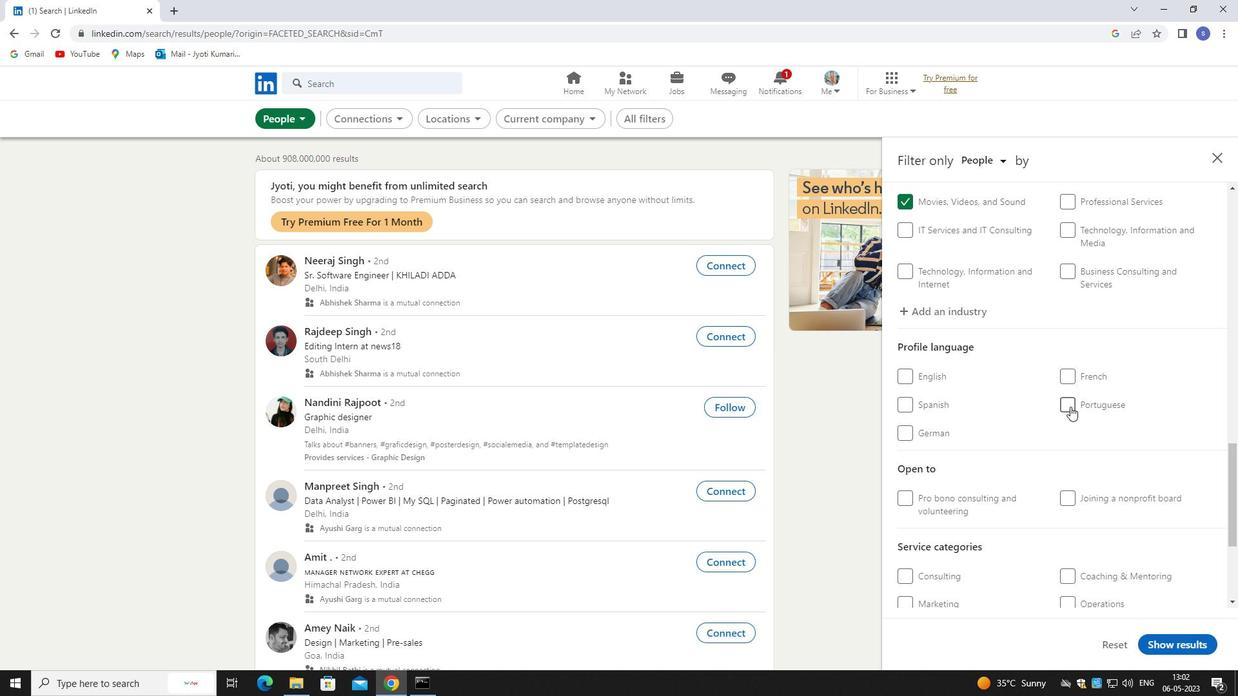 
Action: Mouse pressed left at (1068, 404)
Screenshot: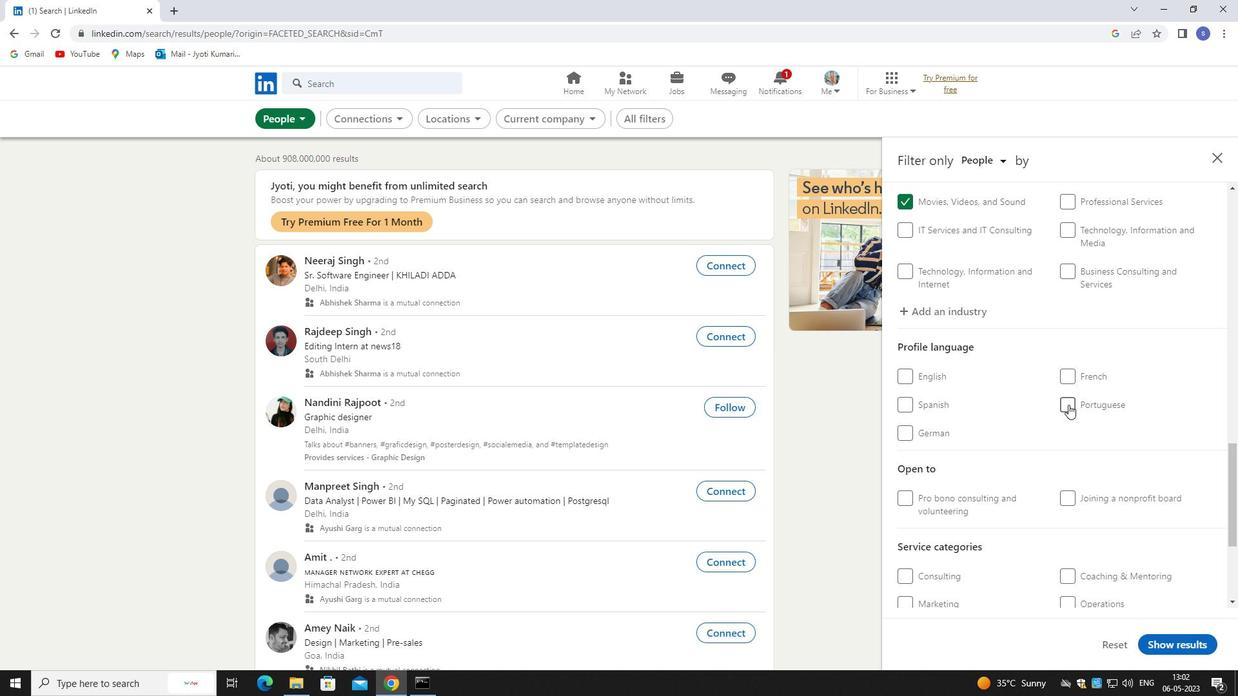 
Action: Mouse moved to (1076, 403)
Screenshot: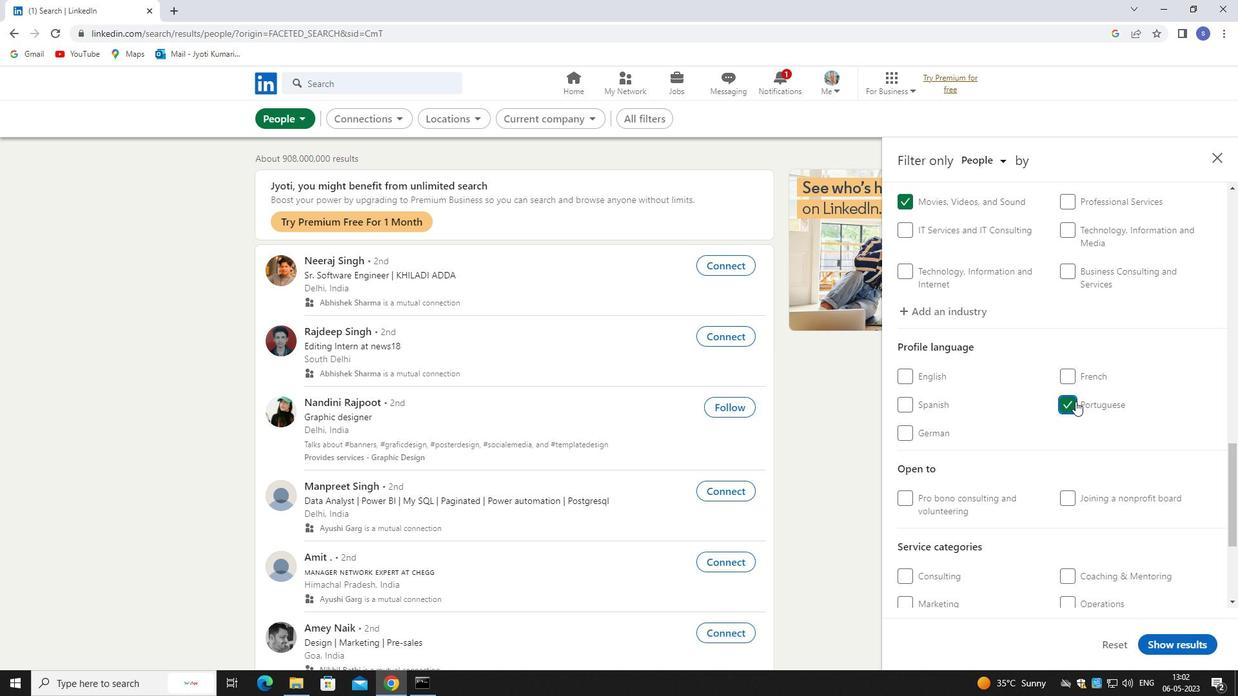 
Action: Mouse scrolled (1076, 403) with delta (0, 0)
Screenshot: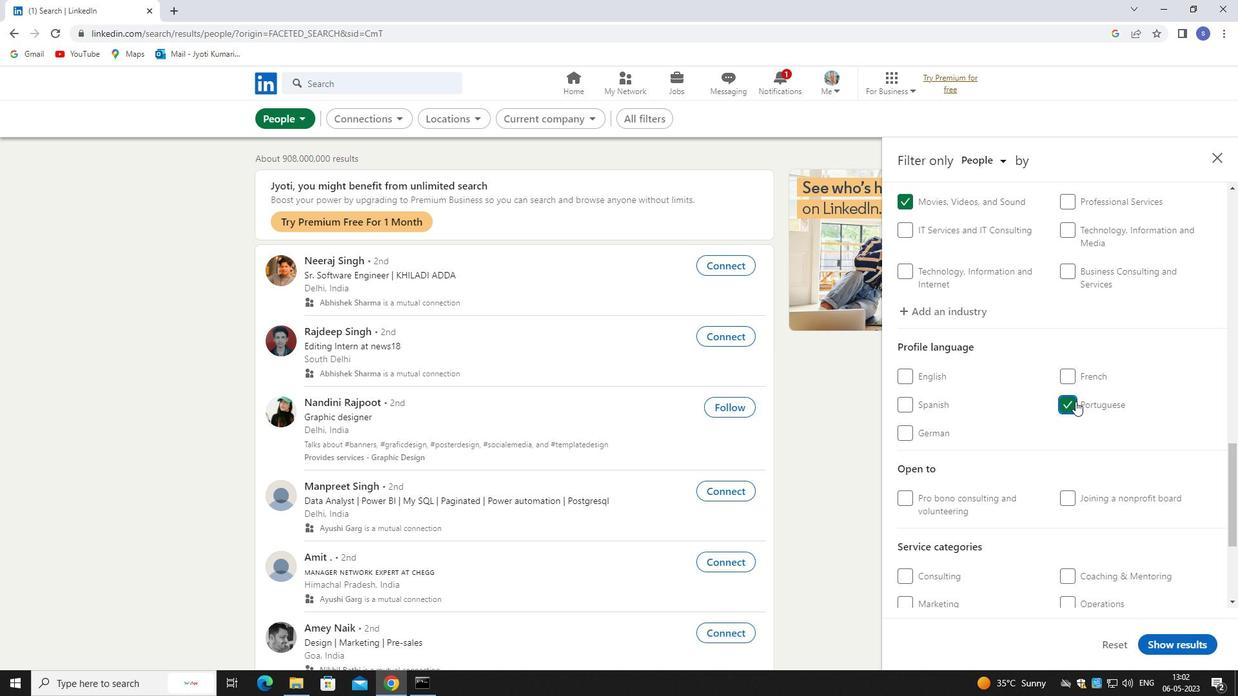 
Action: Mouse moved to (1077, 406)
Screenshot: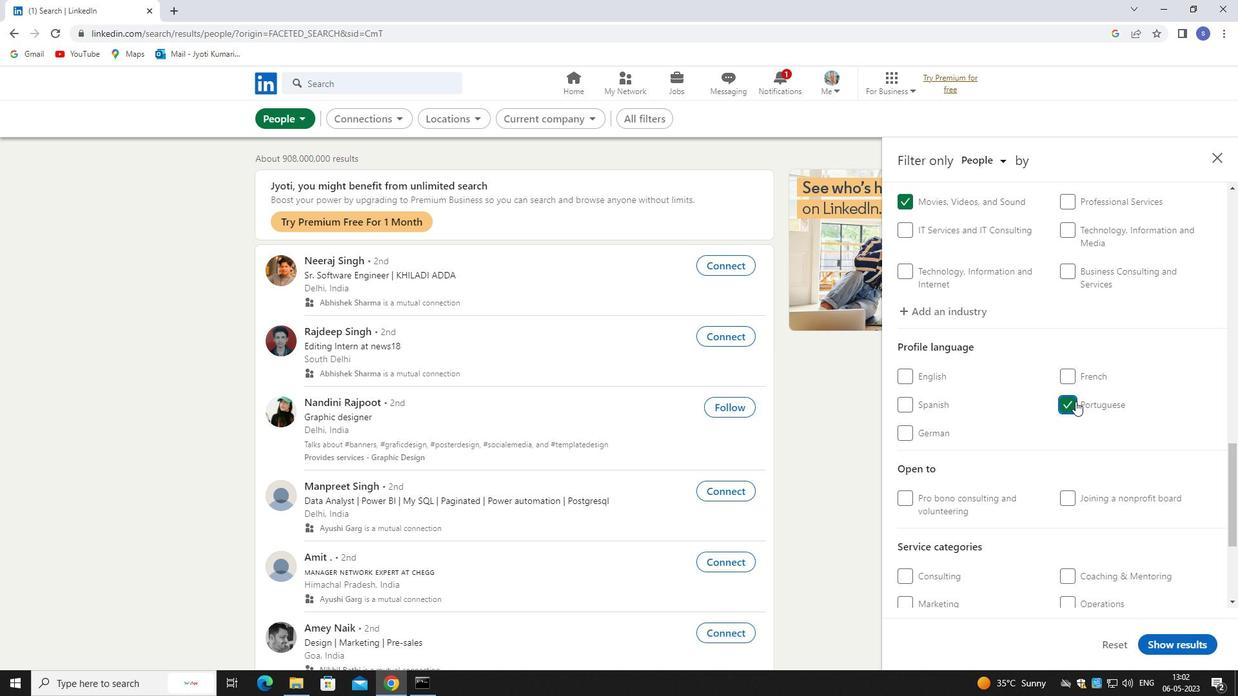 
Action: Mouse scrolled (1077, 405) with delta (0, 0)
Screenshot: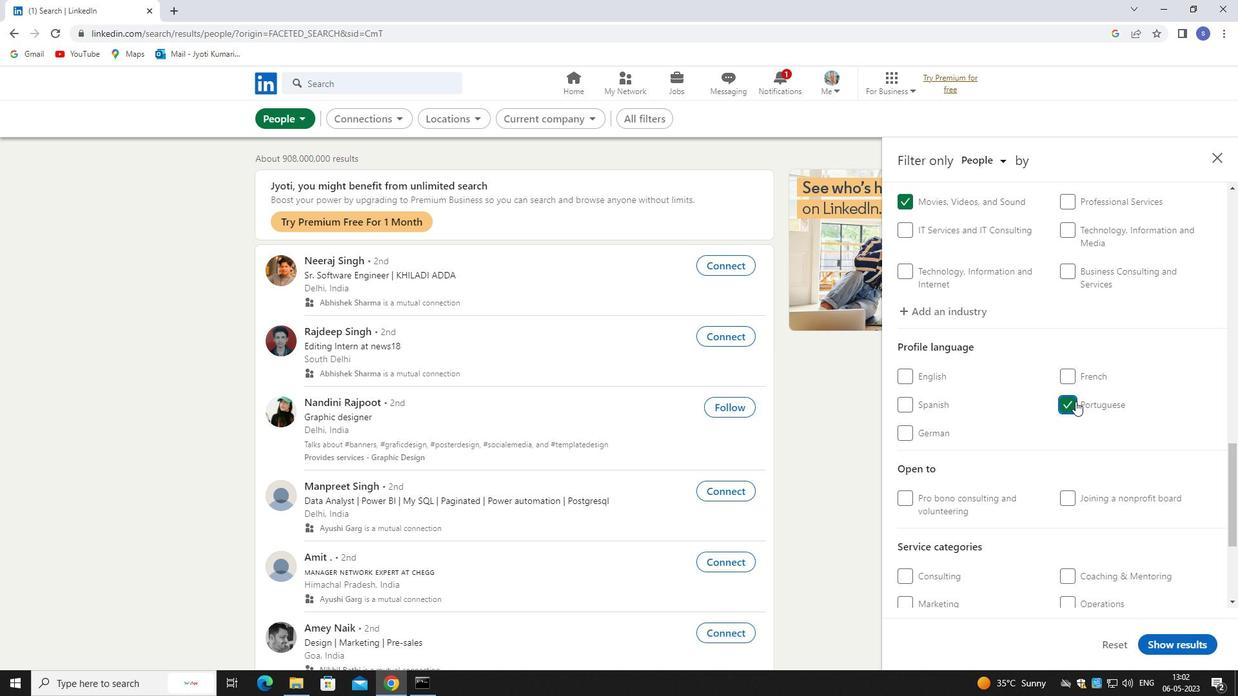 
Action: Mouse scrolled (1077, 405) with delta (0, 0)
Screenshot: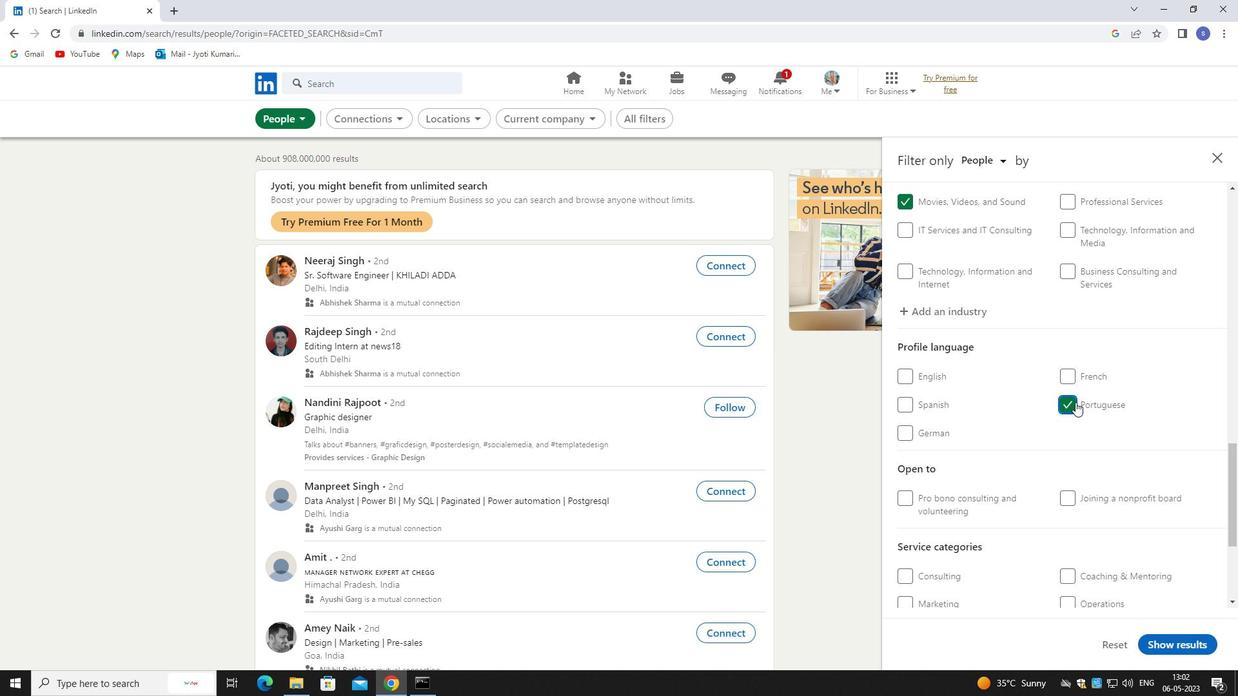 
Action: Mouse scrolled (1077, 405) with delta (0, 0)
Screenshot: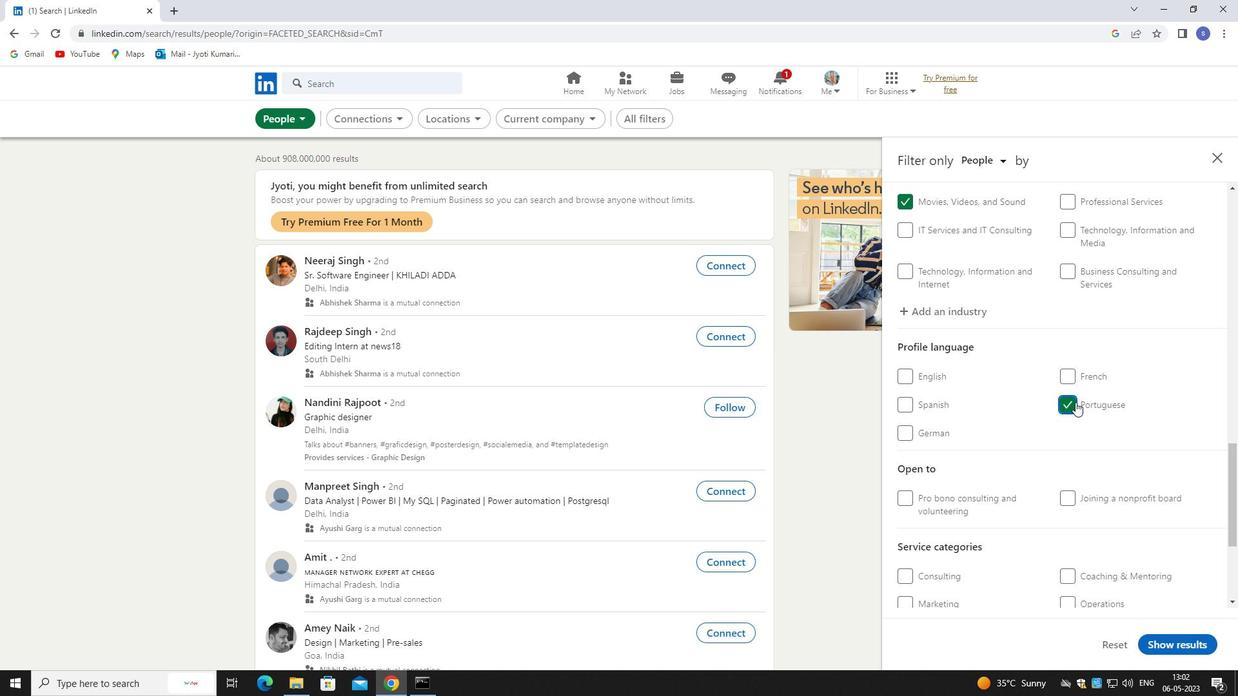 
Action: Mouse moved to (1085, 428)
Screenshot: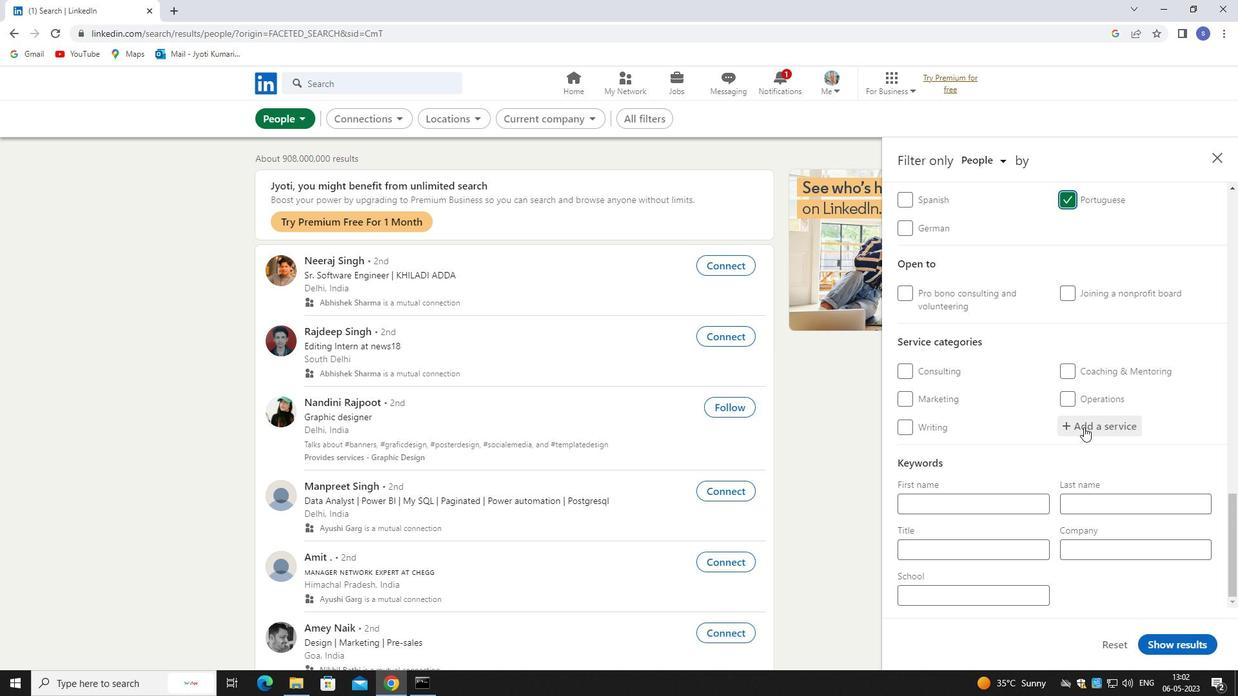 
Action: Mouse pressed left at (1085, 428)
Screenshot: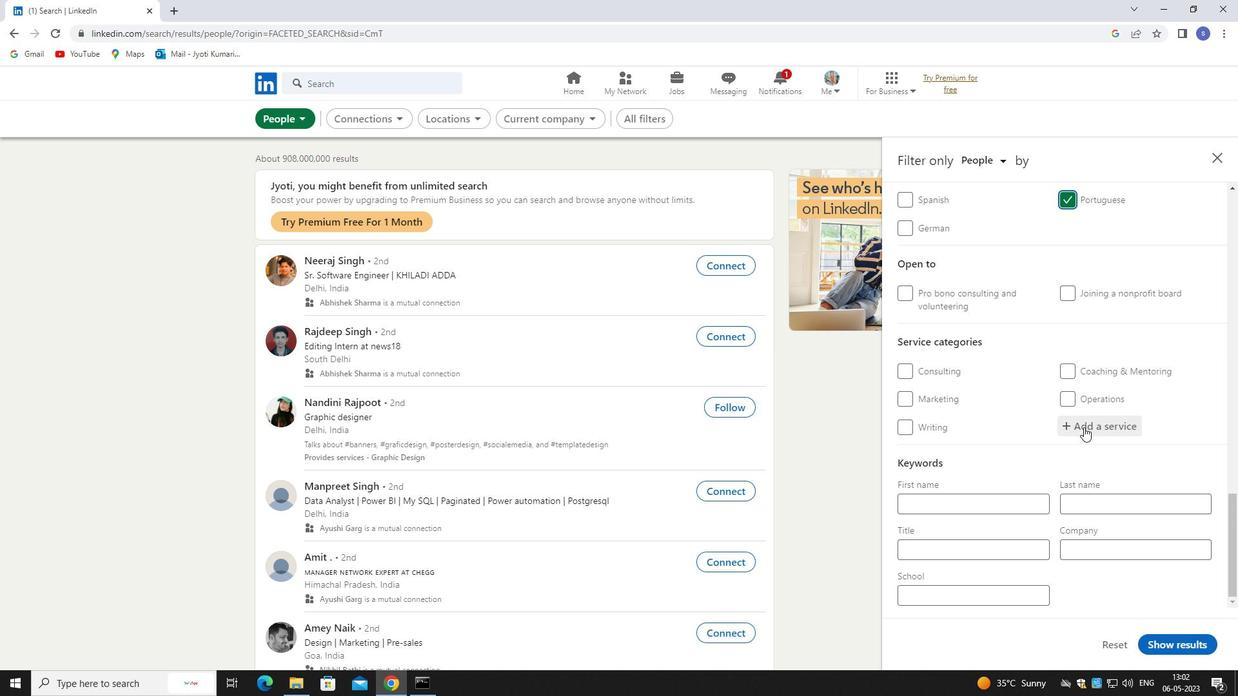 
Action: Mouse moved to (1085, 430)
Screenshot: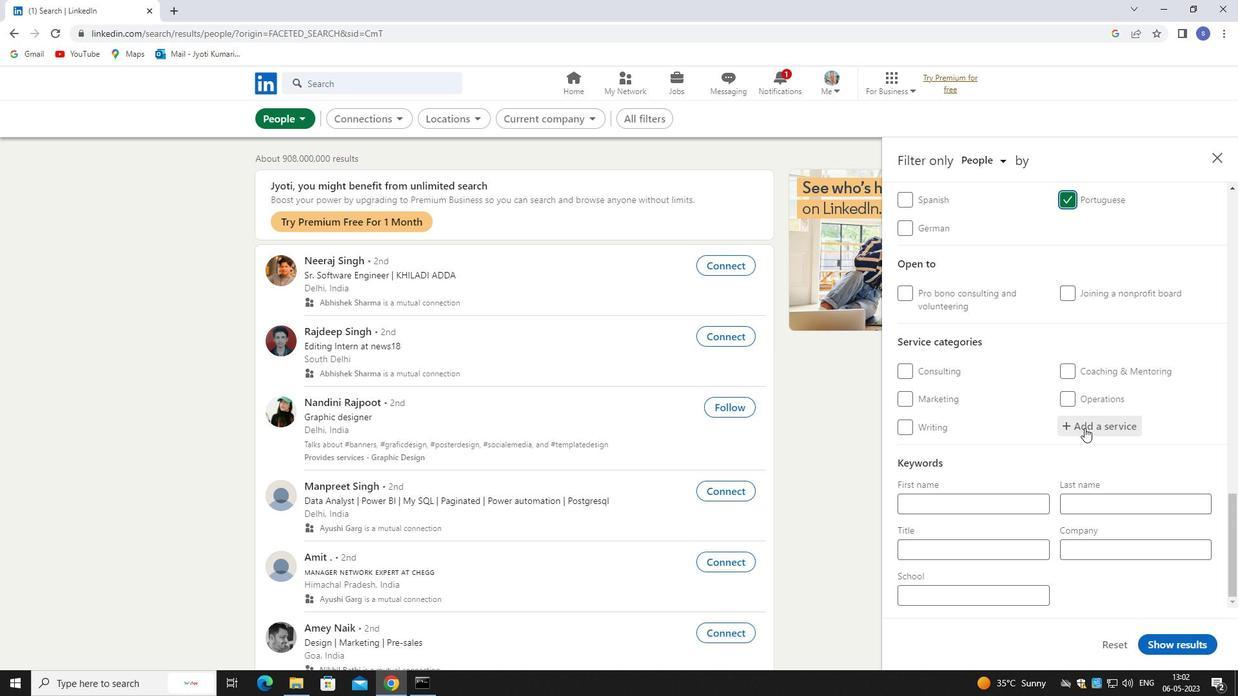 
Action: Key pressed visual<Key.space>de
Screenshot: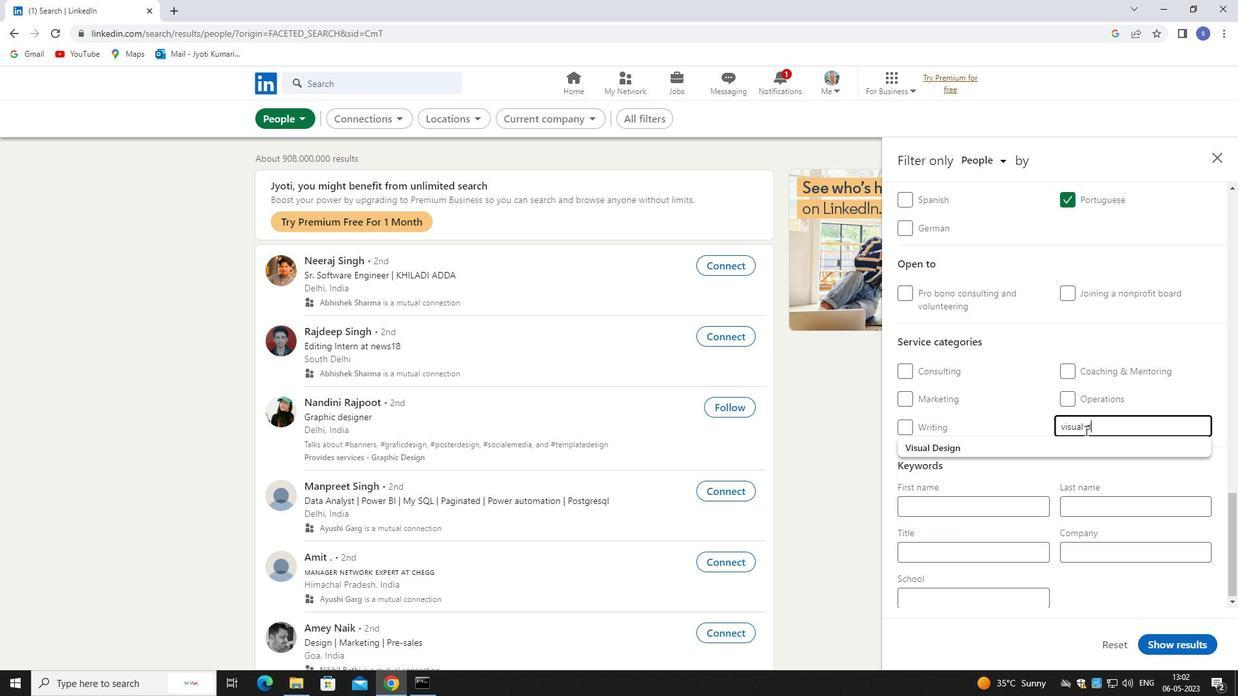 
Action: Mouse moved to (1090, 450)
Screenshot: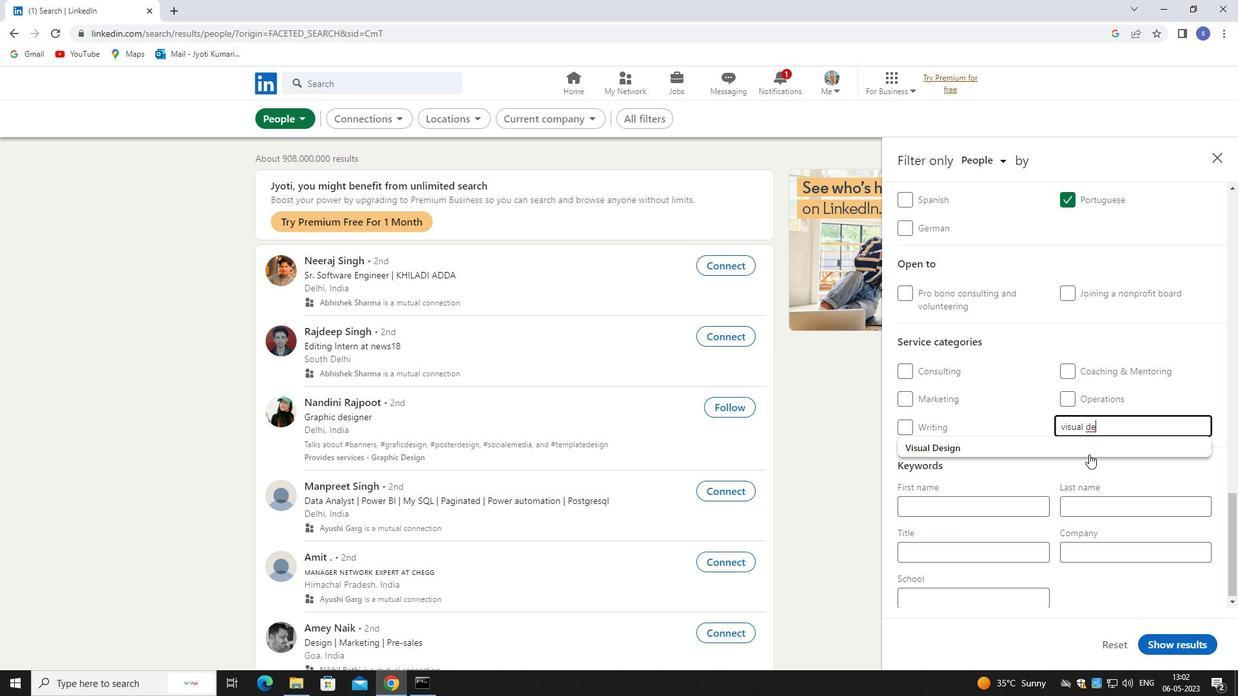 
Action: Mouse pressed left at (1090, 450)
Screenshot: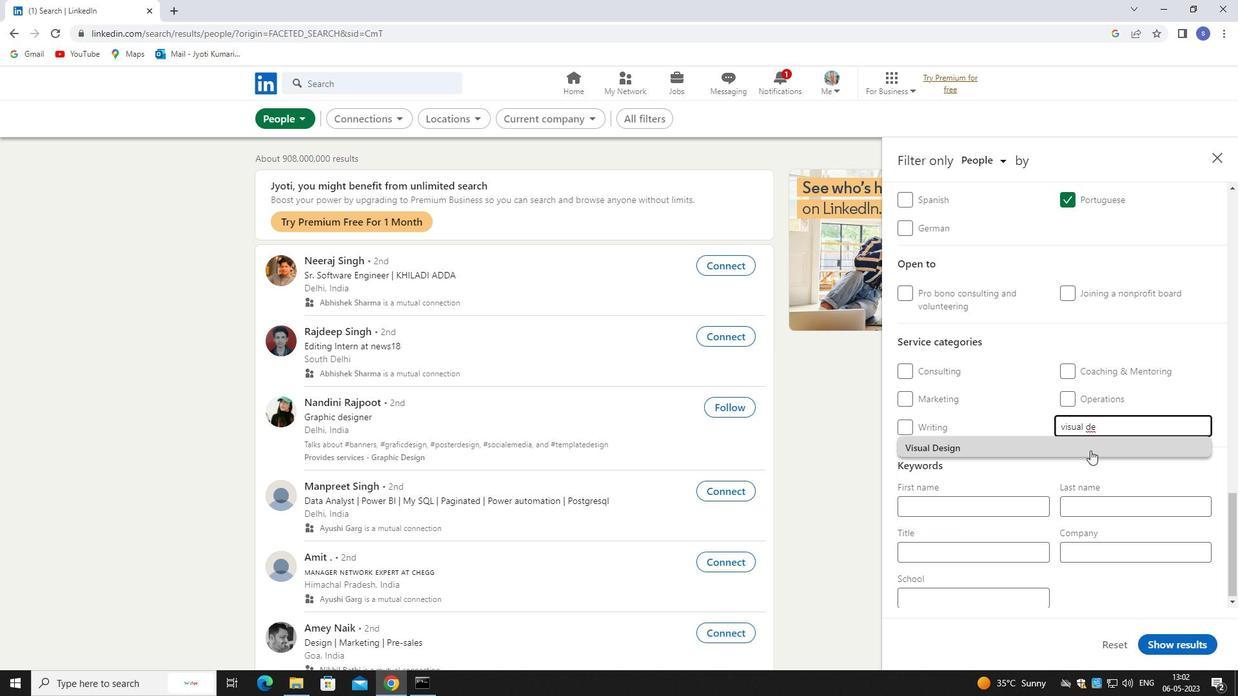 
Action: Mouse moved to (1090, 456)
Screenshot: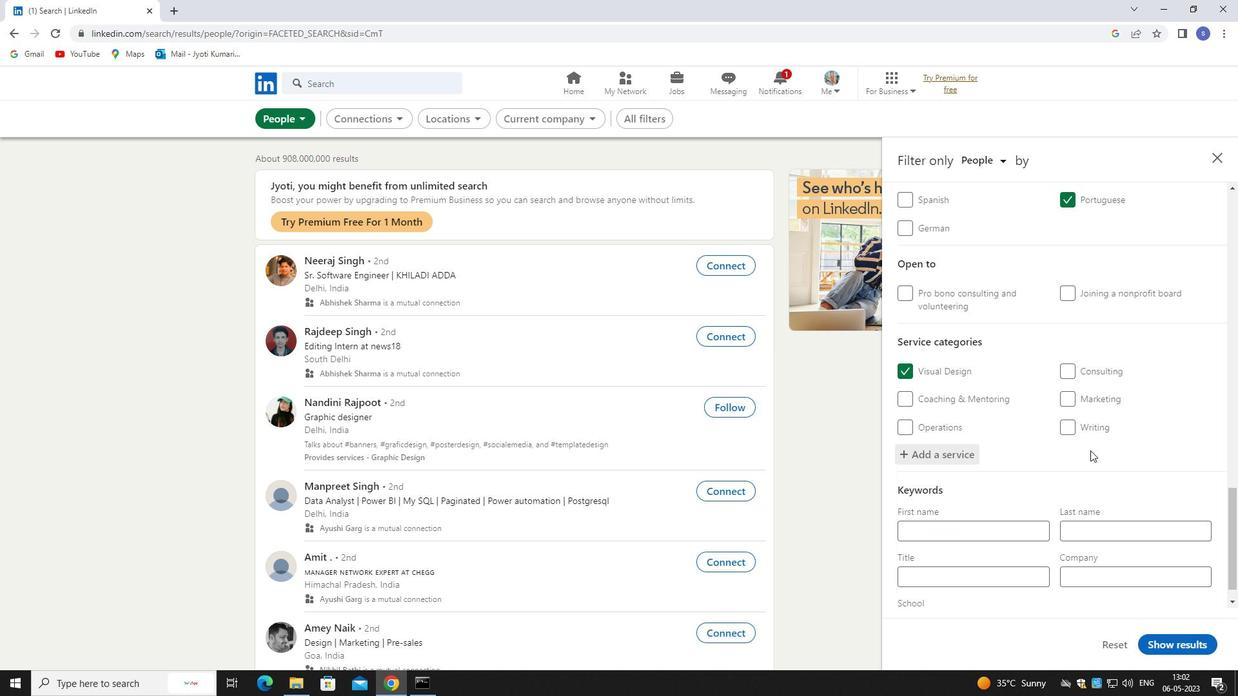 
Action: Mouse scrolled (1090, 456) with delta (0, 0)
Screenshot: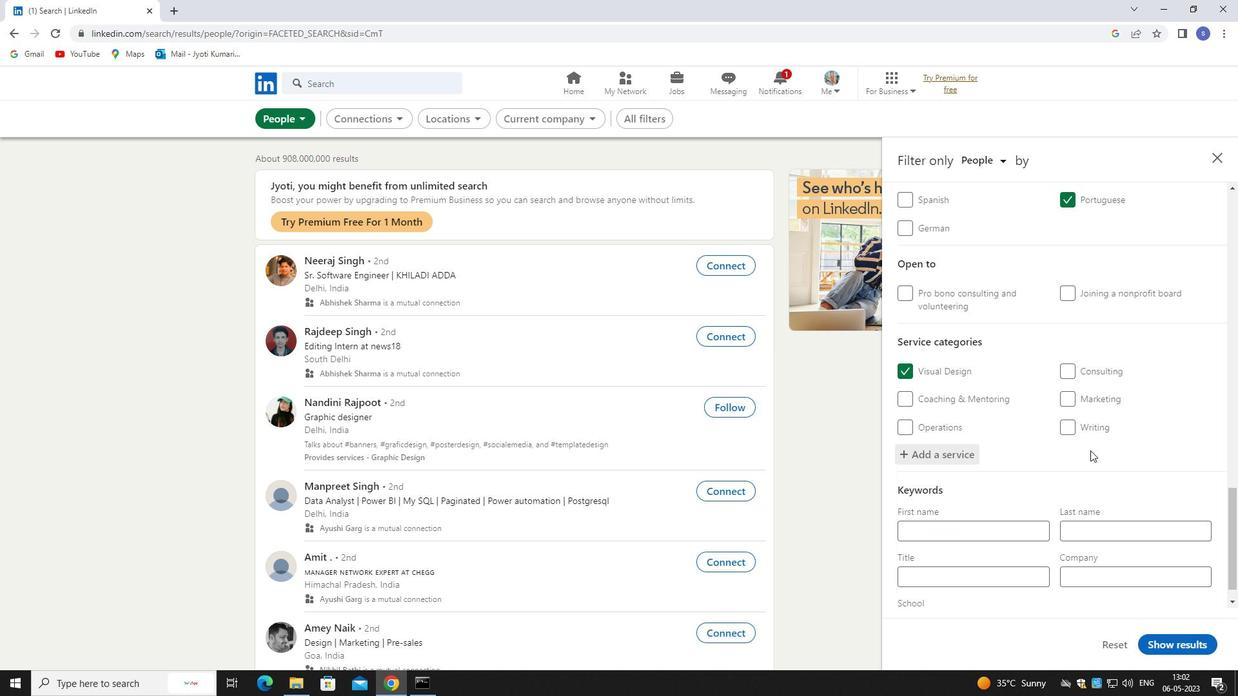 
Action: Mouse moved to (1090, 463)
Screenshot: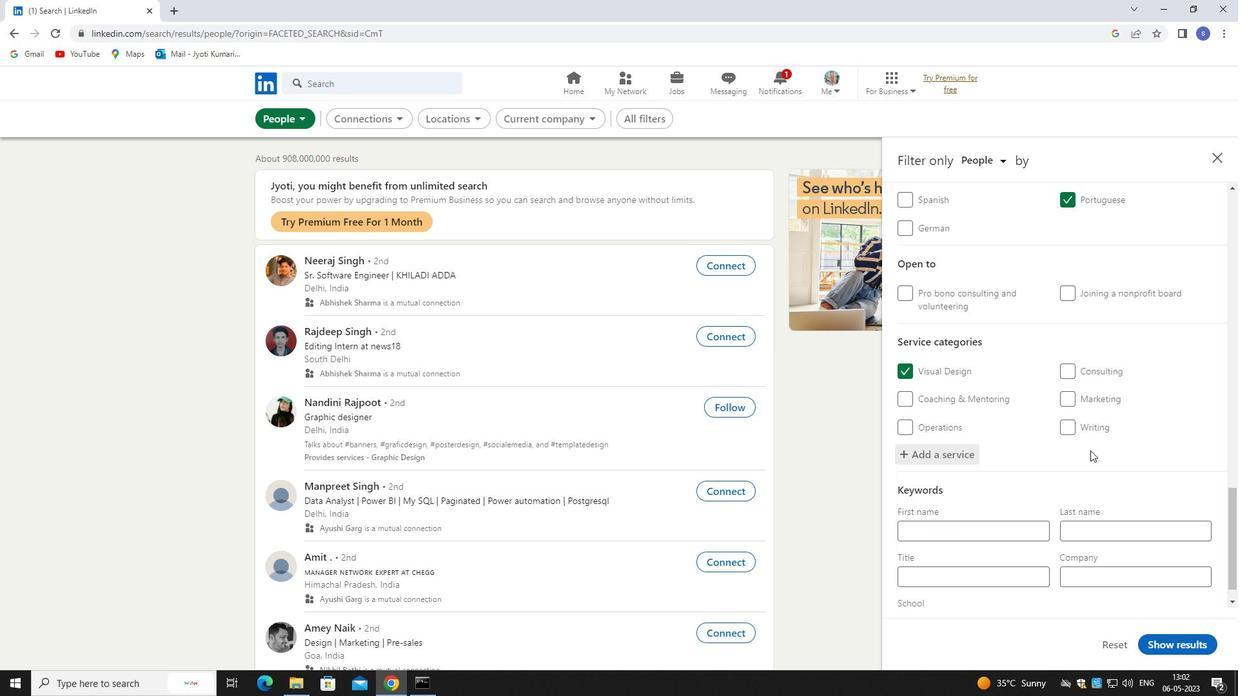 
Action: Mouse scrolled (1090, 462) with delta (0, 0)
Screenshot: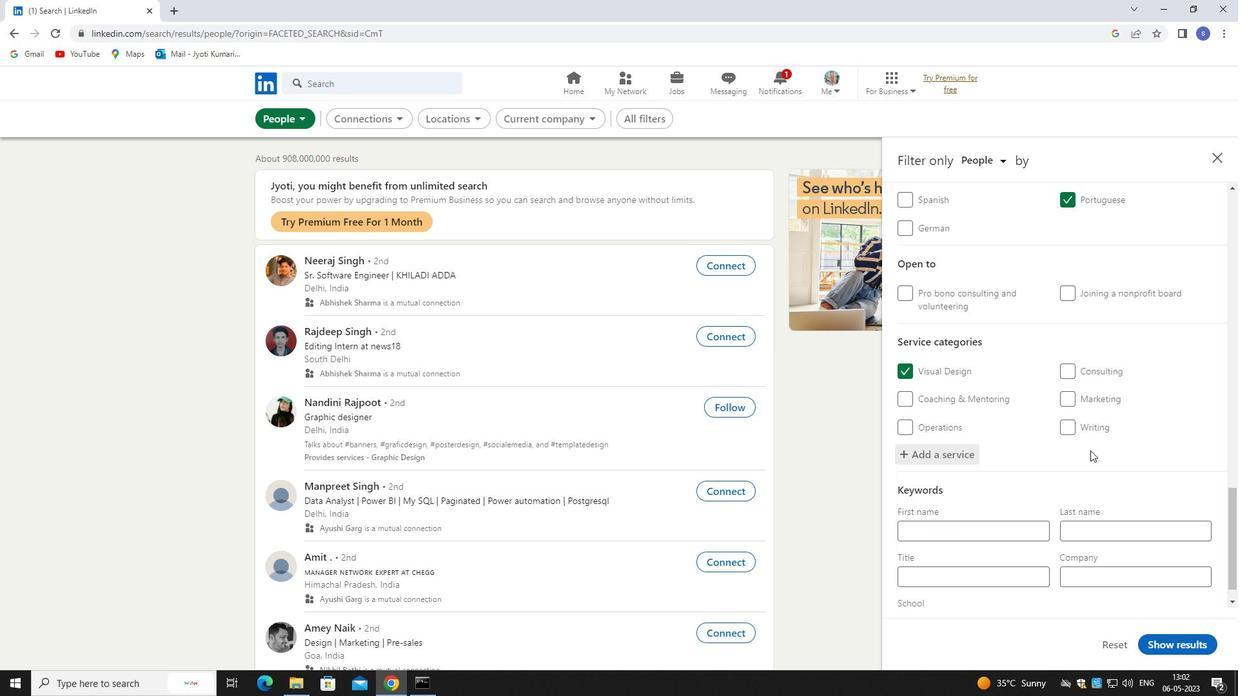 
Action: Mouse moved to (1090, 465)
Screenshot: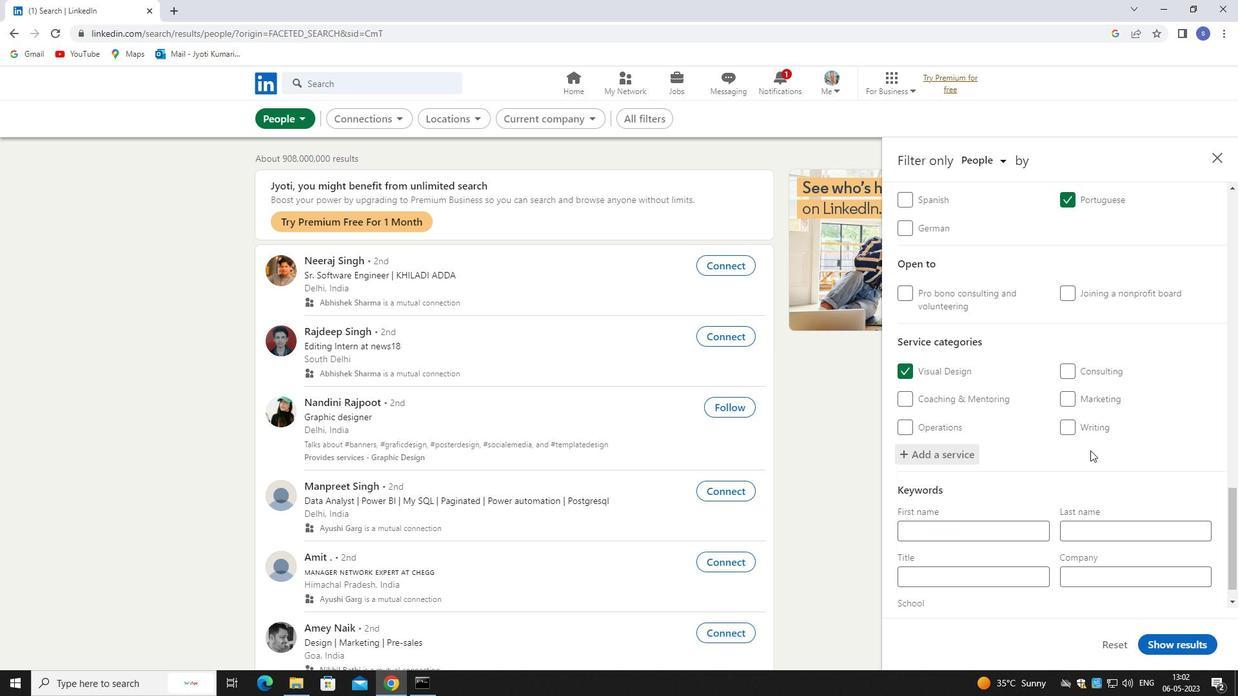 
Action: Mouse scrolled (1090, 465) with delta (0, 0)
Screenshot: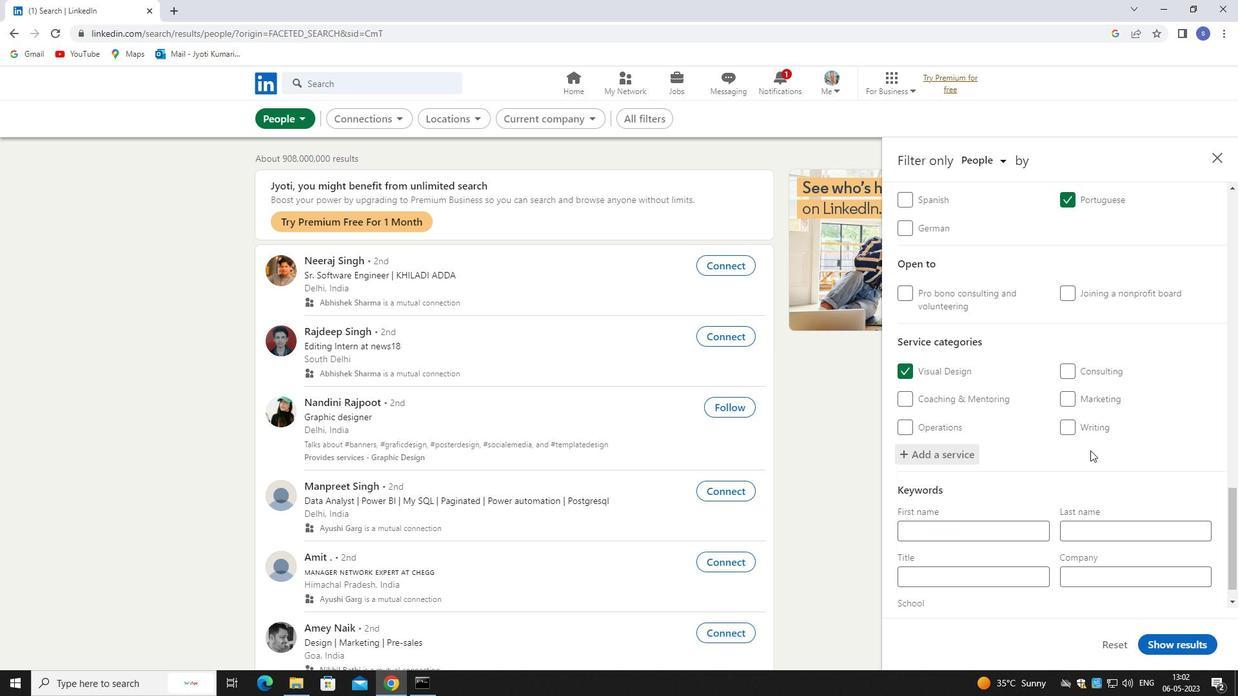 
Action: Mouse moved to (1022, 548)
Screenshot: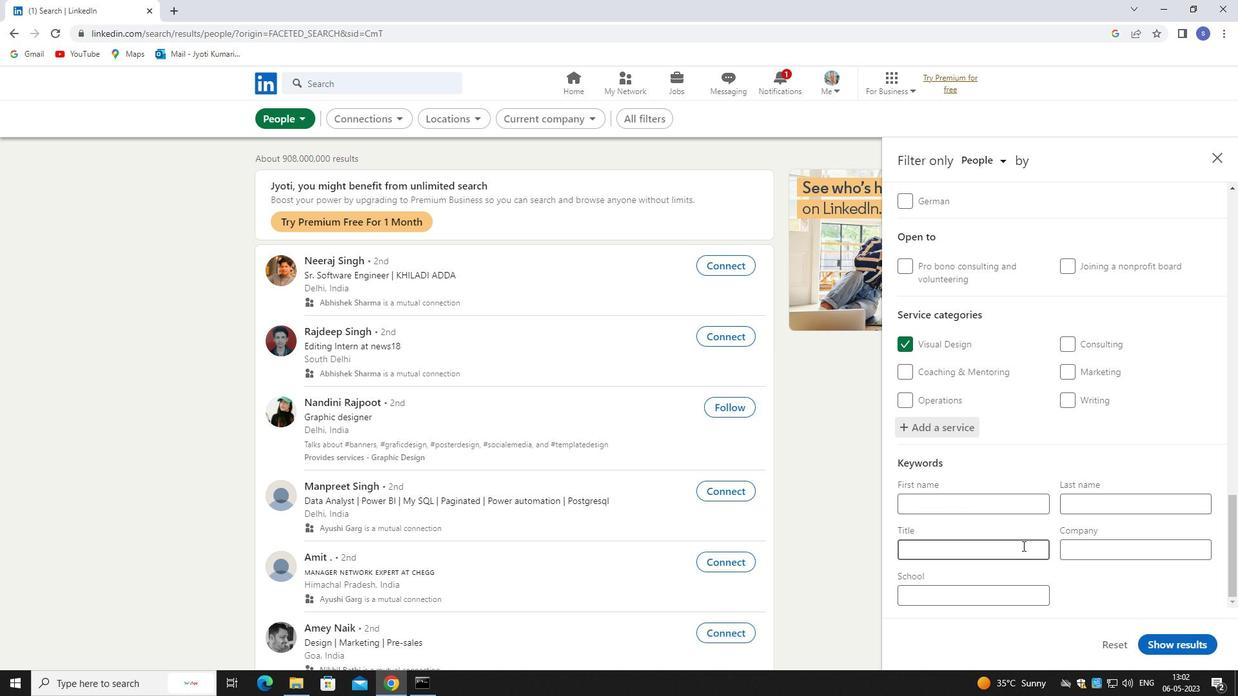 
Action: Mouse pressed left at (1022, 548)
Screenshot: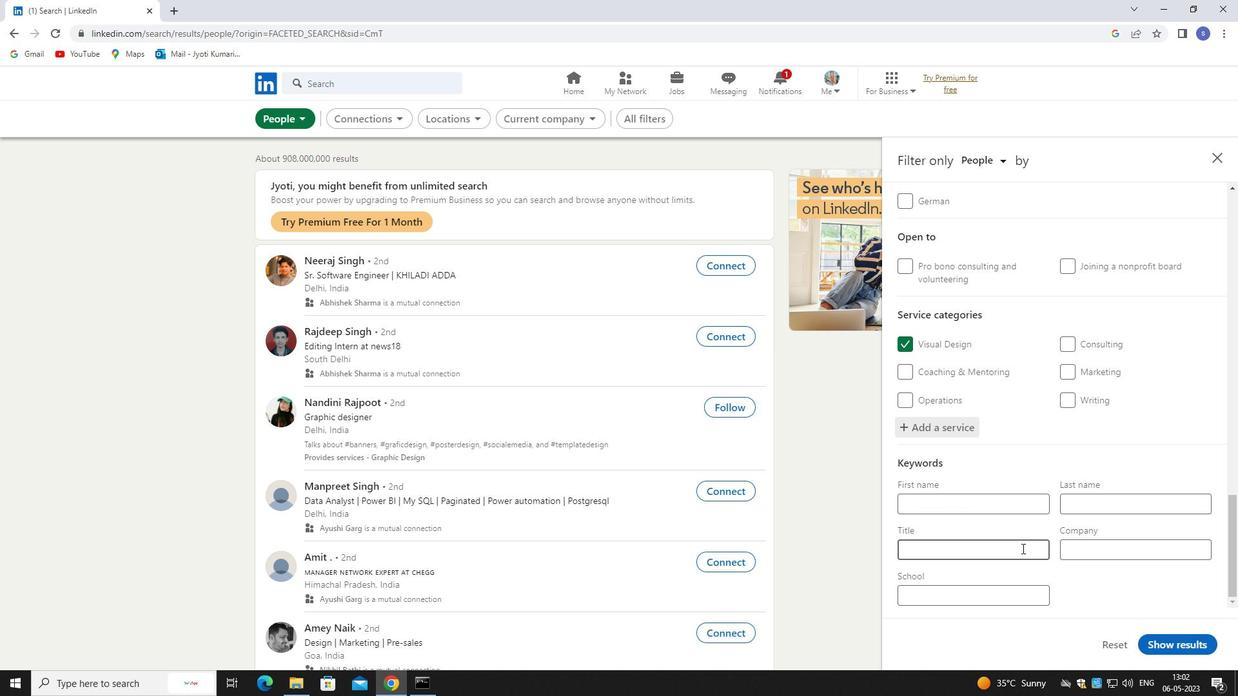 
Action: Mouse moved to (1048, 557)
Screenshot: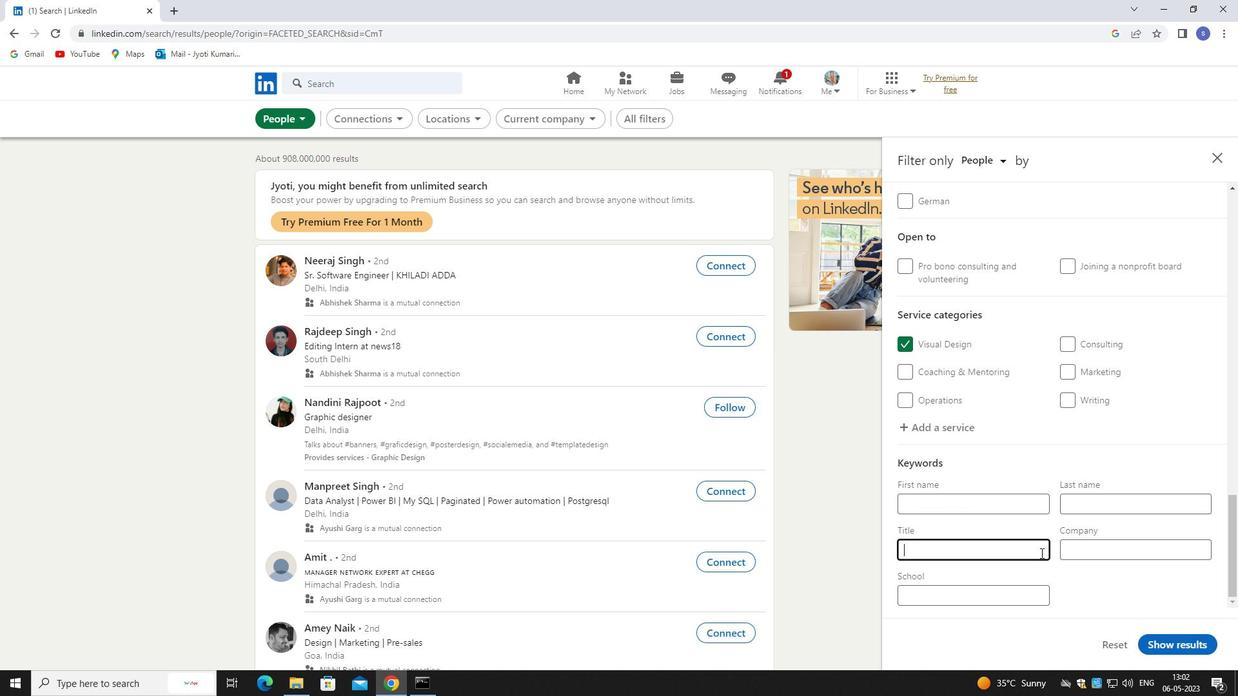 
Action: Key pressed <Key.shift>RESTAURATNT<Key.space><Key.backspace><Key.backspace><Key.backspace><Key.backspace><Key.backspace><Key.backspace><Key.backspace><Key.backspace><Key.backspace><Key.backspace>SR<Key.backspace>TAUR<Key.backspace>ANT<Key.space><Key.left><Key.left><Key.left><Key.left>R<Key.right><Key.right><Key.right><Key.right><Key.right><Key.right><Key.shift>MANAGER
Screenshot: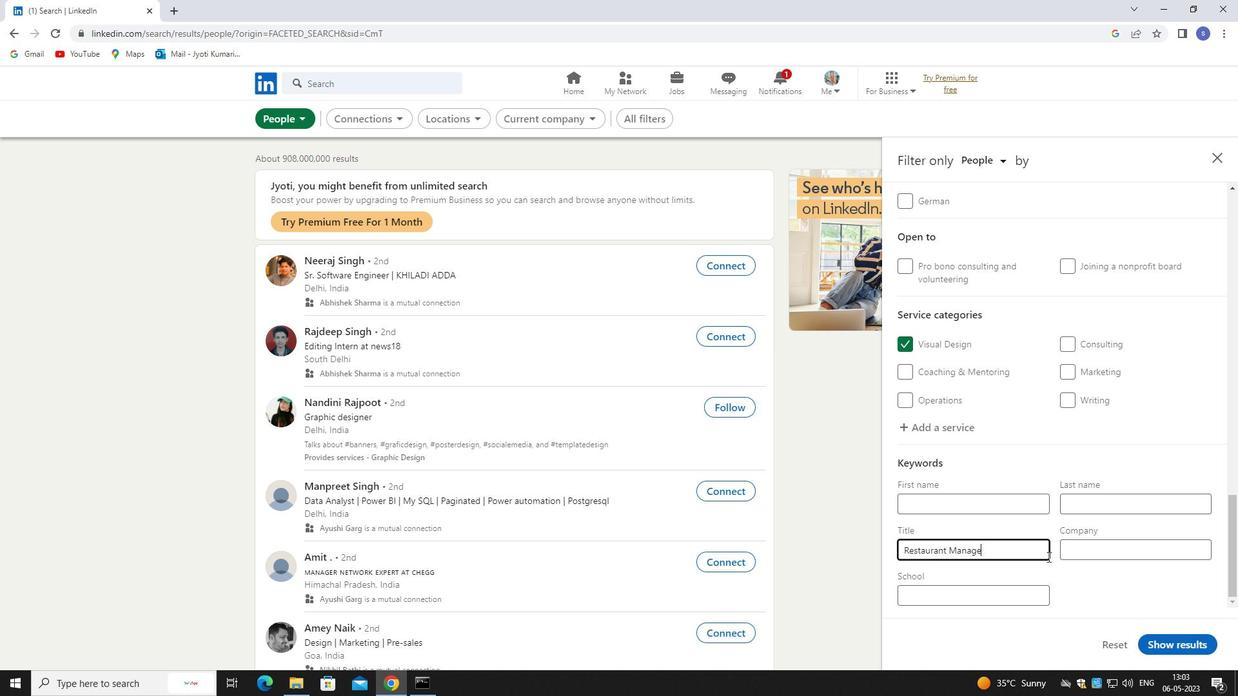 
Action: Mouse moved to (1164, 661)
Screenshot: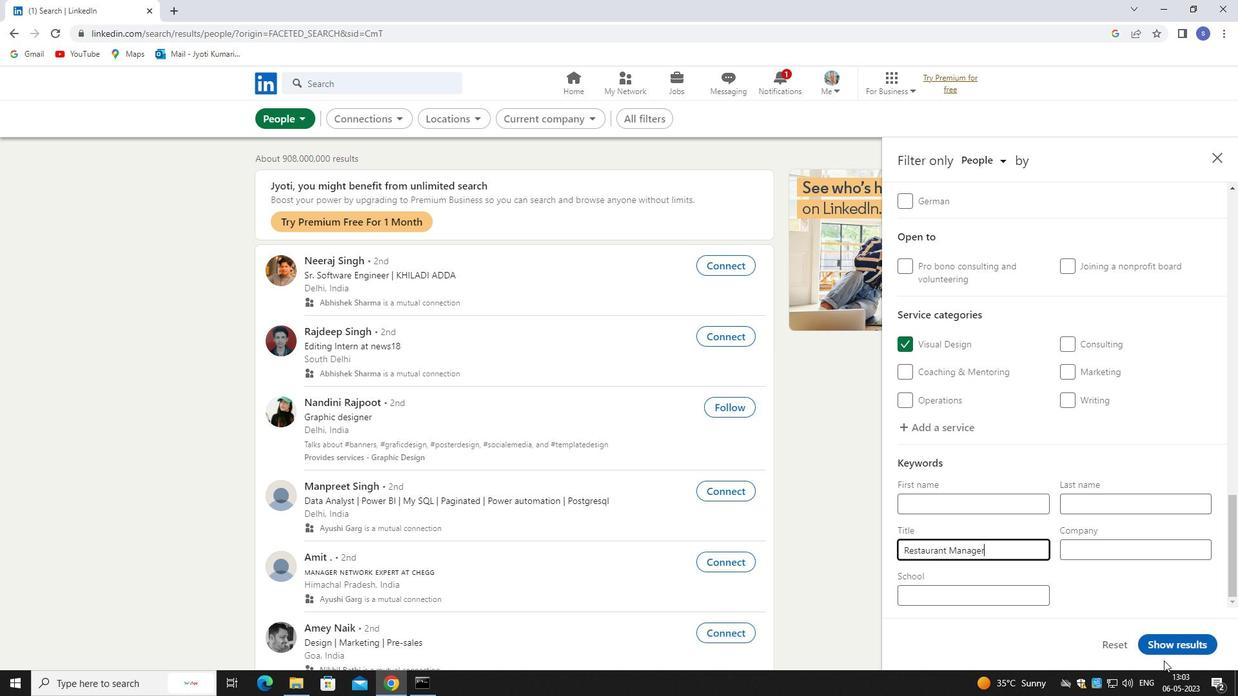 
Action: Mouse pressed left at (1164, 661)
Screenshot: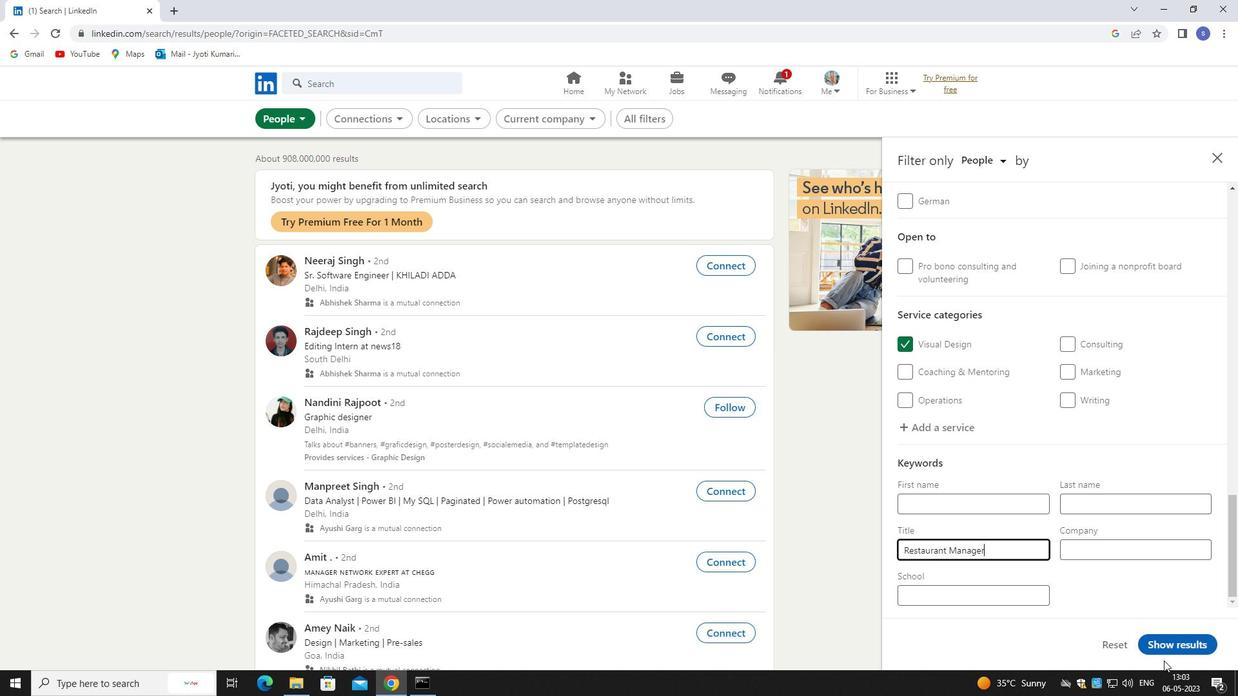 
Action: Mouse moved to (1165, 647)
Screenshot: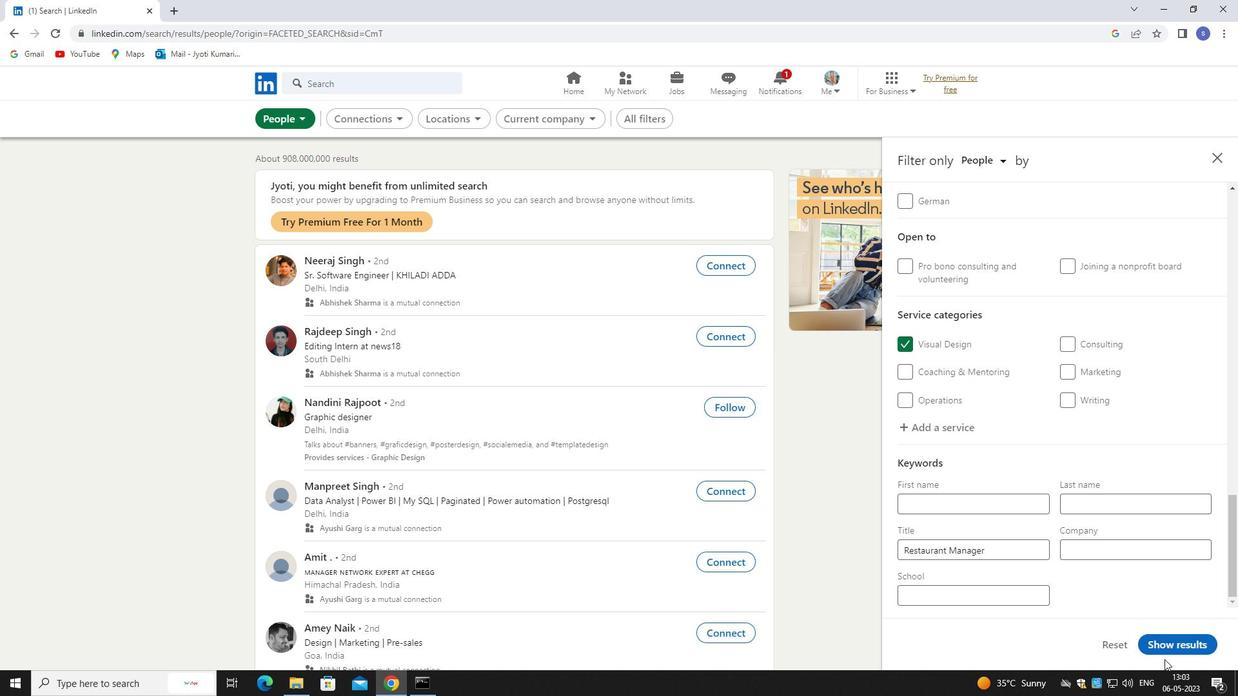 
Action: Mouse pressed left at (1165, 647)
Screenshot: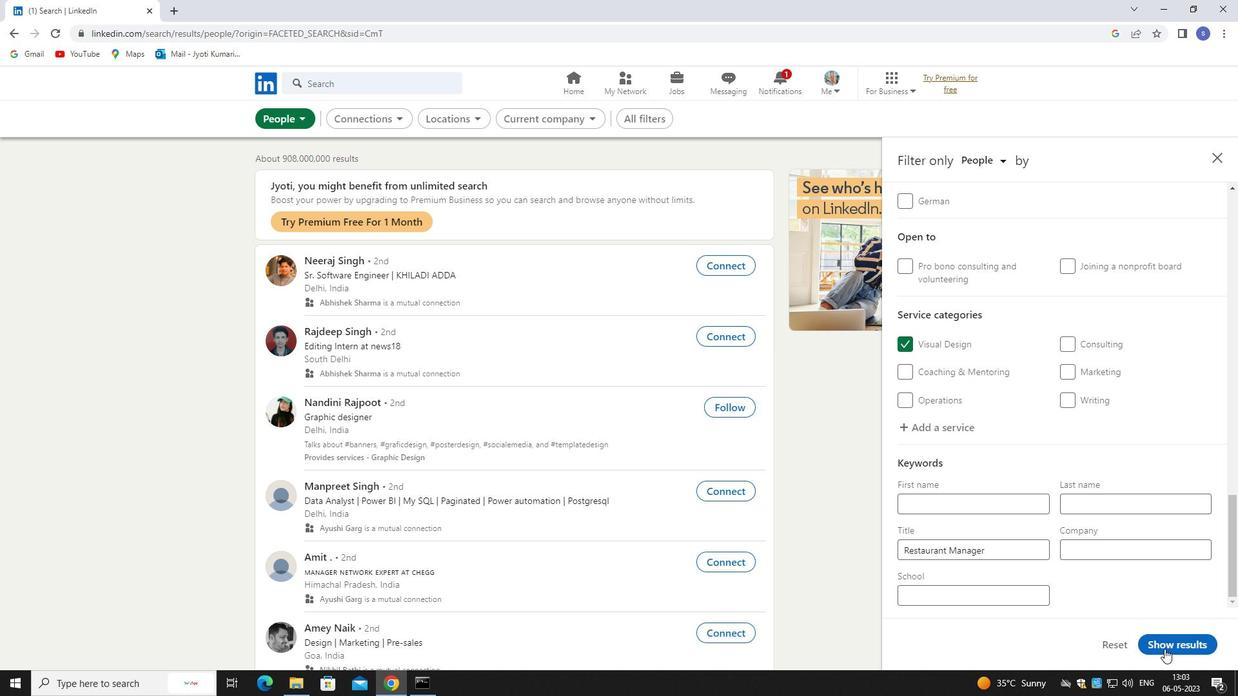 
Action: Mouse moved to (705, 0)
Screenshot: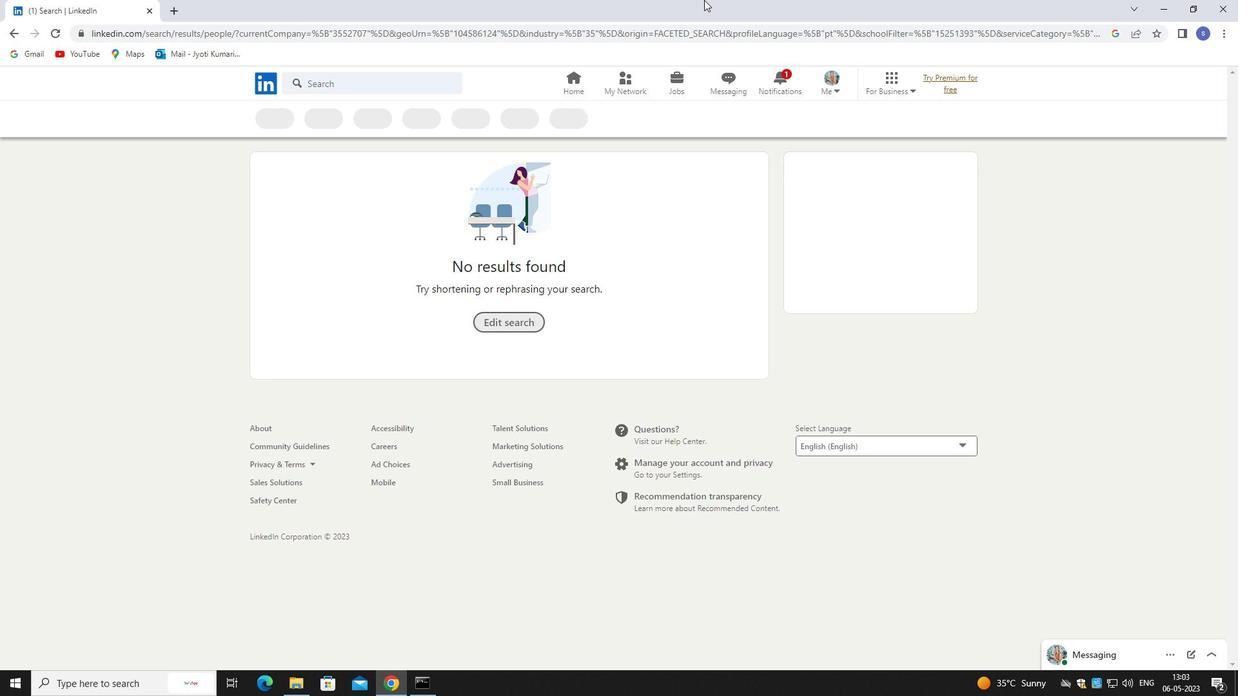 
